 Task: Look for space in Lākheri, India from 9th June, 2023 to 16th June, 2023 for 2 adults in price range Rs.8000 to Rs.16000. Place can be entire place with 2 bedrooms having 2 beds and 1 bathroom. Property type can be house, flat, guest house. Booking option can be shelf check-in. Required host language is English.
Action: Mouse moved to (568, 101)
Screenshot: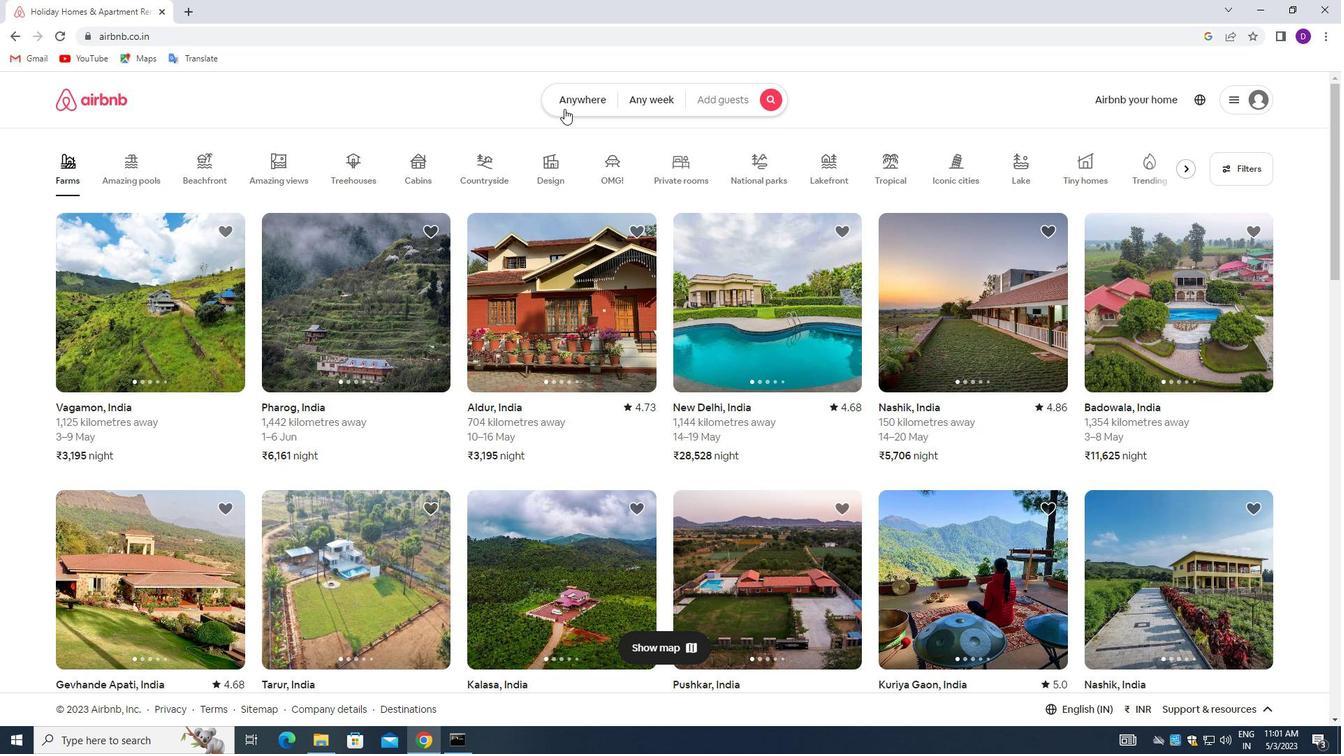 
Action: Mouse pressed left at (568, 101)
Screenshot: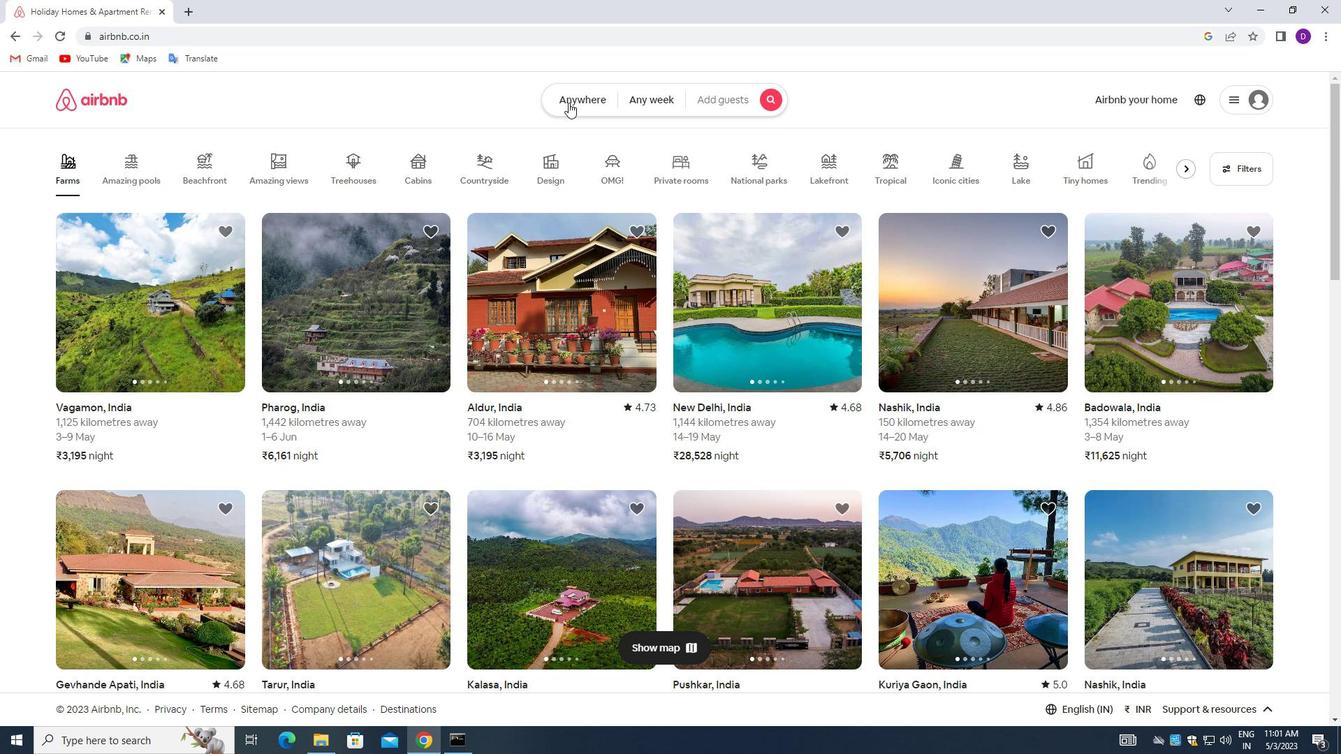 
Action: Mouse moved to (448, 158)
Screenshot: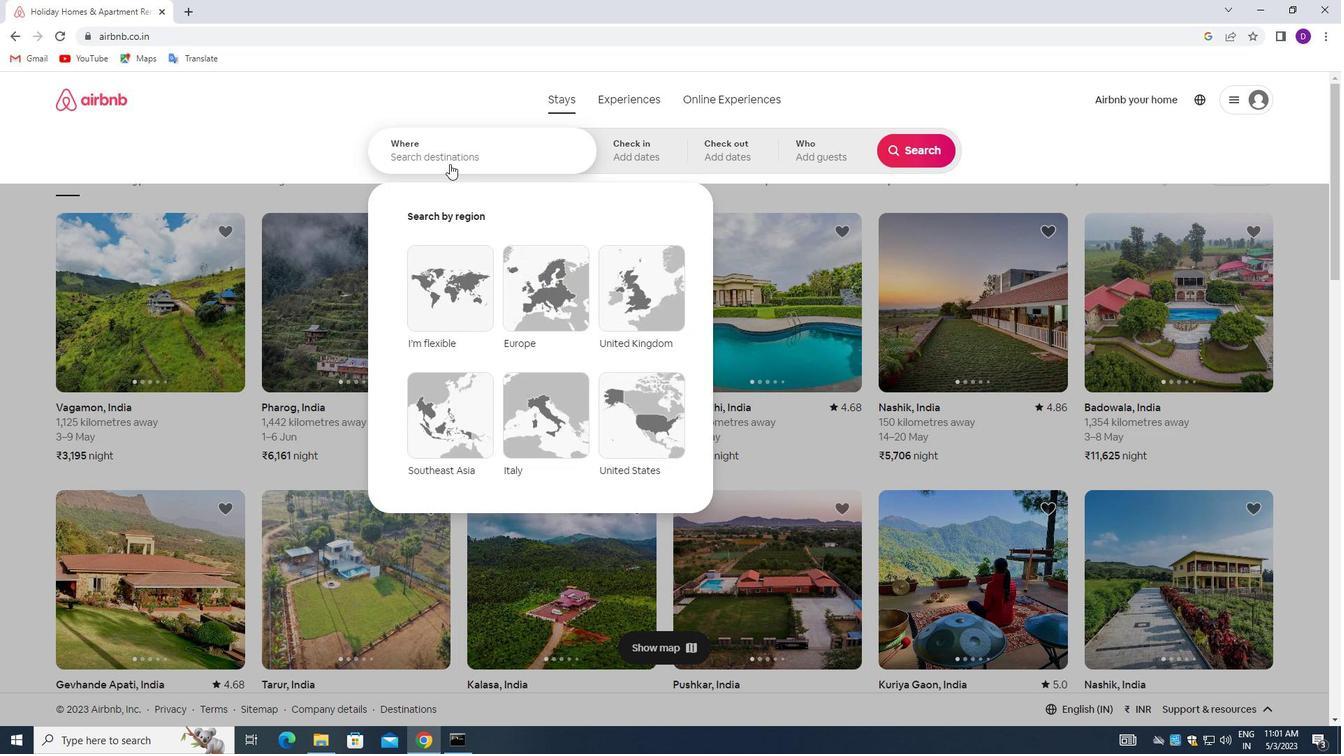 
Action: Mouse pressed left at (448, 158)
Screenshot: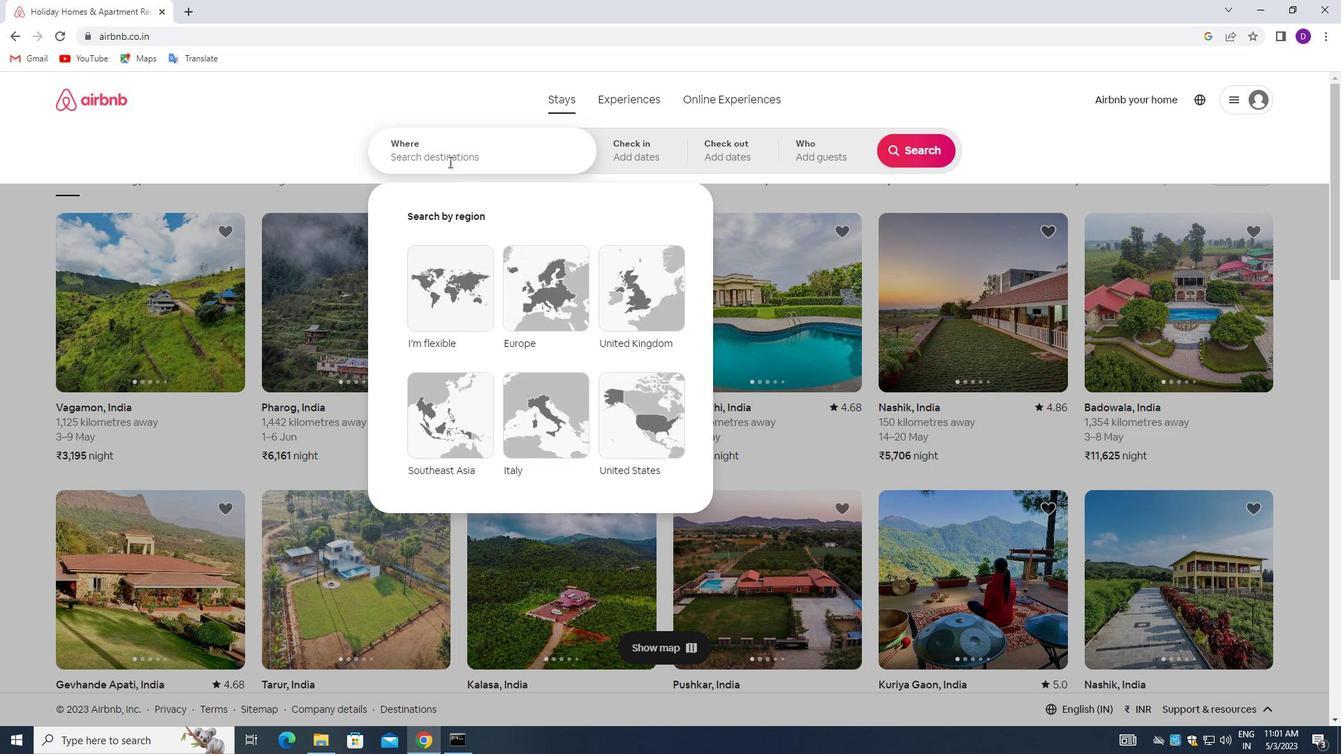 
Action: Mouse moved to (324, 139)
Screenshot: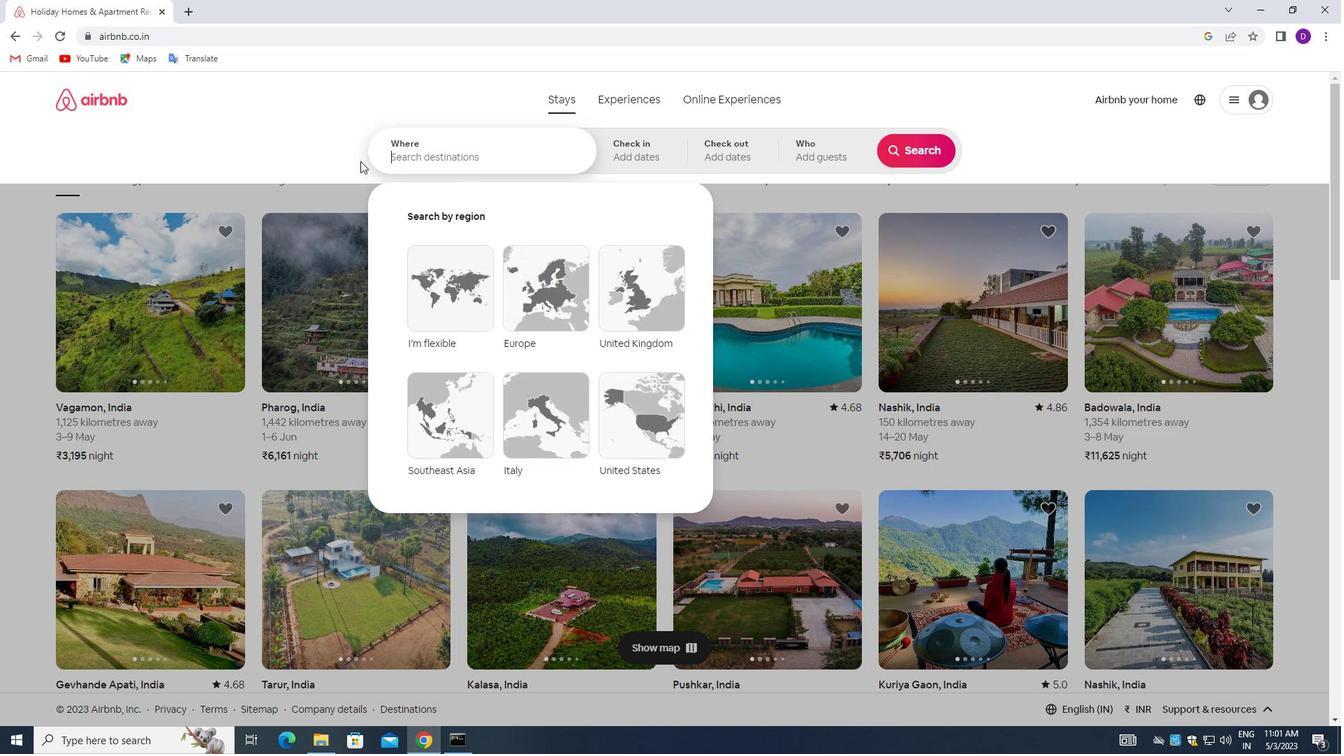
Action: Key pressed <Key.shift>LAKHERI,<Key.space><Key.shift>INDIA<Key.enter>
Screenshot: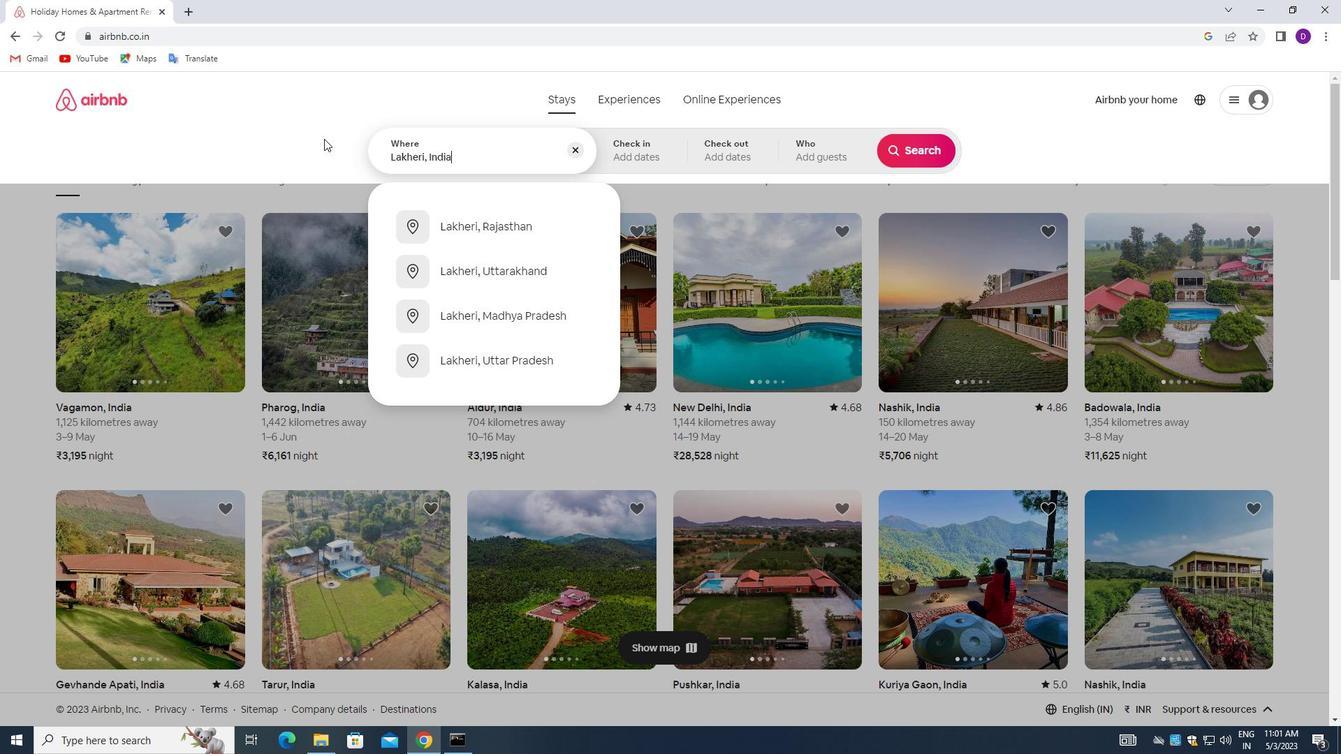 
Action: Mouse moved to (871, 350)
Screenshot: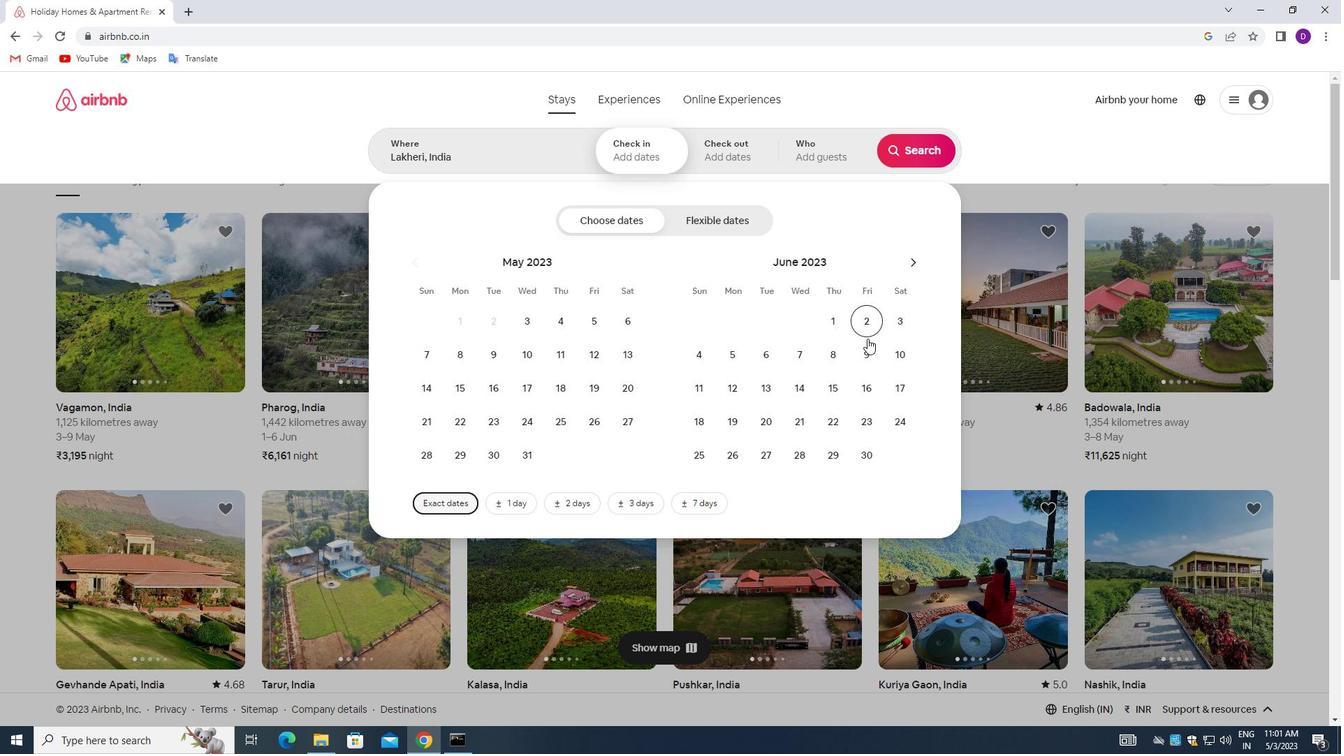 
Action: Mouse pressed left at (871, 350)
Screenshot: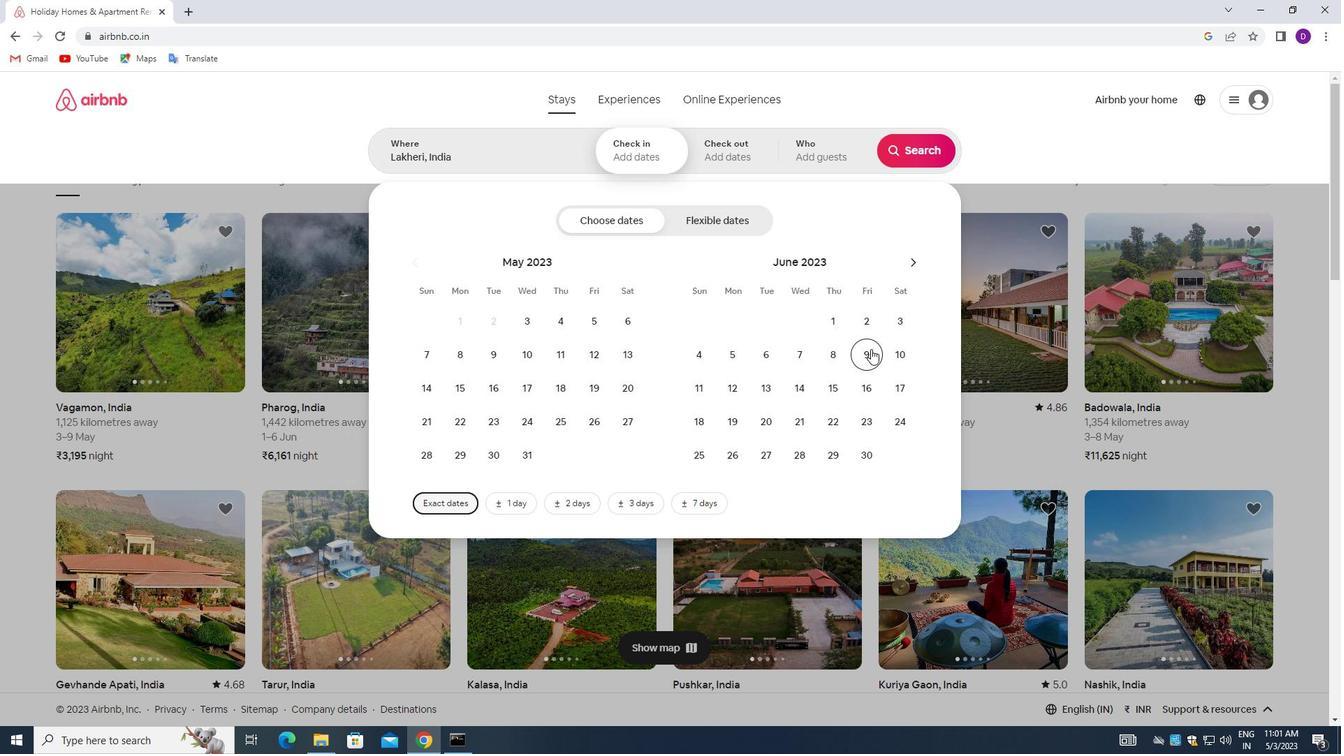 
Action: Mouse moved to (874, 381)
Screenshot: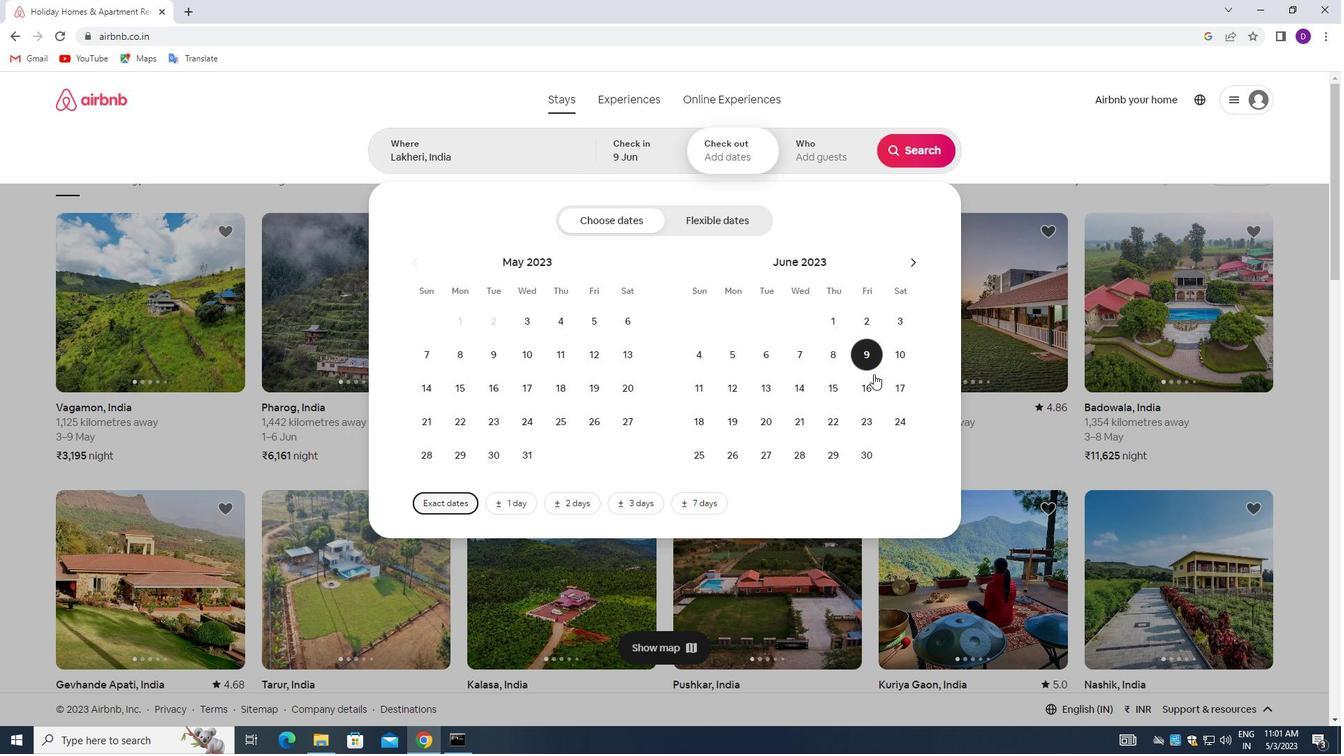 
Action: Mouse pressed left at (874, 381)
Screenshot: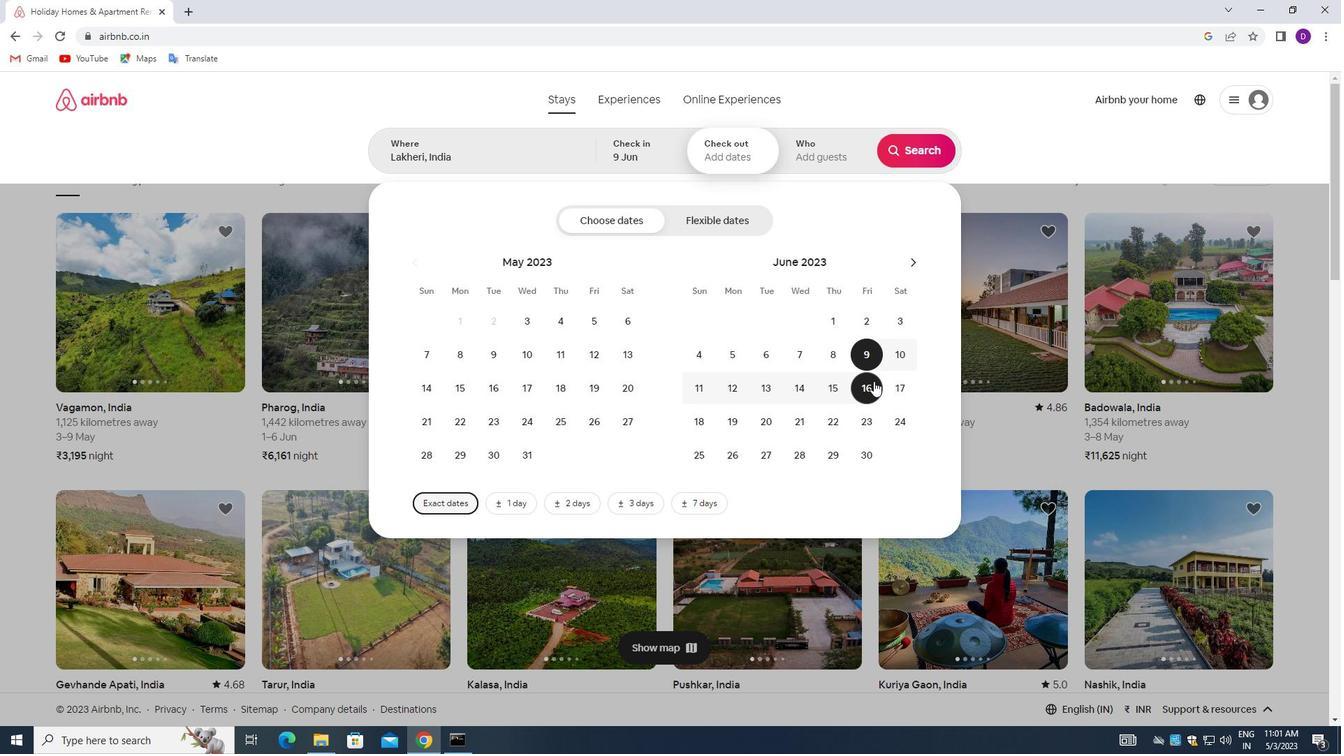 
Action: Mouse moved to (804, 155)
Screenshot: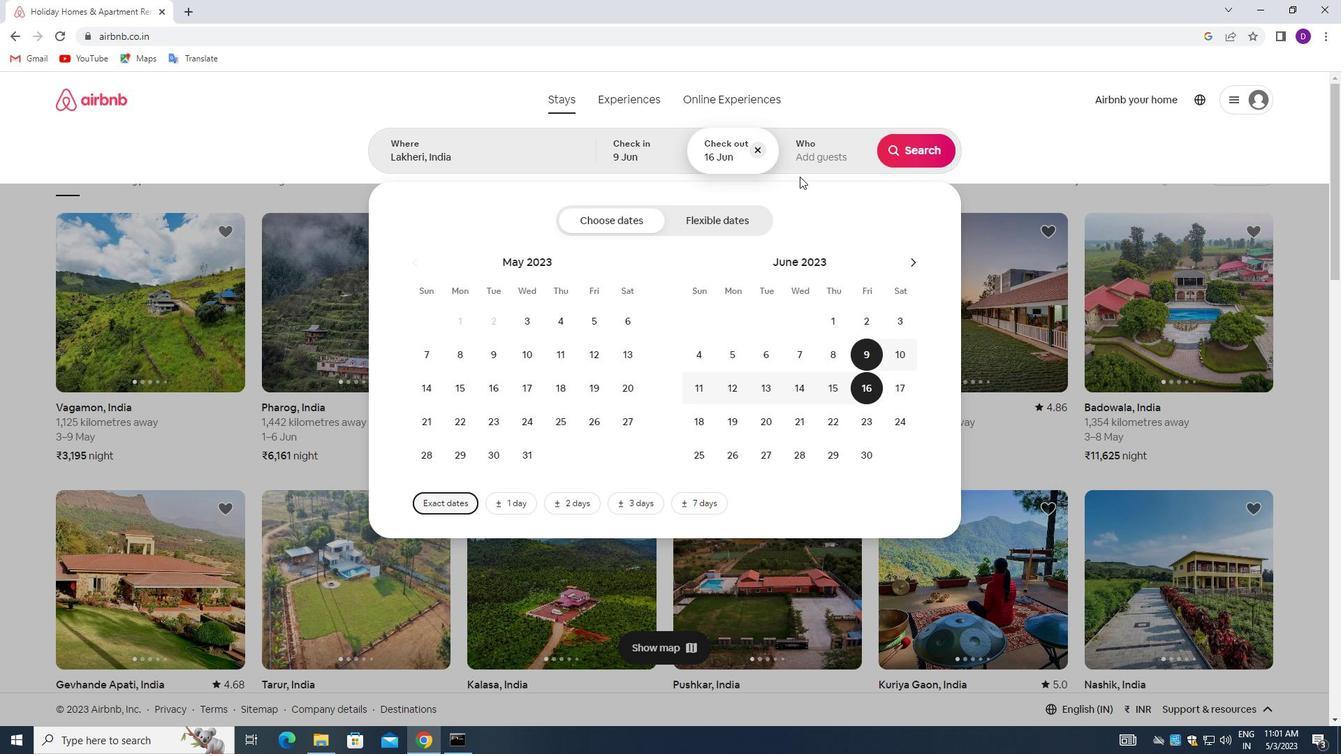 
Action: Mouse pressed left at (804, 155)
Screenshot: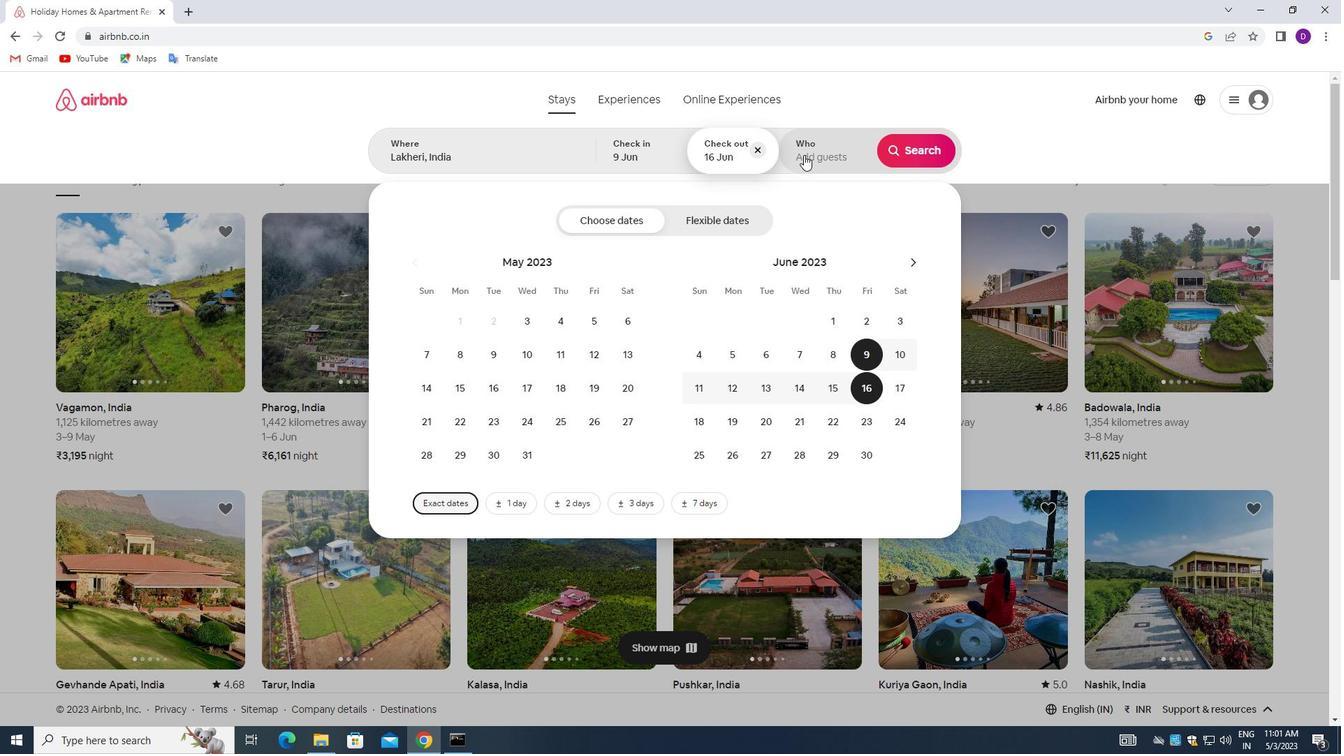 
Action: Mouse moved to (919, 226)
Screenshot: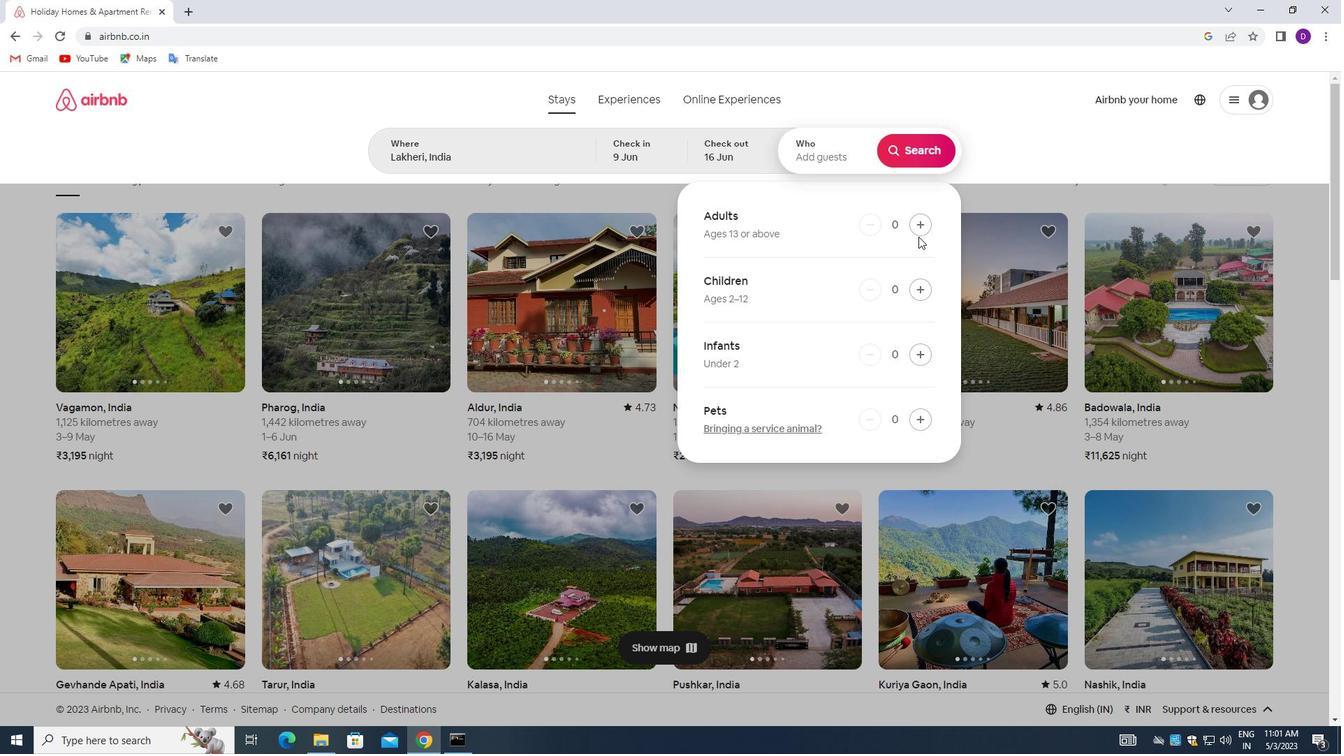 
Action: Mouse pressed left at (919, 226)
Screenshot: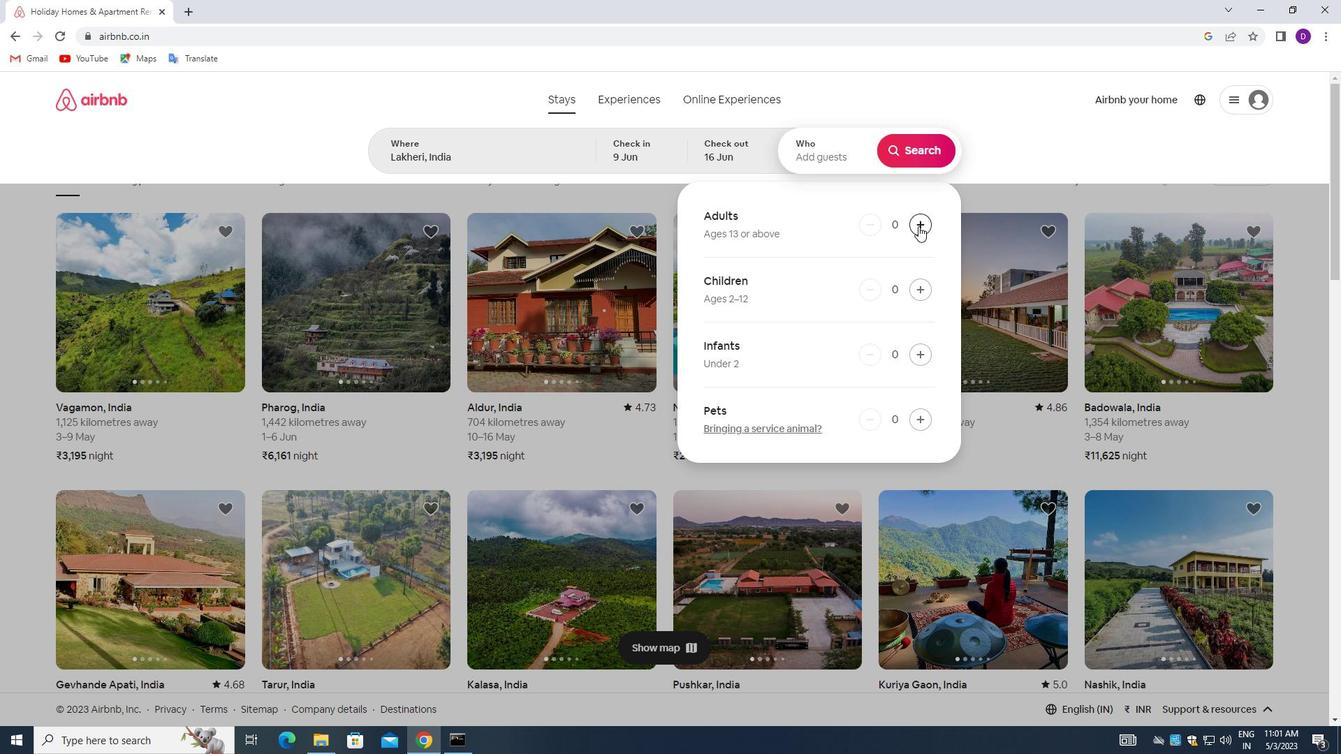 
Action: Mouse pressed left at (919, 226)
Screenshot: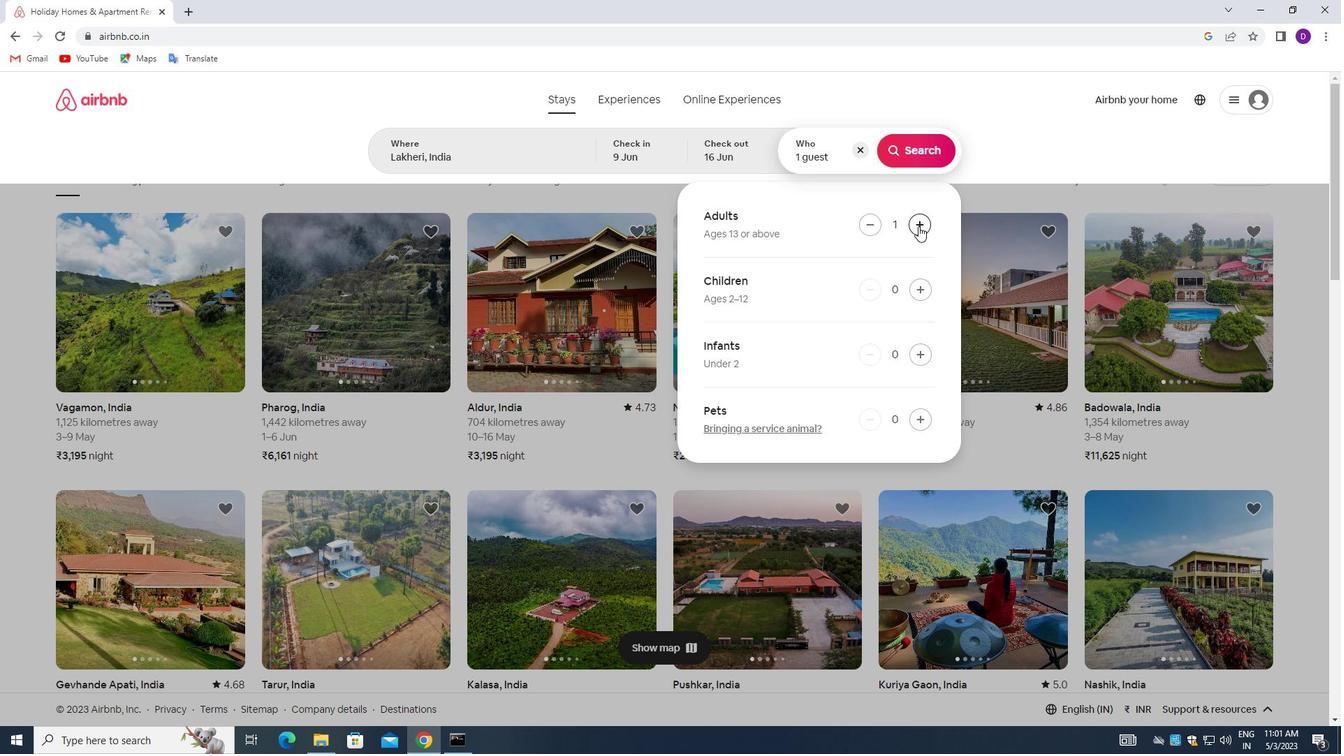 
Action: Mouse moved to (907, 150)
Screenshot: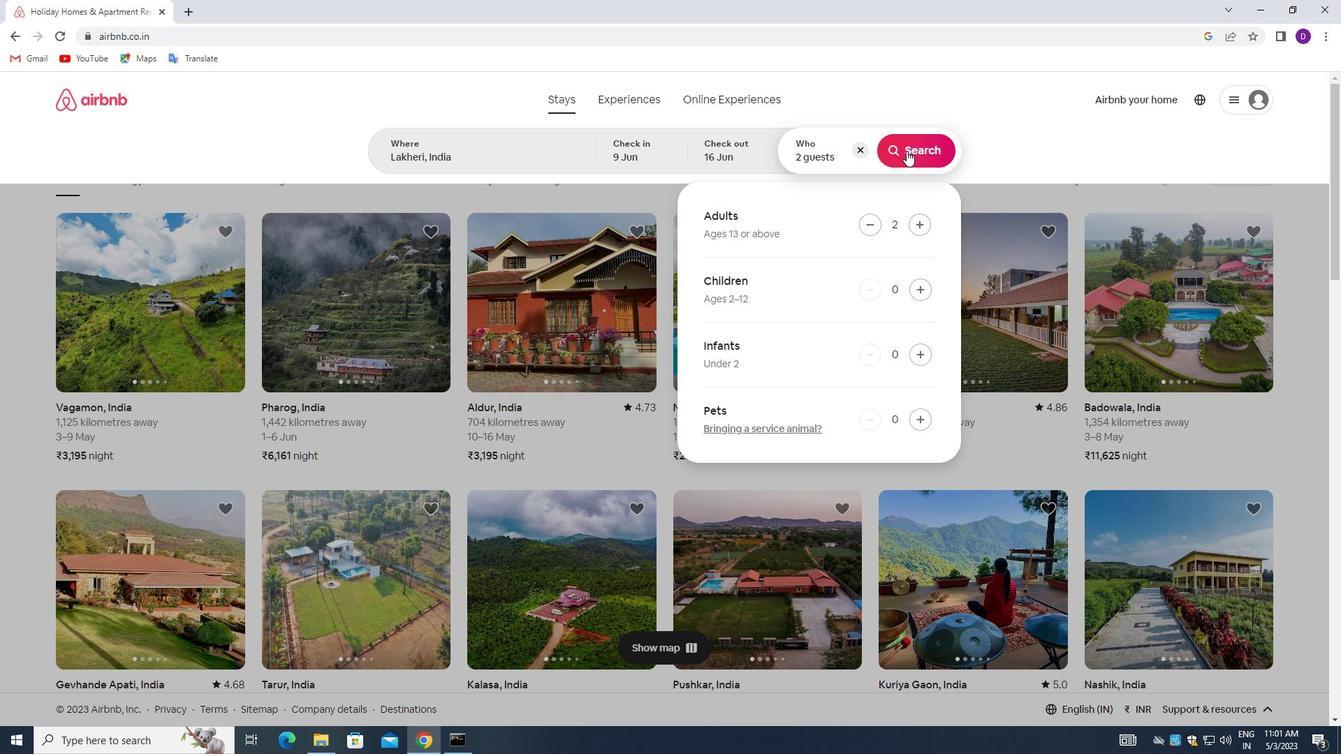 
Action: Mouse pressed left at (907, 150)
Screenshot: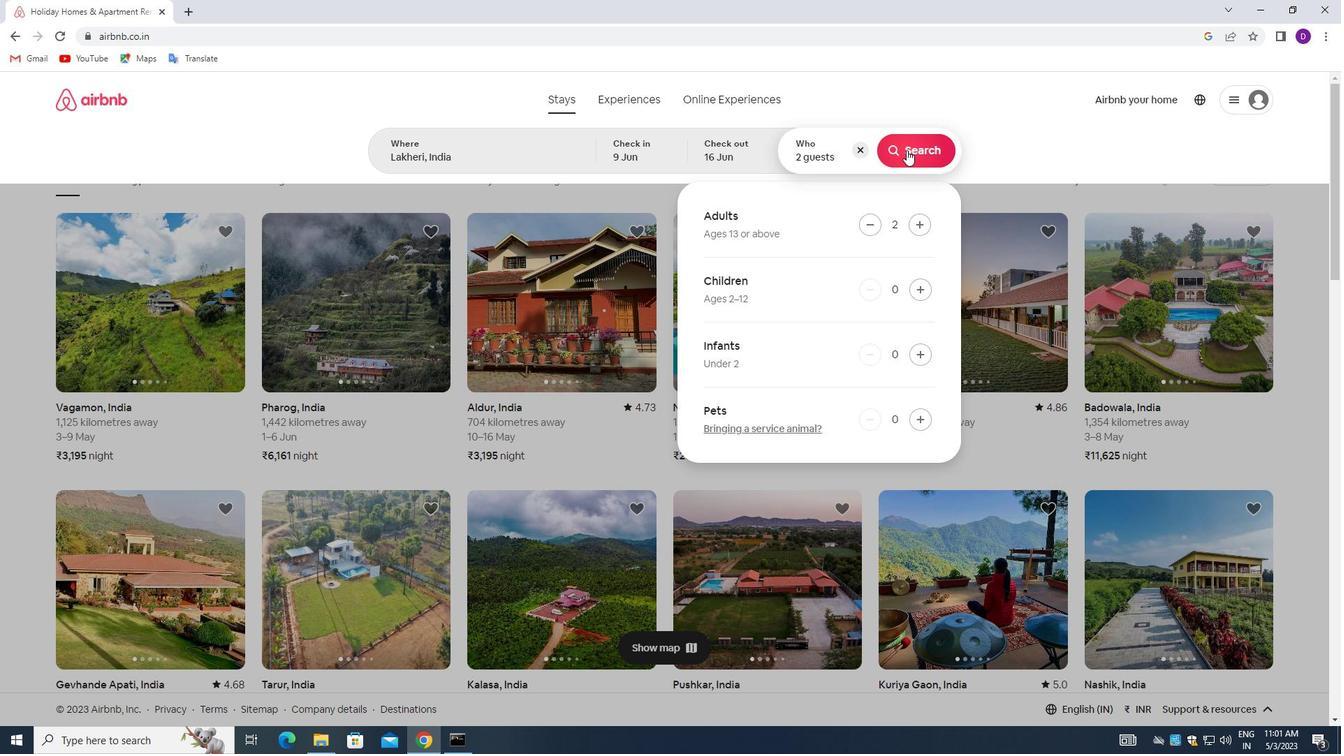 
Action: Mouse moved to (1269, 156)
Screenshot: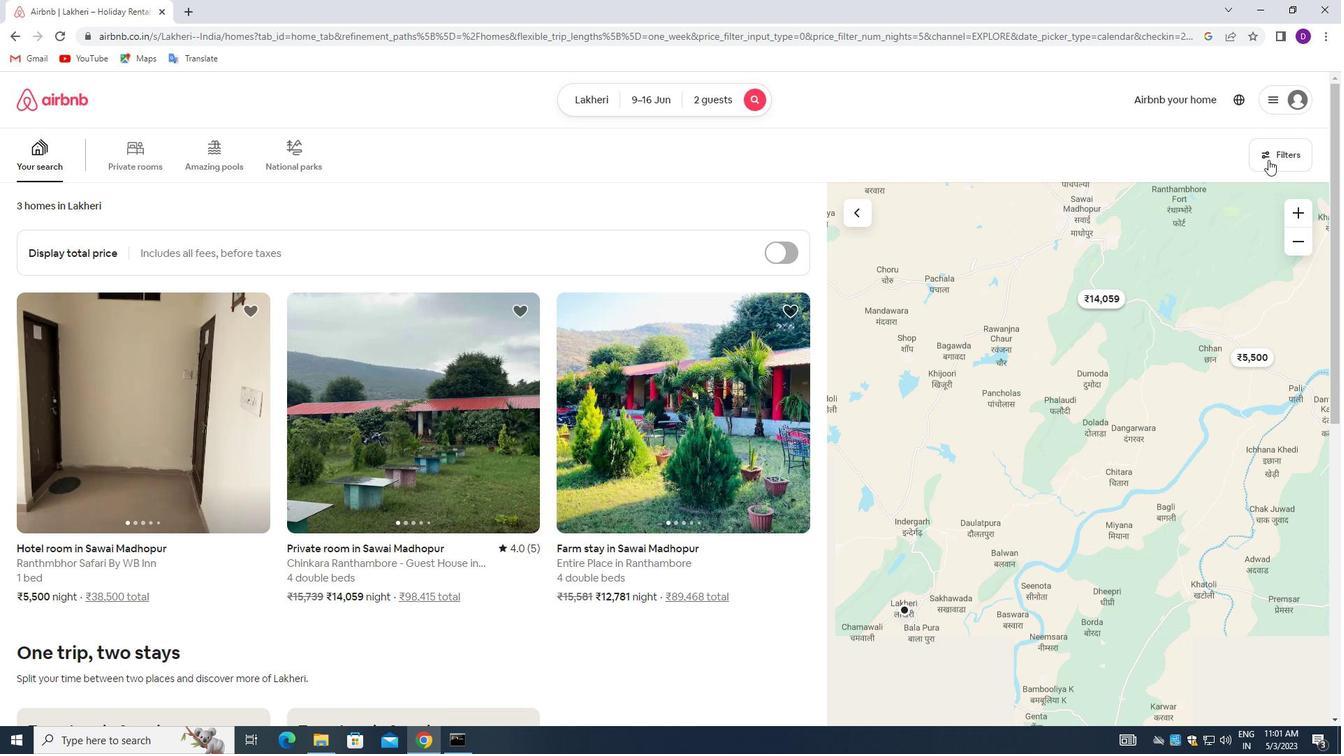 
Action: Mouse pressed left at (1269, 156)
Screenshot: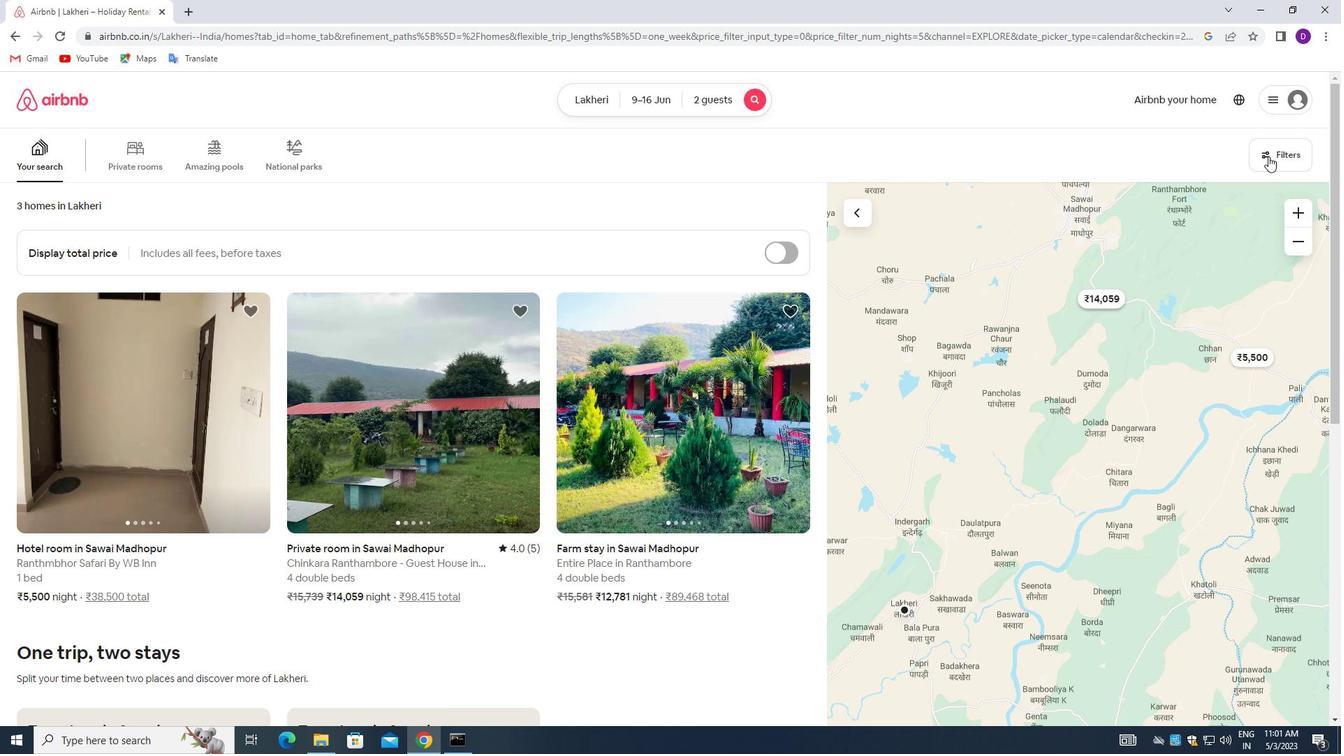 
Action: Mouse moved to (488, 334)
Screenshot: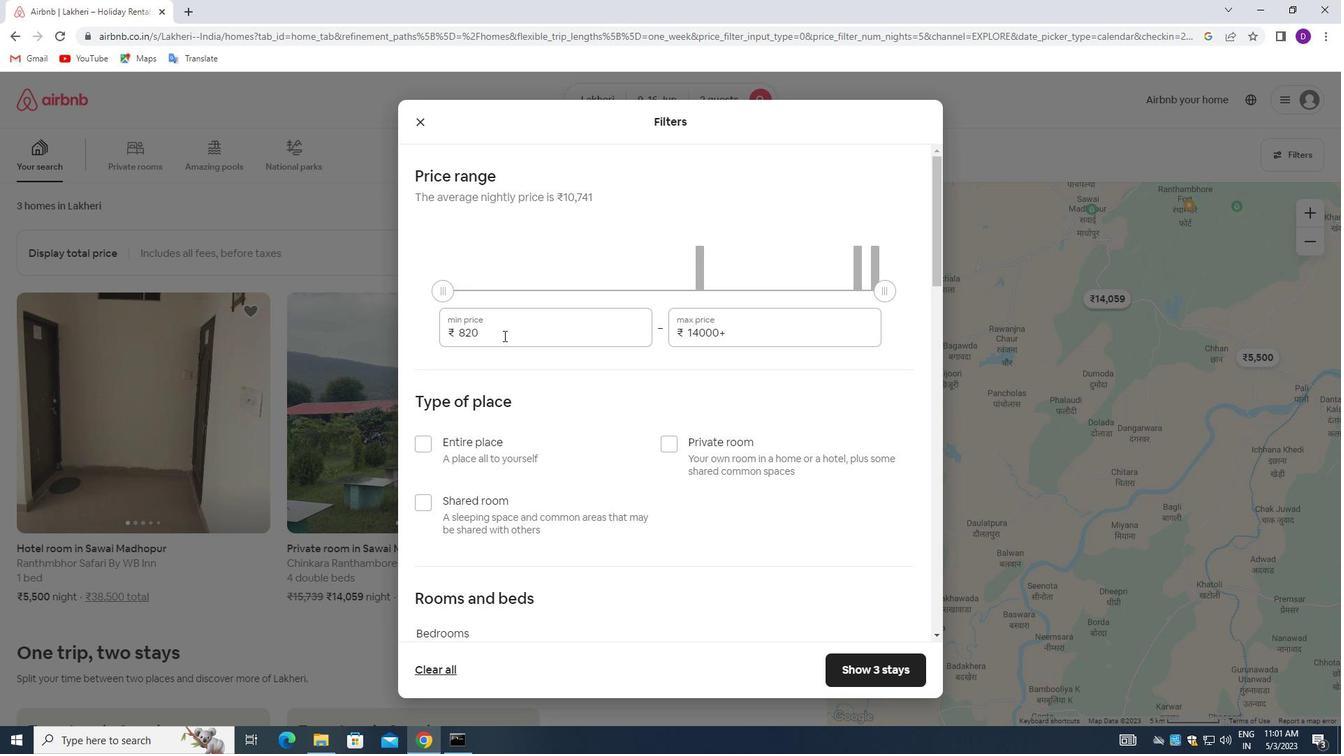 
Action: Mouse pressed left at (488, 334)
Screenshot: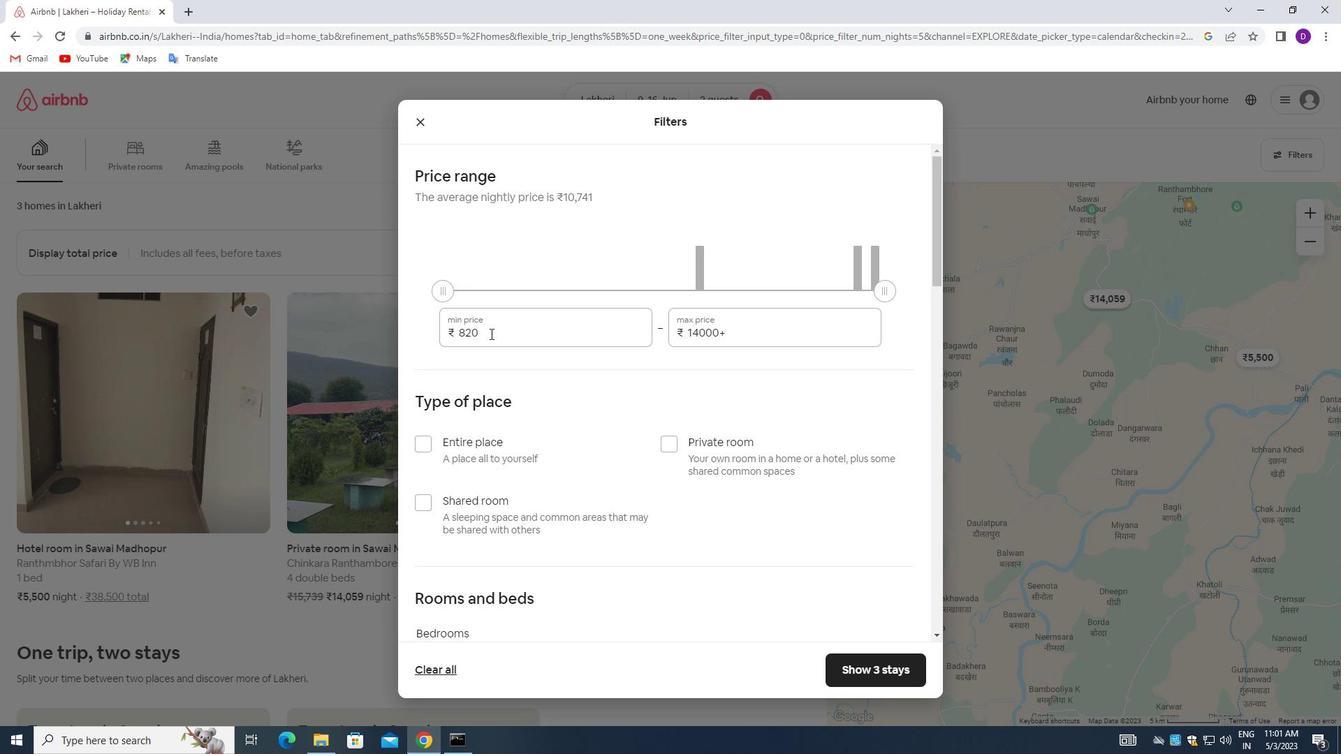 
Action: Mouse pressed left at (488, 334)
Screenshot: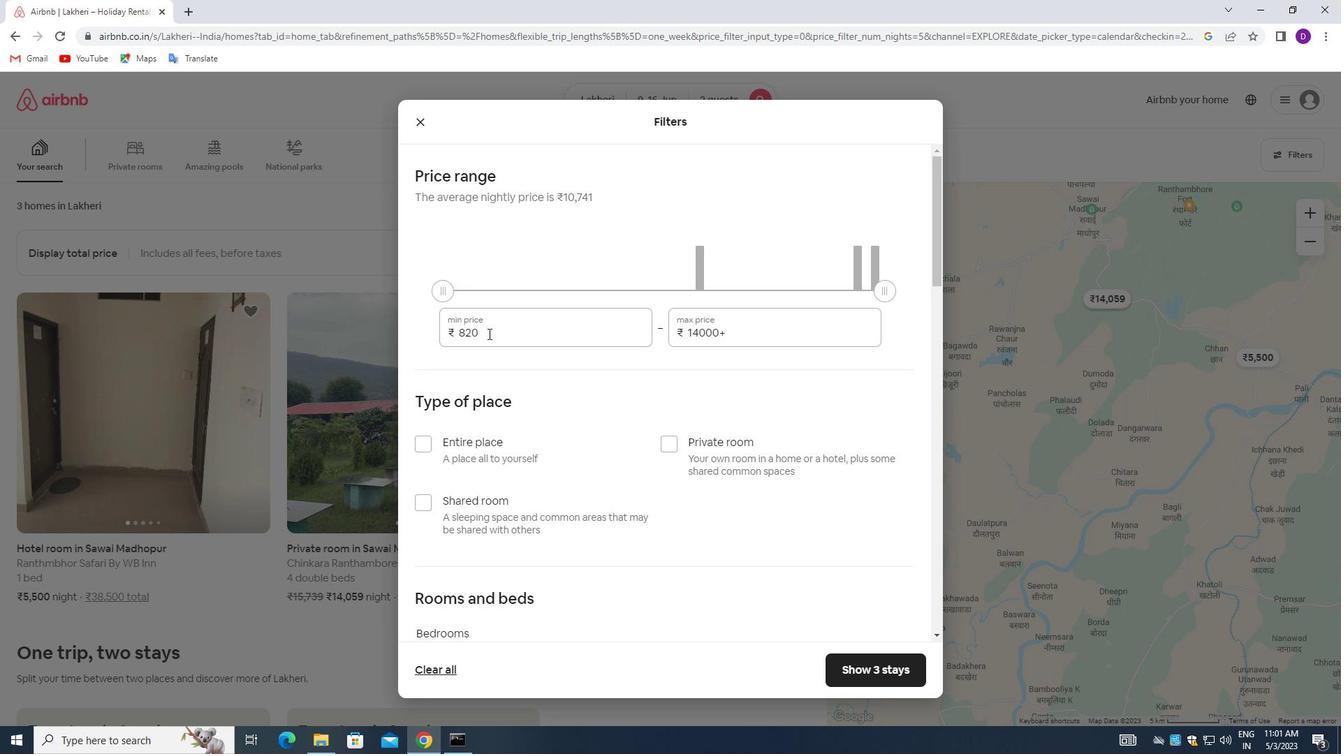 
Action: Key pressed 8000<Key.tab>16000
Screenshot: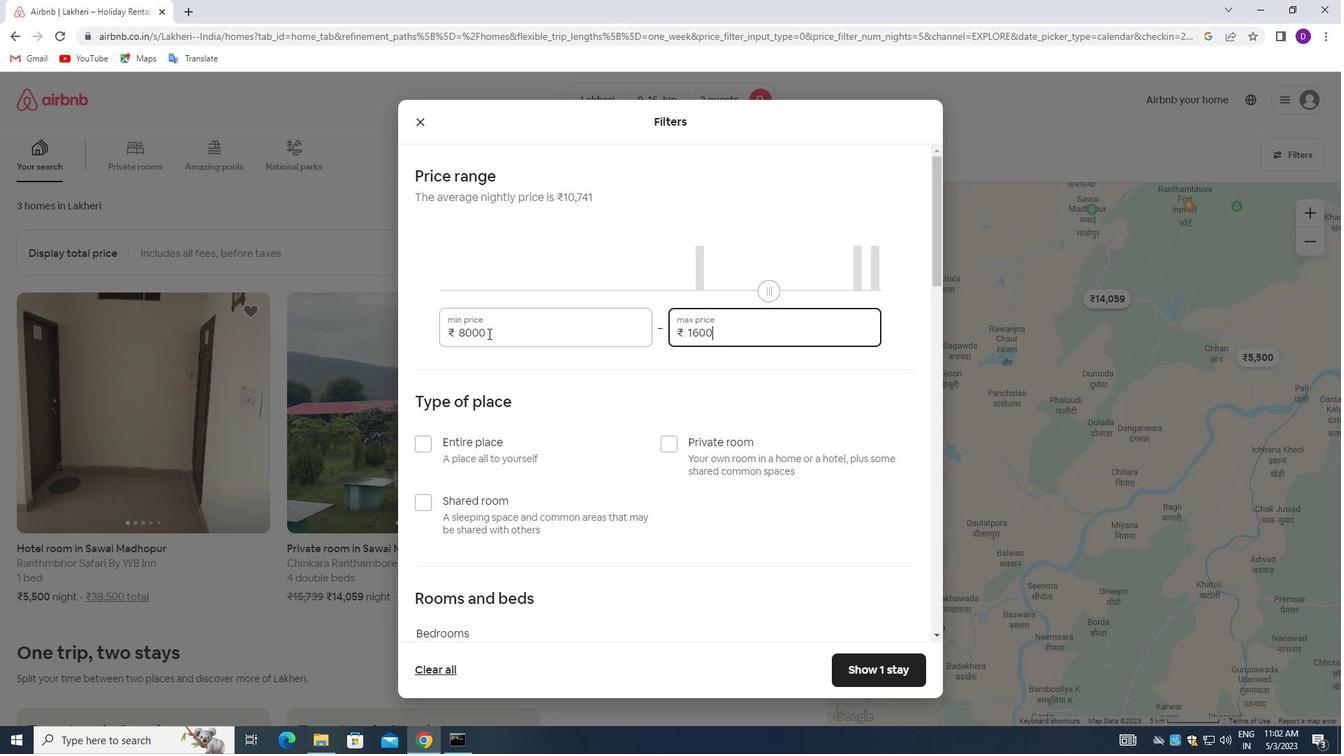 
Action: Mouse moved to (687, 428)
Screenshot: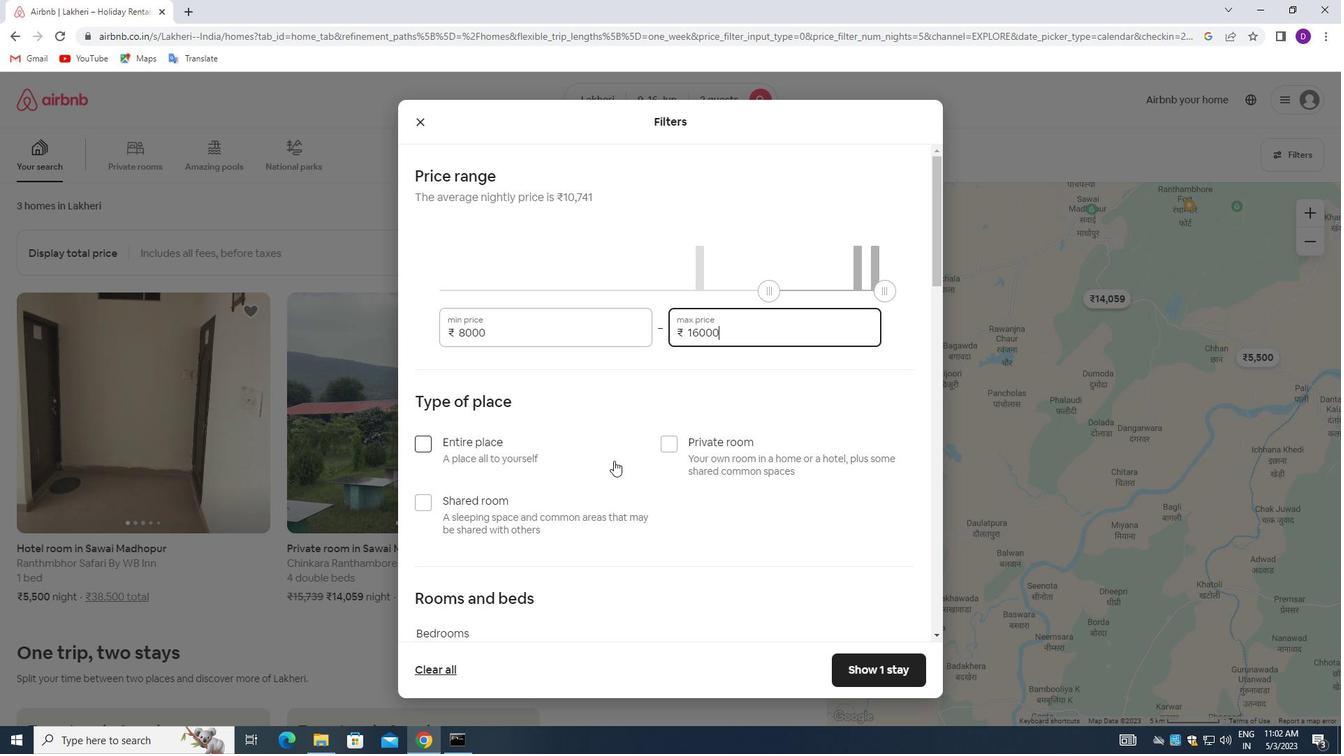 
Action: Mouse scrolled (687, 427) with delta (0, 0)
Screenshot: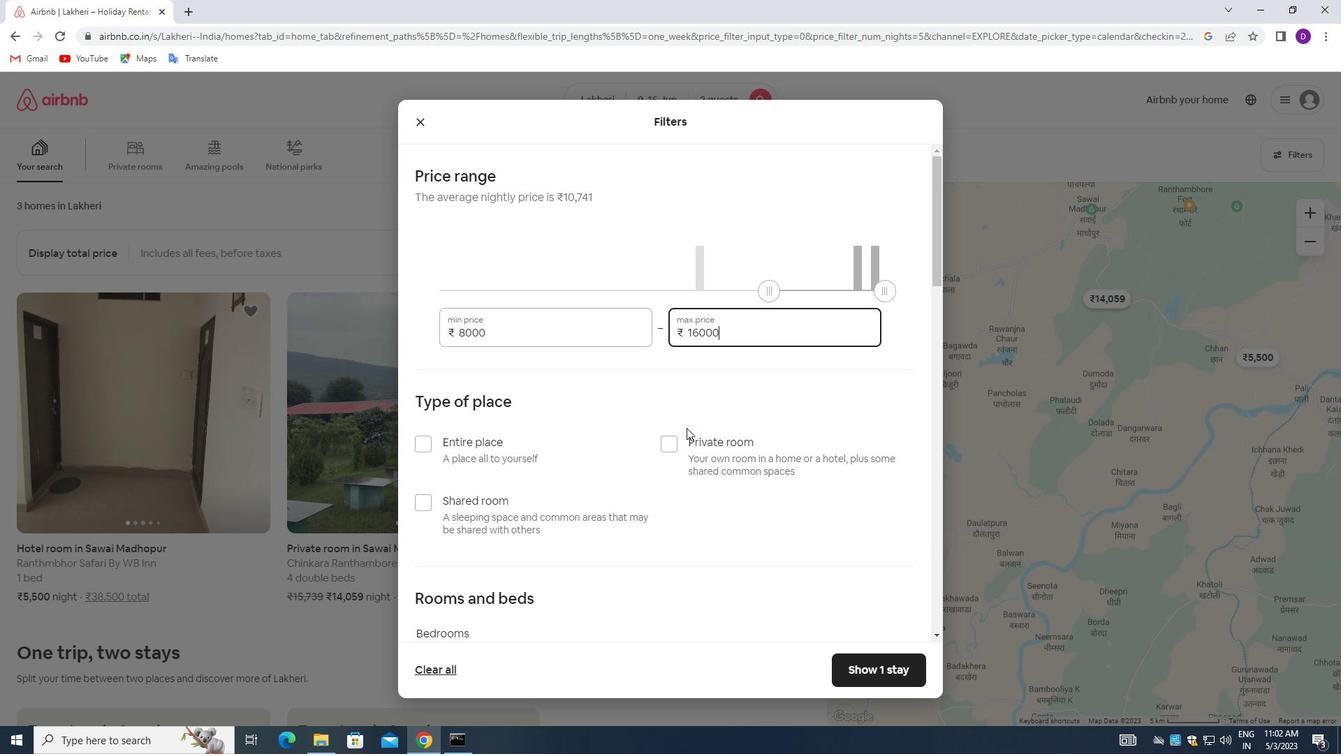
Action: Mouse moved to (687, 427)
Screenshot: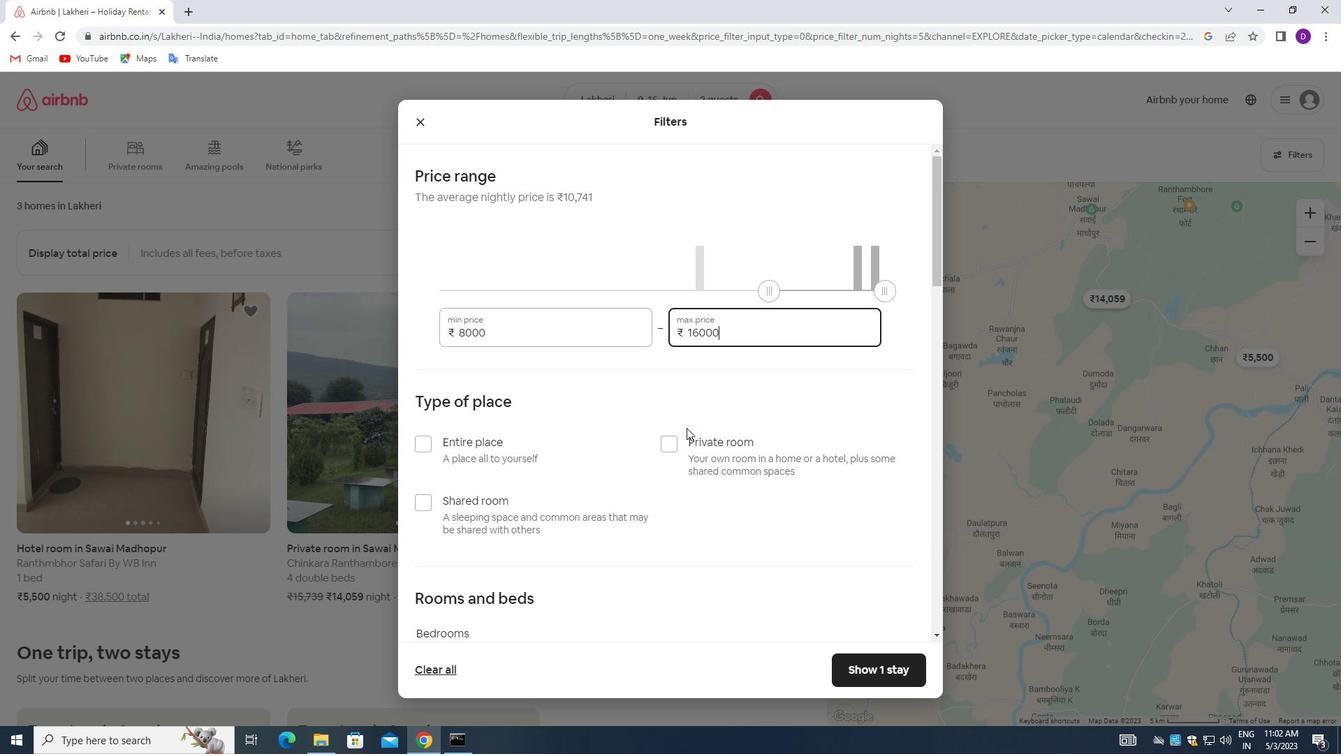 
Action: Mouse scrolled (687, 427) with delta (0, 0)
Screenshot: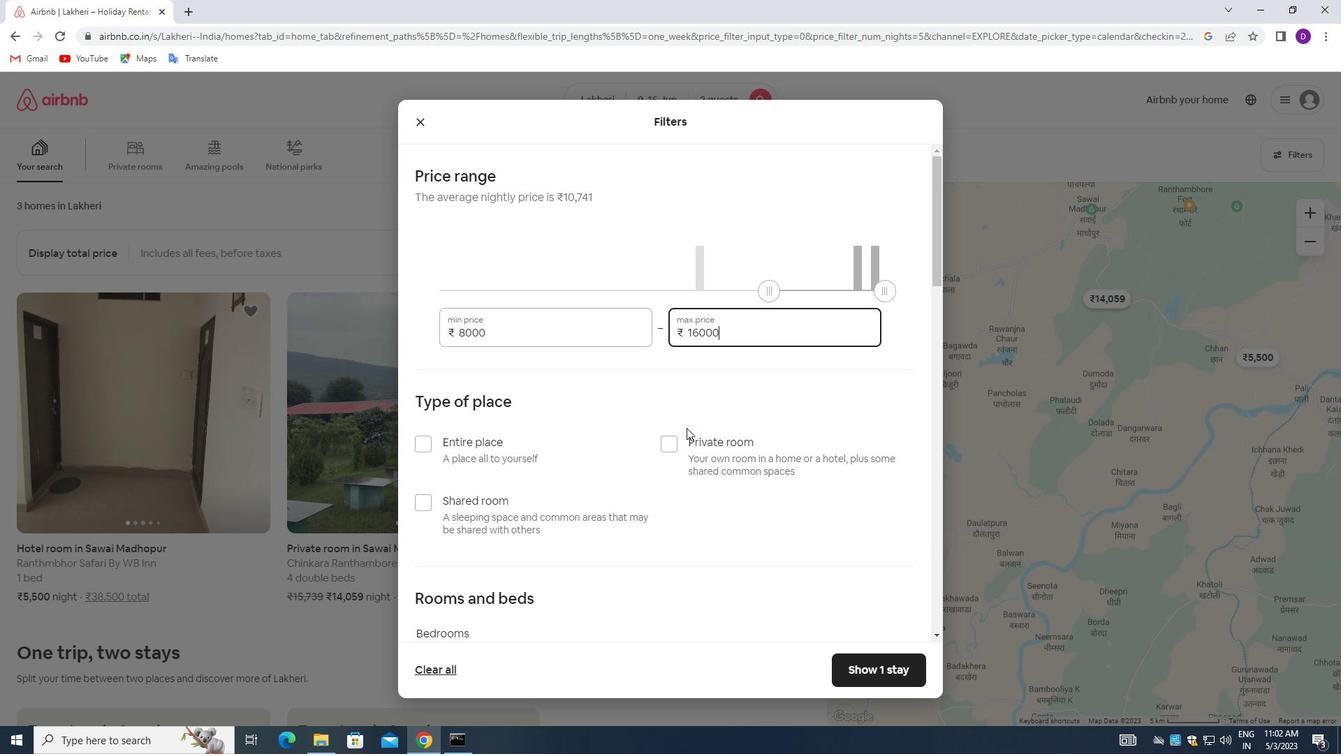 
Action: Mouse moved to (423, 308)
Screenshot: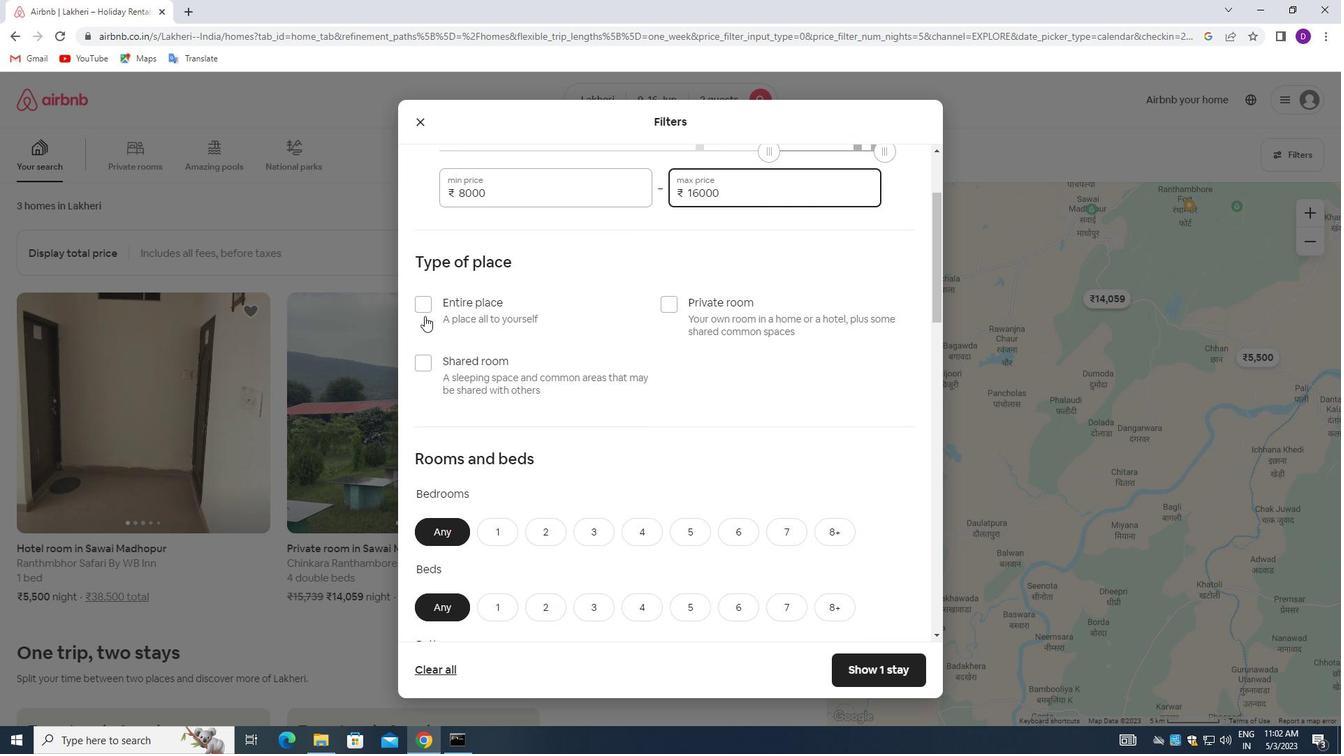 
Action: Mouse pressed left at (423, 308)
Screenshot: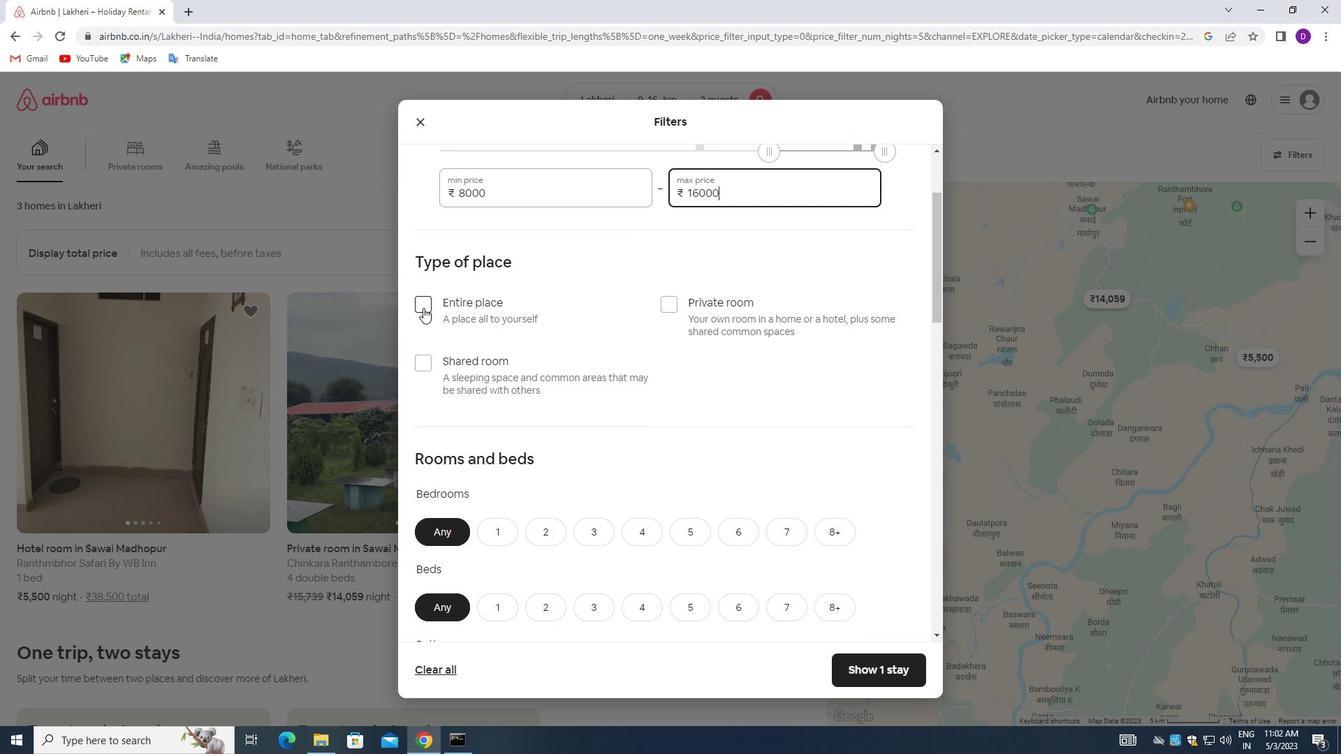 
Action: Mouse moved to (619, 372)
Screenshot: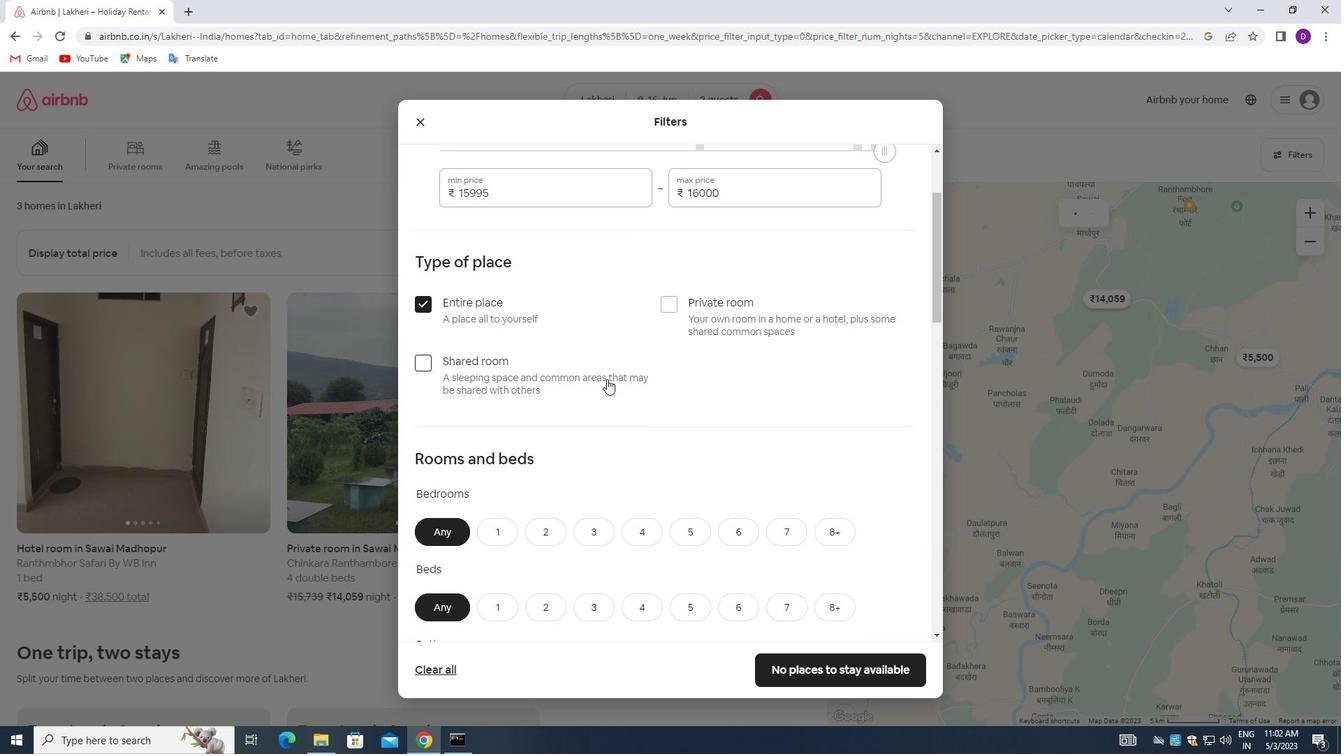
Action: Mouse scrolled (619, 371) with delta (0, 0)
Screenshot: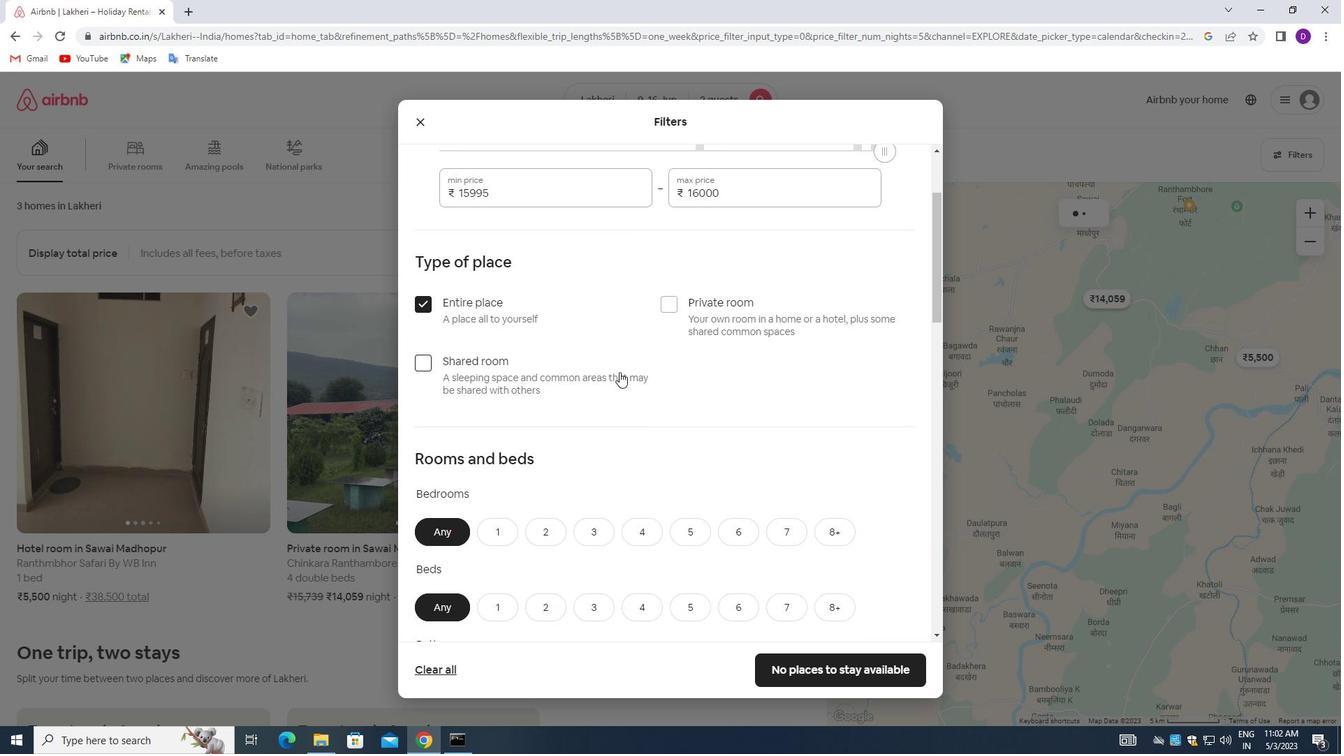 
Action: Mouse moved to (619, 374)
Screenshot: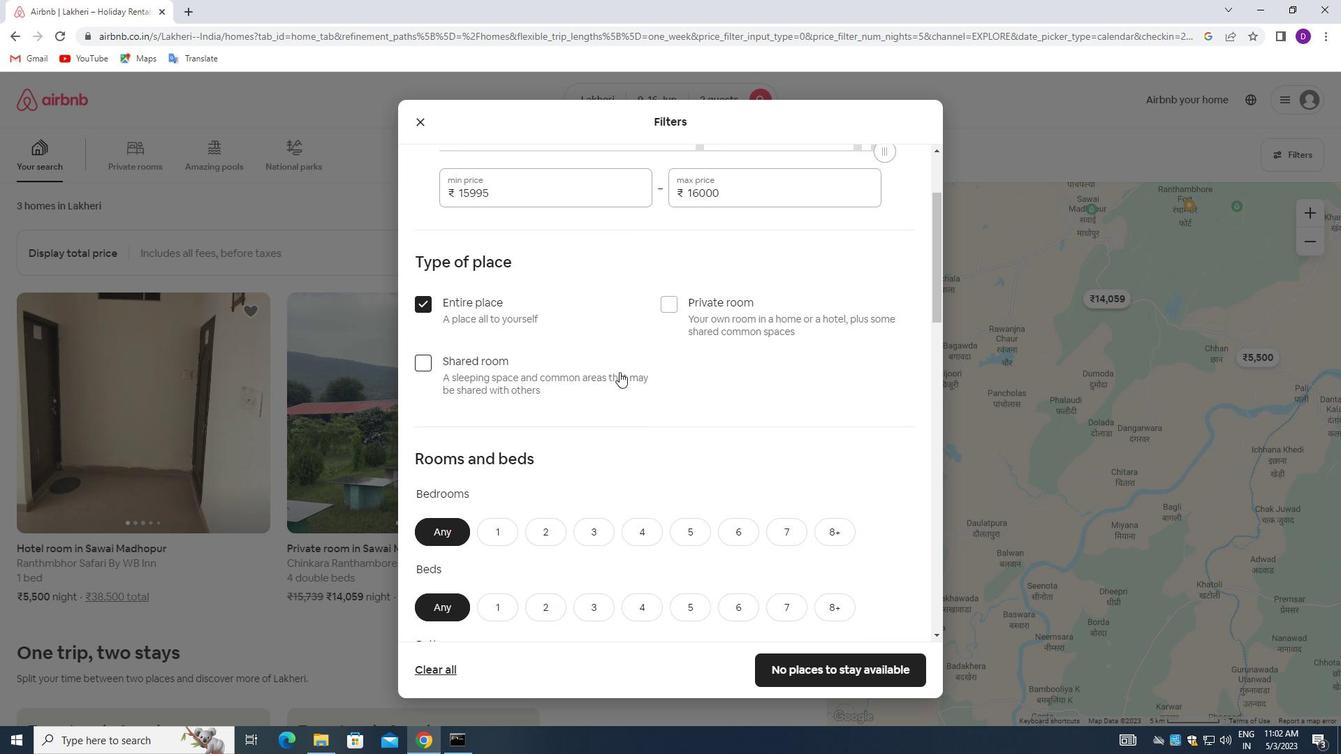 
Action: Mouse scrolled (619, 373) with delta (0, 0)
Screenshot: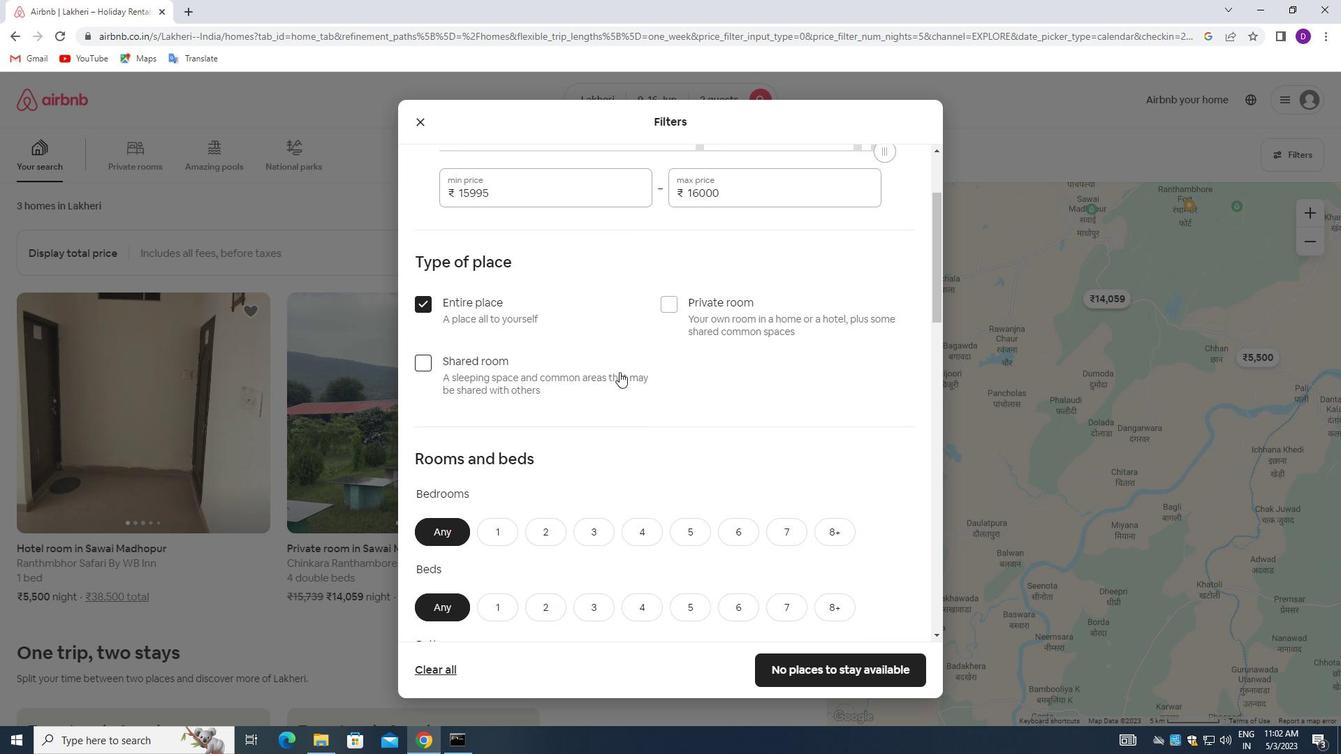 
Action: Mouse moved to (619, 375)
Screenshot: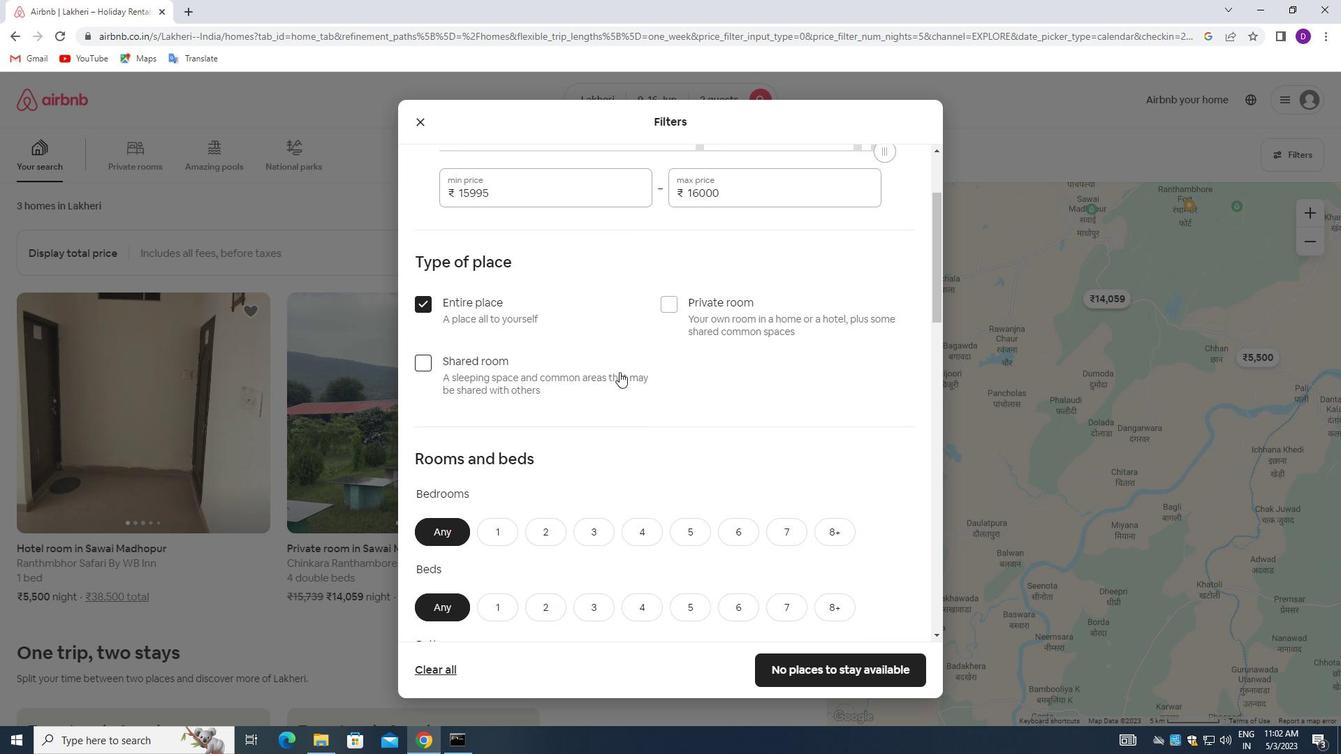 
Action: Mouse scrolled (619, 374) with delta (0, 0)
Screenshot: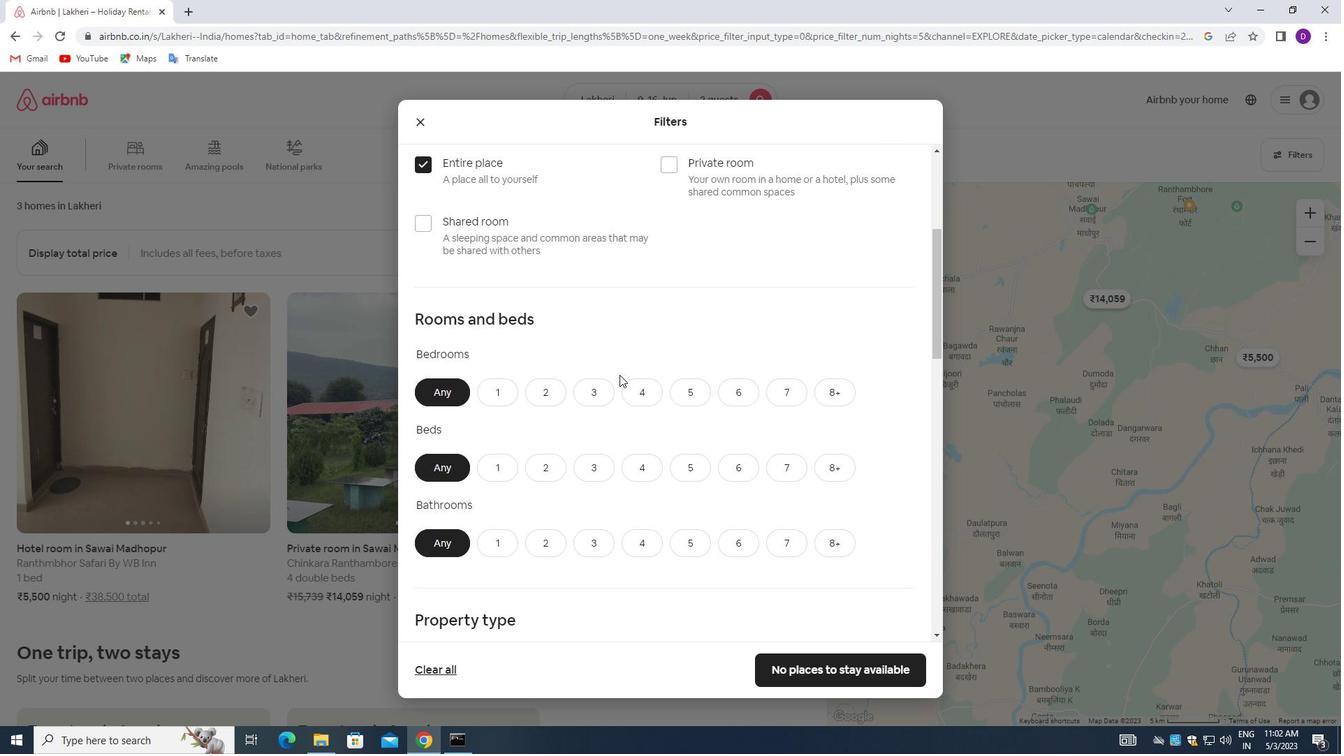 
Action: Mouse moved to (544, 325)
Screenshot: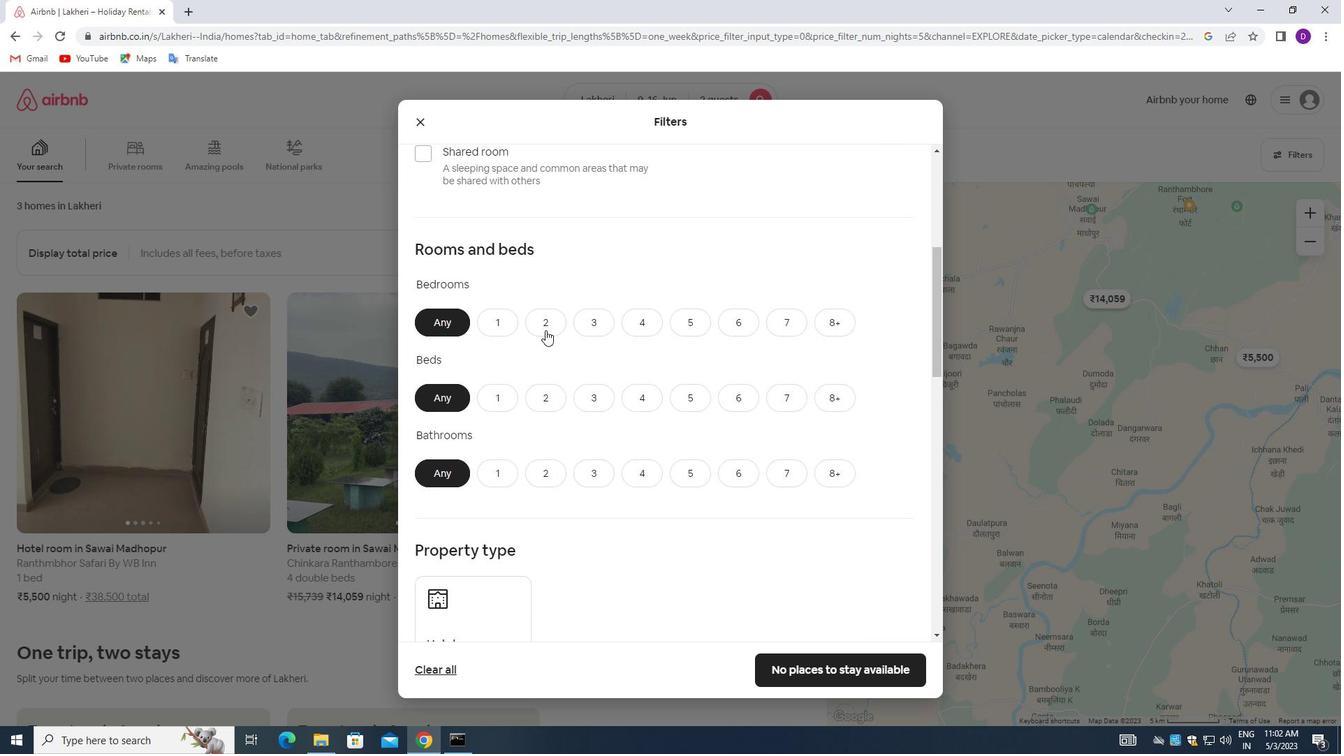 
Action: Mouse pressed left at (544, 325)
Screenshot: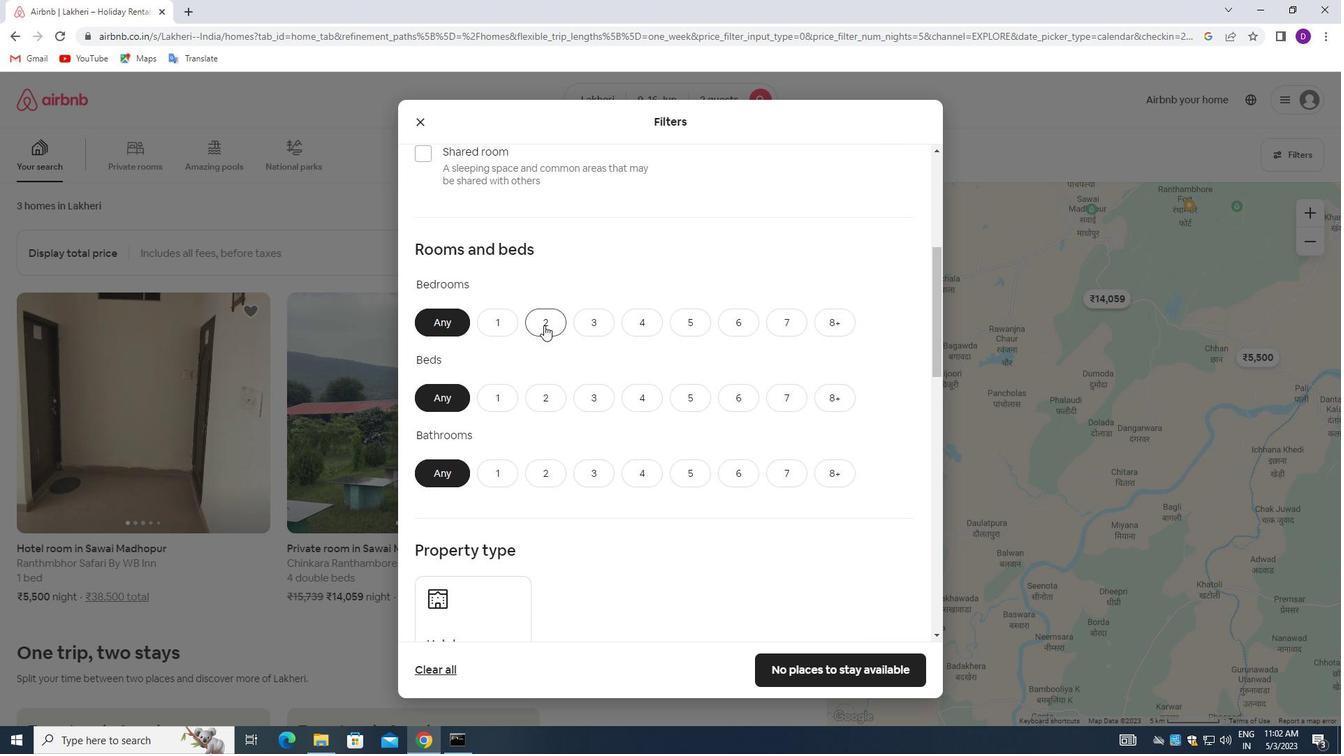 
Action: Mouse moved to (538, 397)
Screenshot: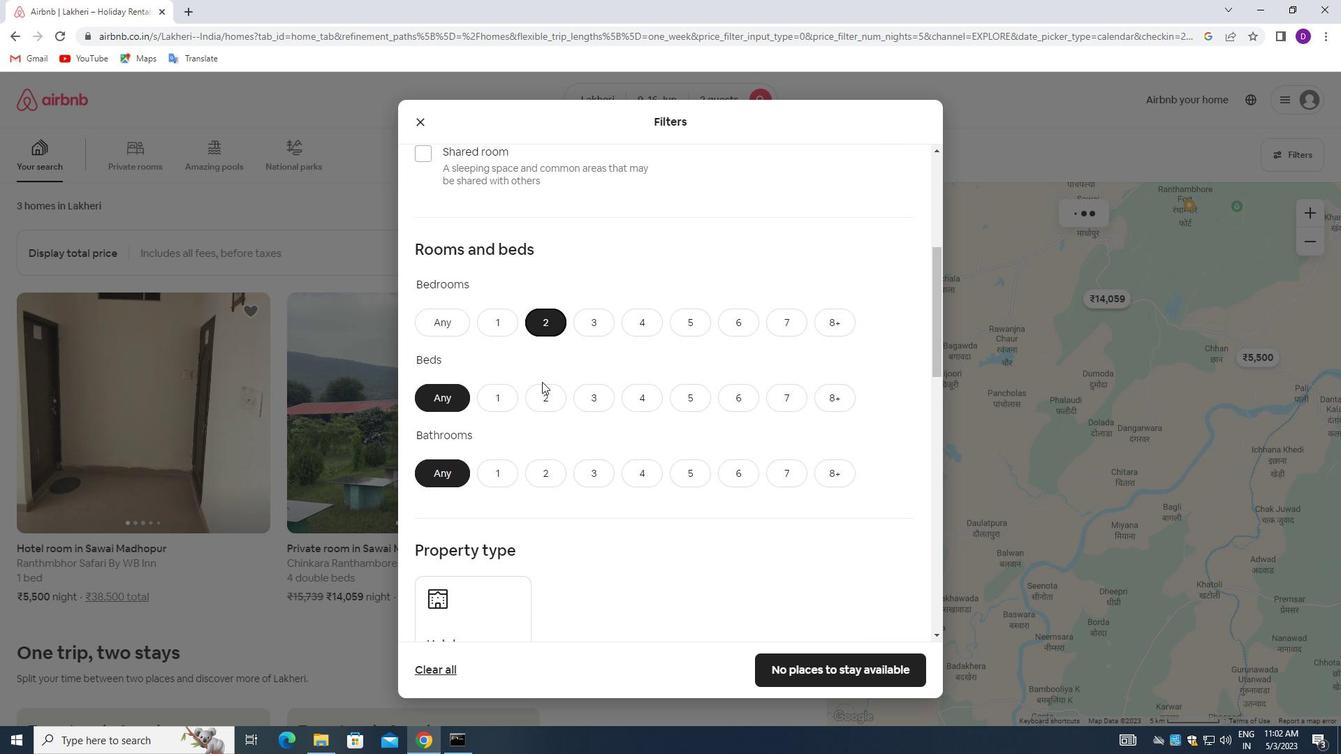 
Action: Mouse pressed left at (538, 397)
Screenshot: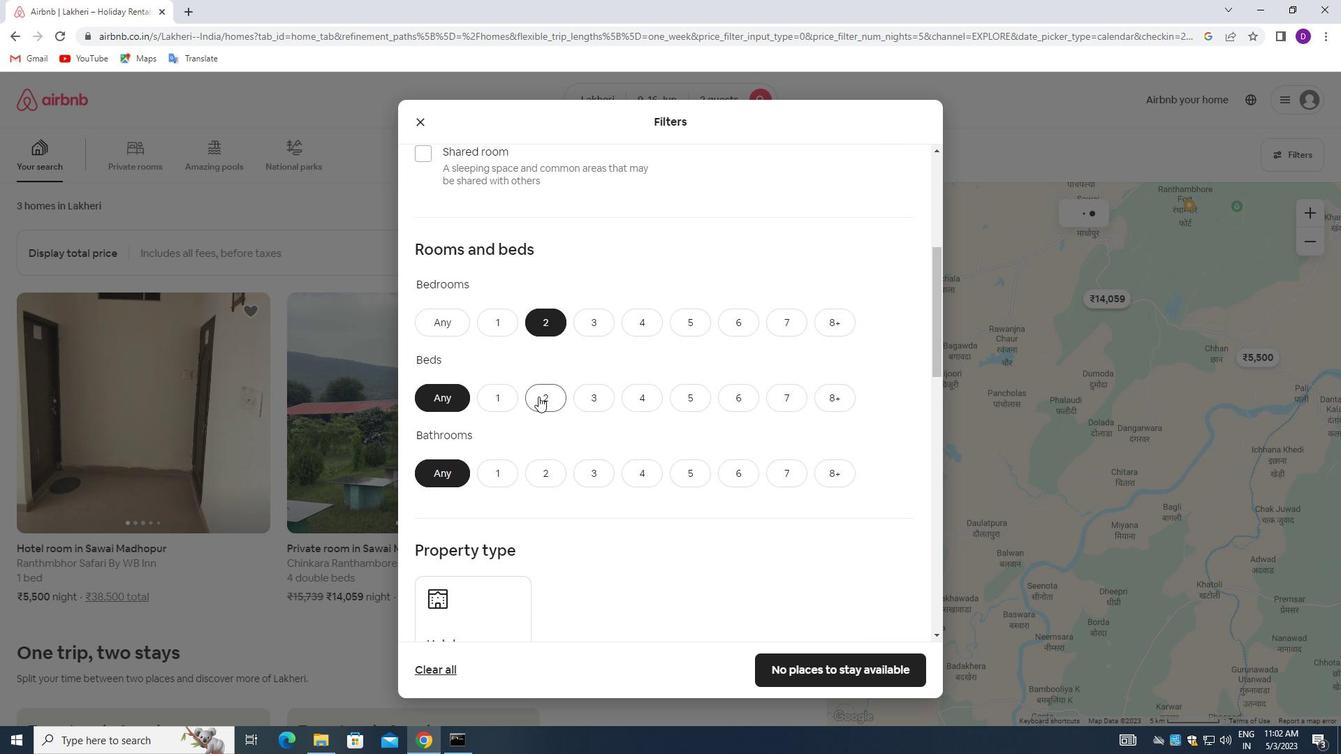 
Action: Mouse moved to (494, 476)
Screenshot: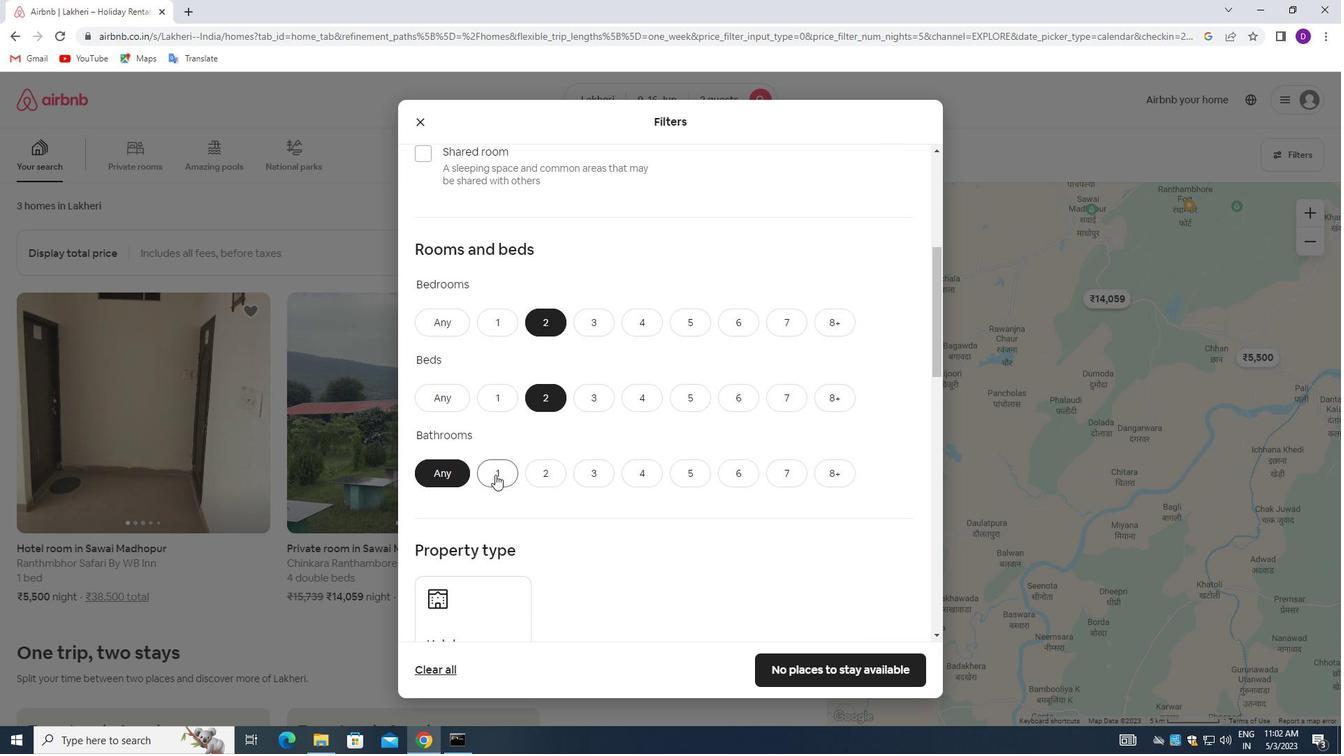 
Action: Mouse pressed left at (494, 476)
Screenshot: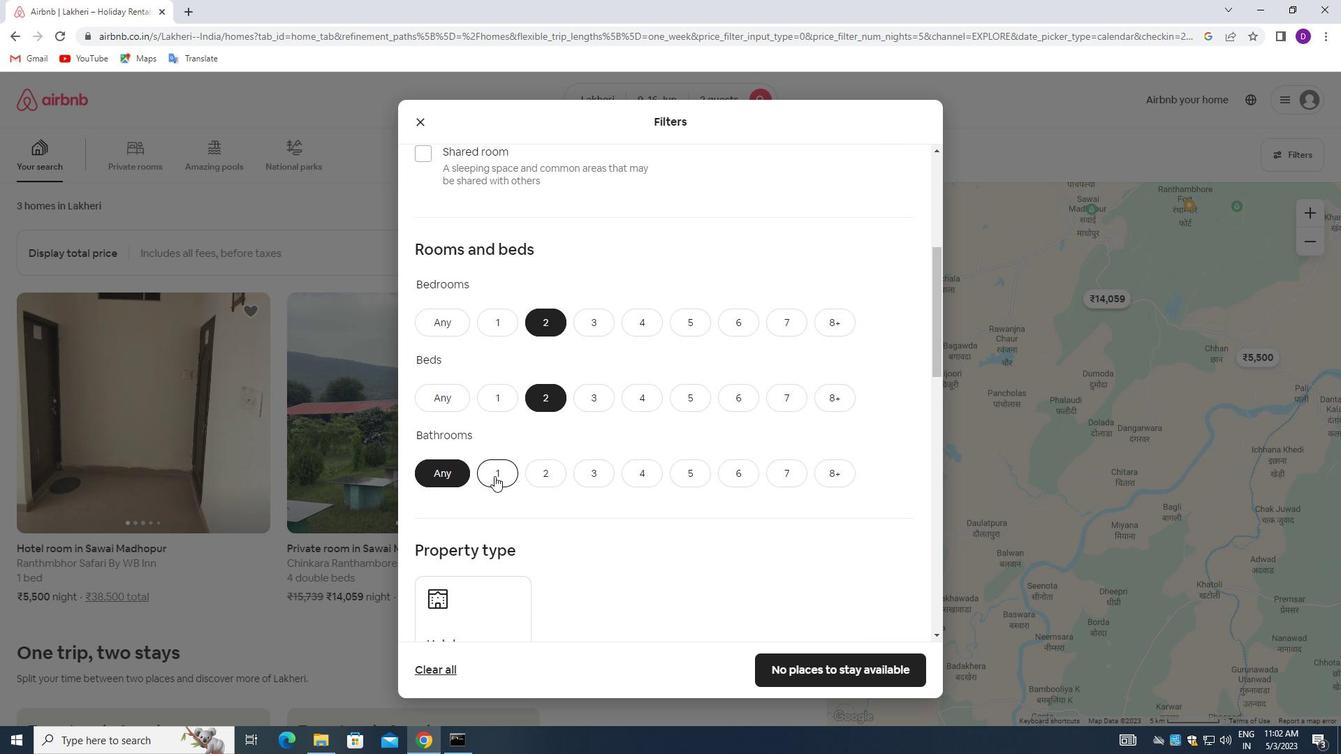 
Action: Mouse moved to (586, 408)
Screenshot: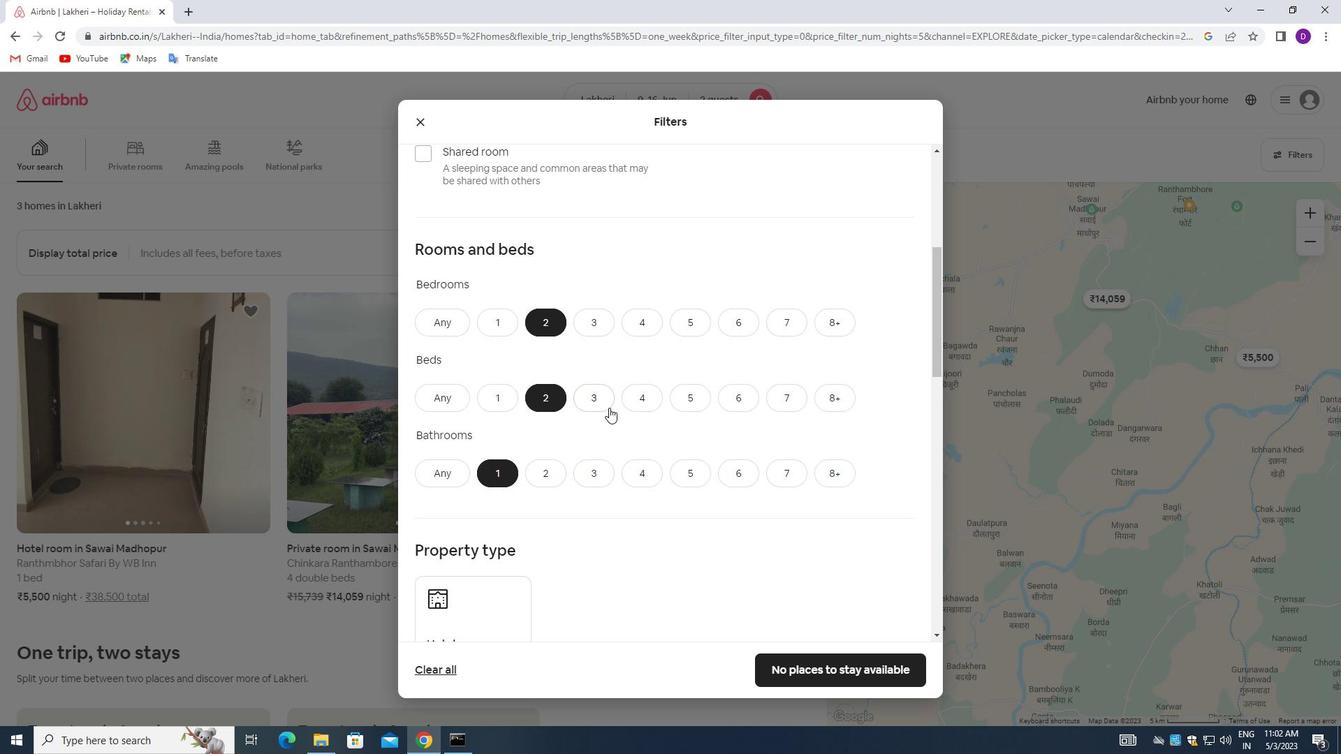 
Action: Mouse scrolled (586, 407) with delta (0, 0)
Screenshot: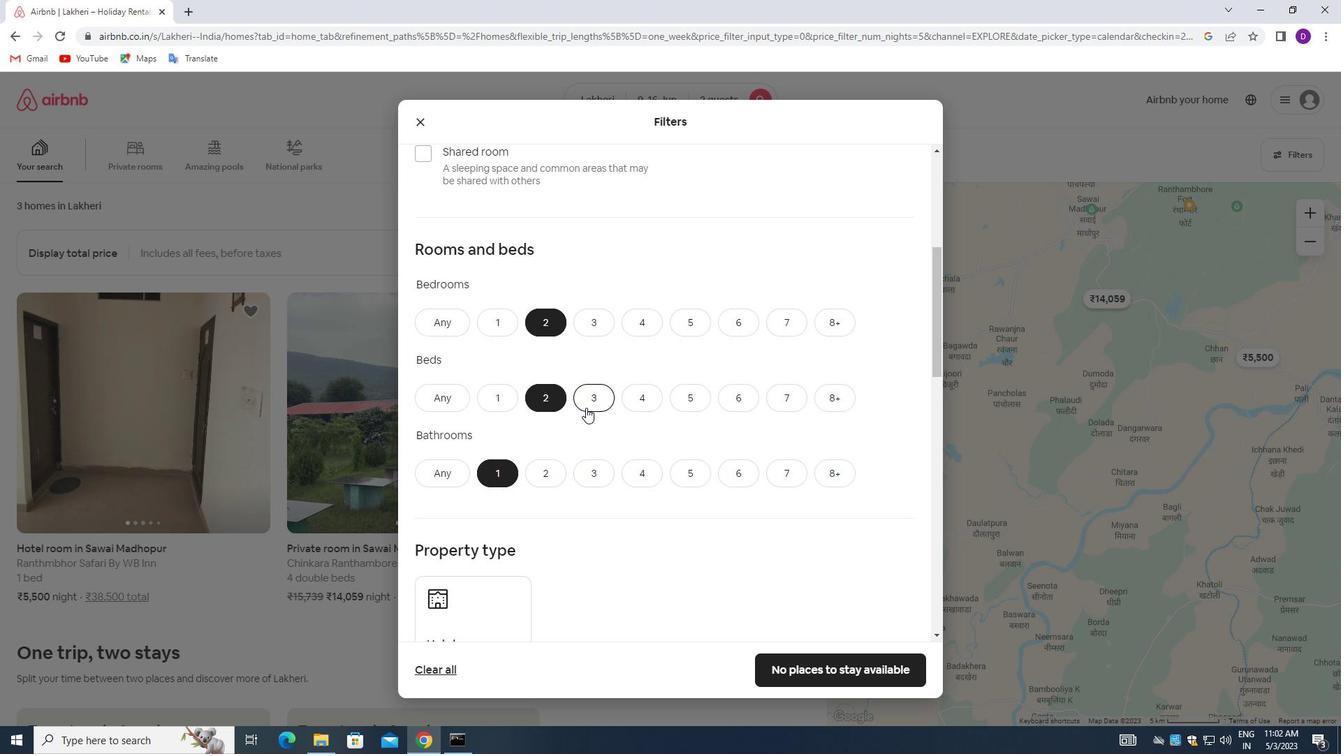 
Action: Mouse moved to (584, 406)
Screenshot: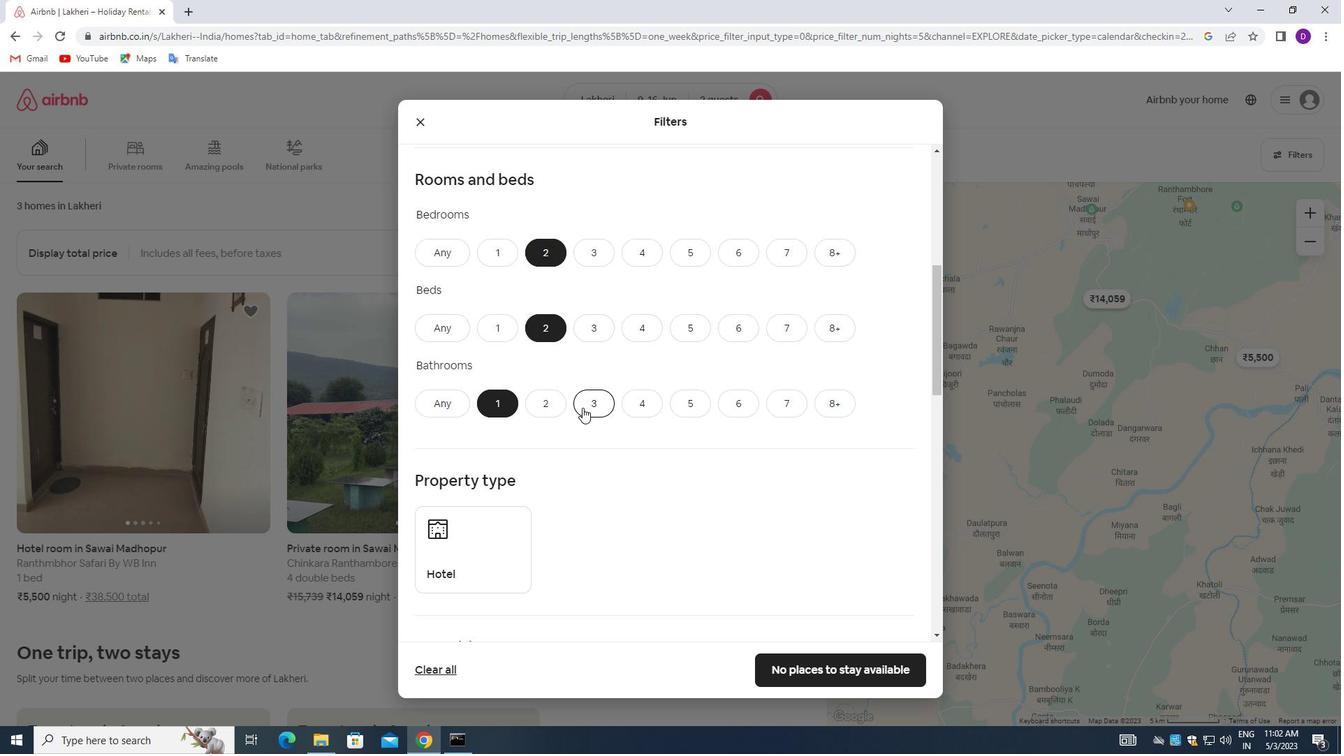 
Action: Mouse scrolled (584, 406) with delta (0, 0)
Screenshot: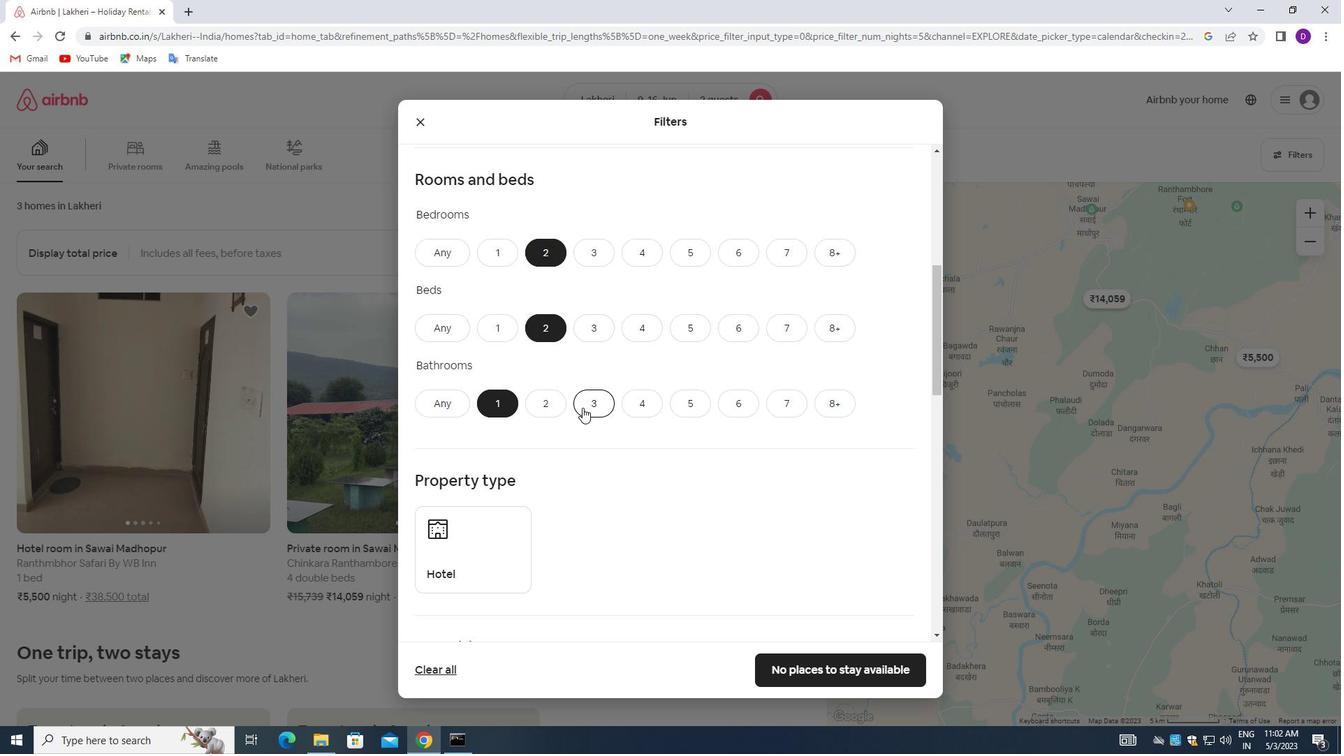 
Action: Mouse moved to (585, 406)
Screenshot: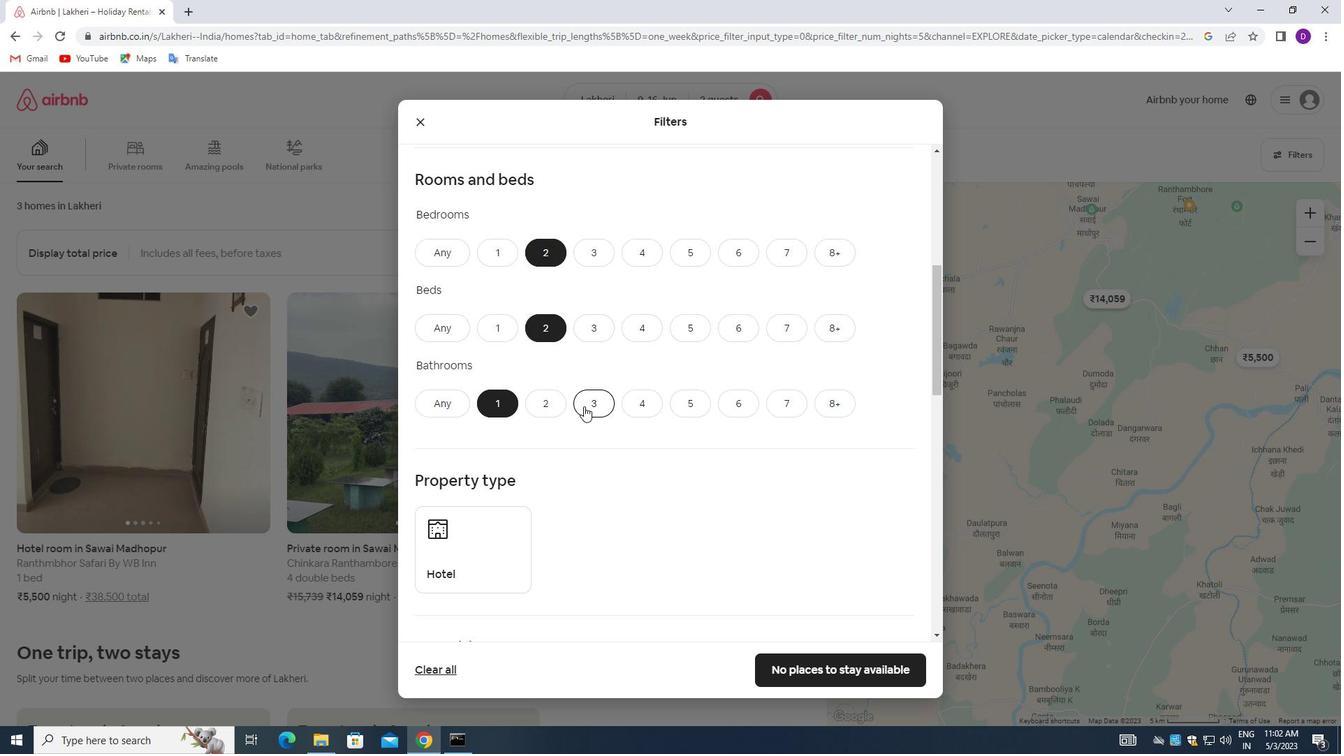 
Action: Mouse scrolled (585, 406) with delta (0, 0)
Screenshot: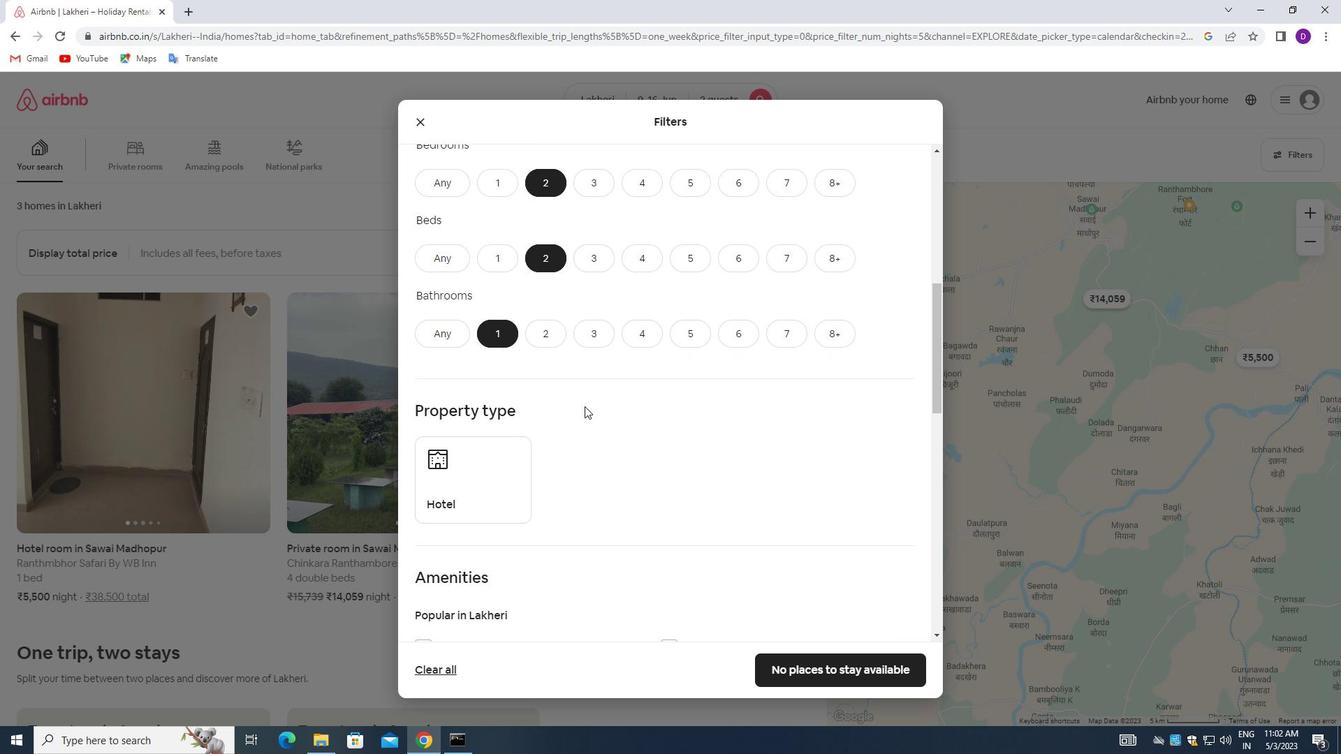 
Action: Mouse scrolled (585, 406) with delta (0, 0)
Screenshot: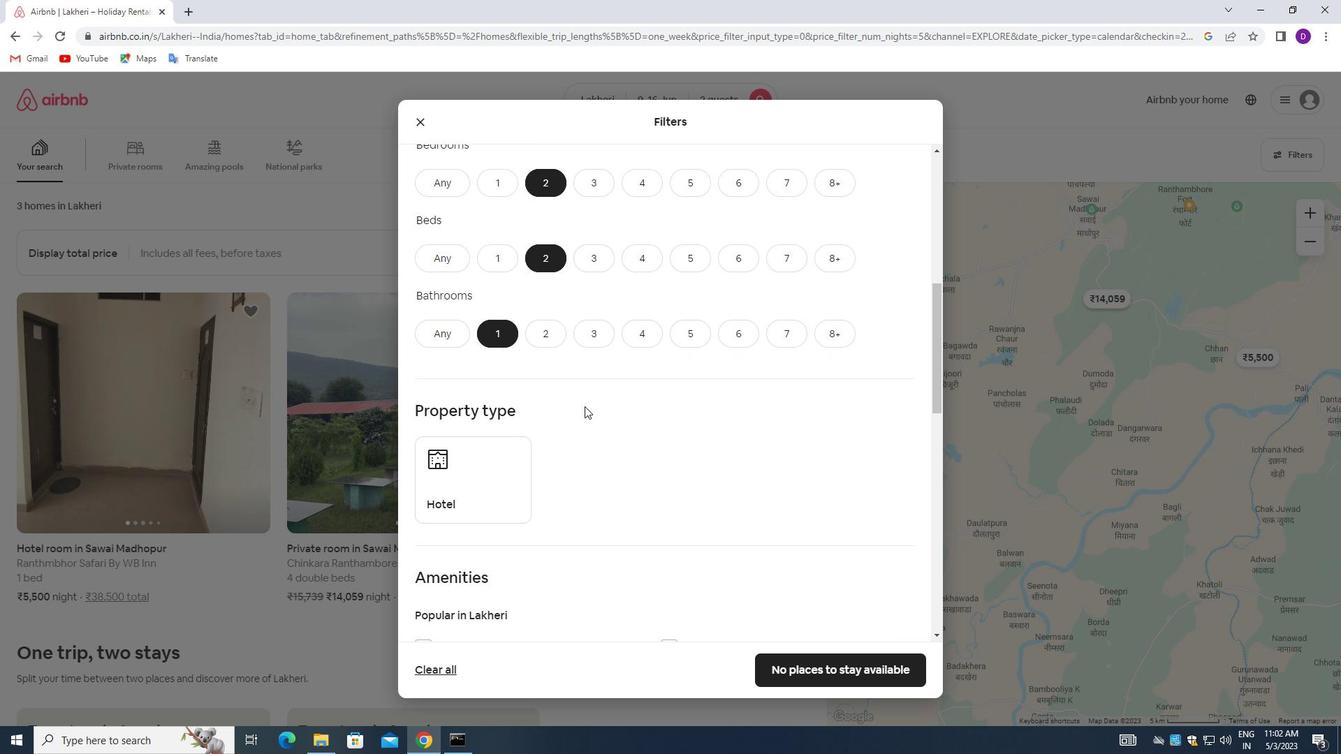 
Action: Mouse moved to (621, 385)
Screenshot: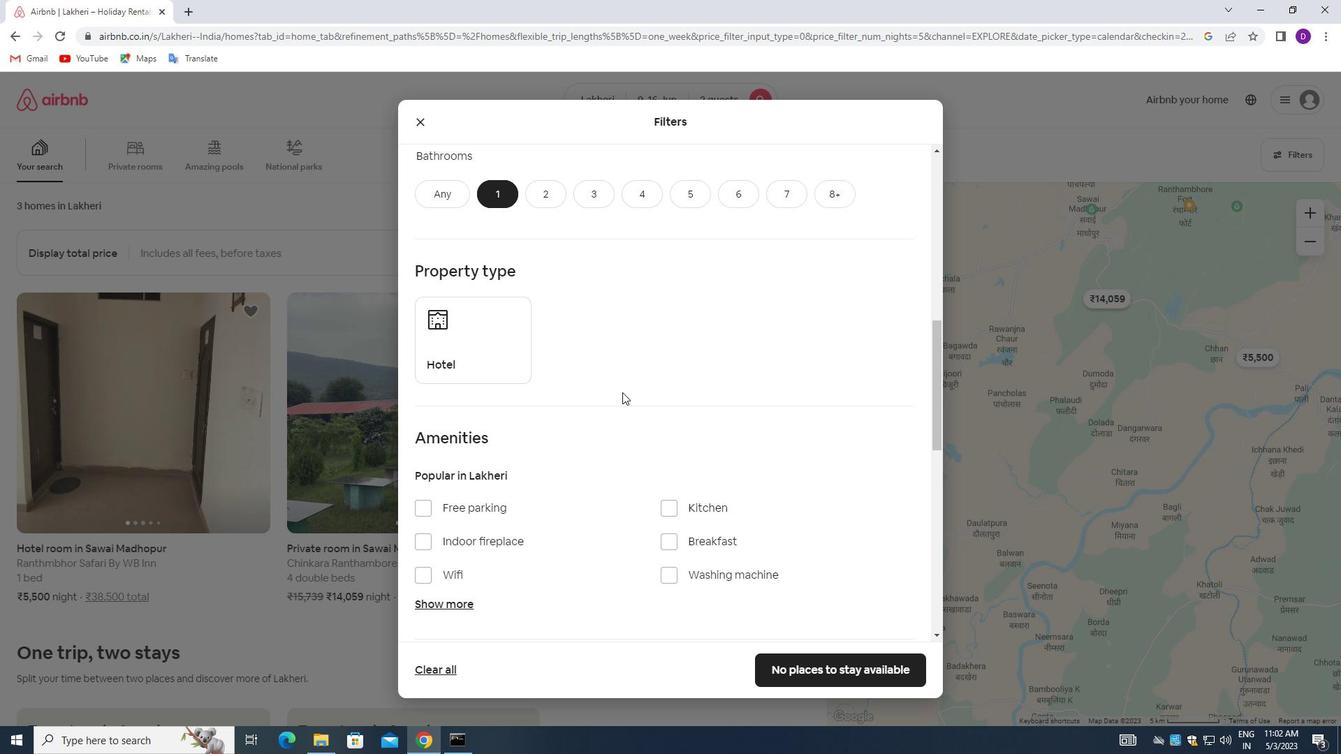 
Action: Mouse scrolled (621, 384) with delta (0, 0)
Screenshot: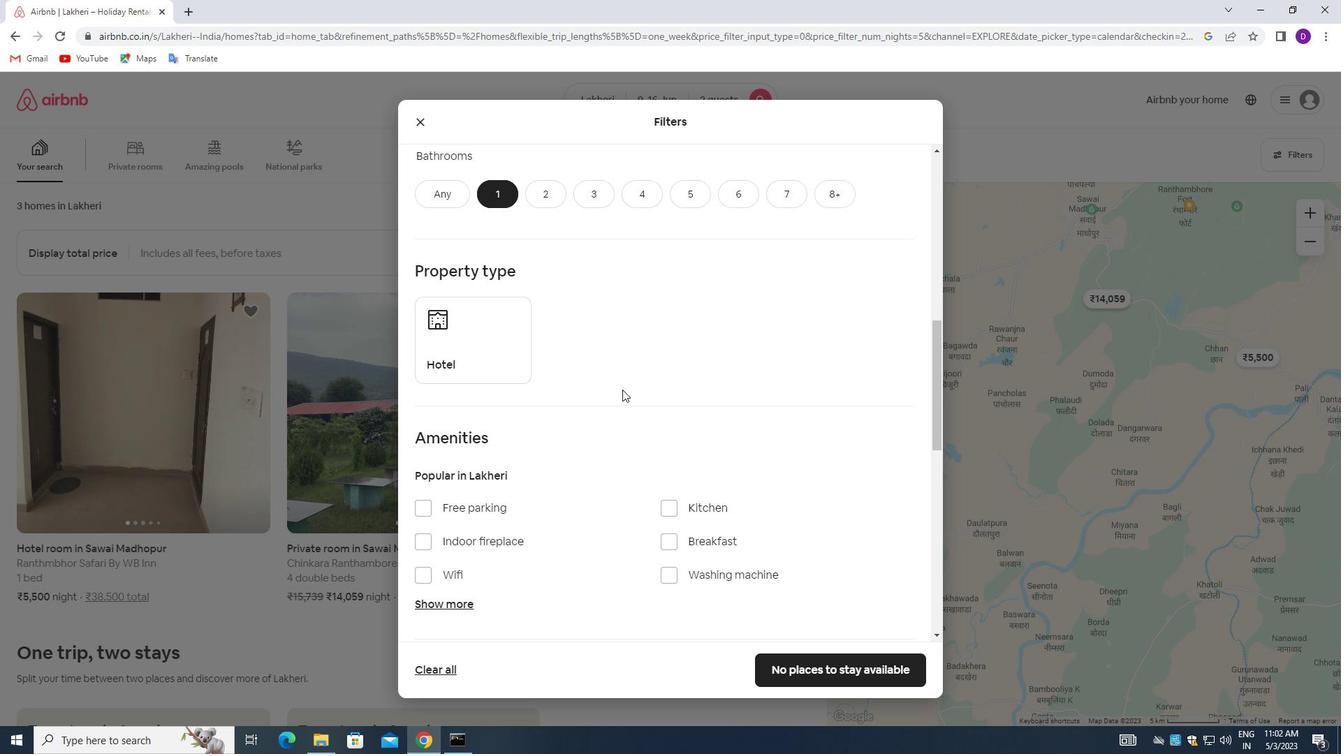 
Action: Mouse moved to (620, 385)
Screenshot: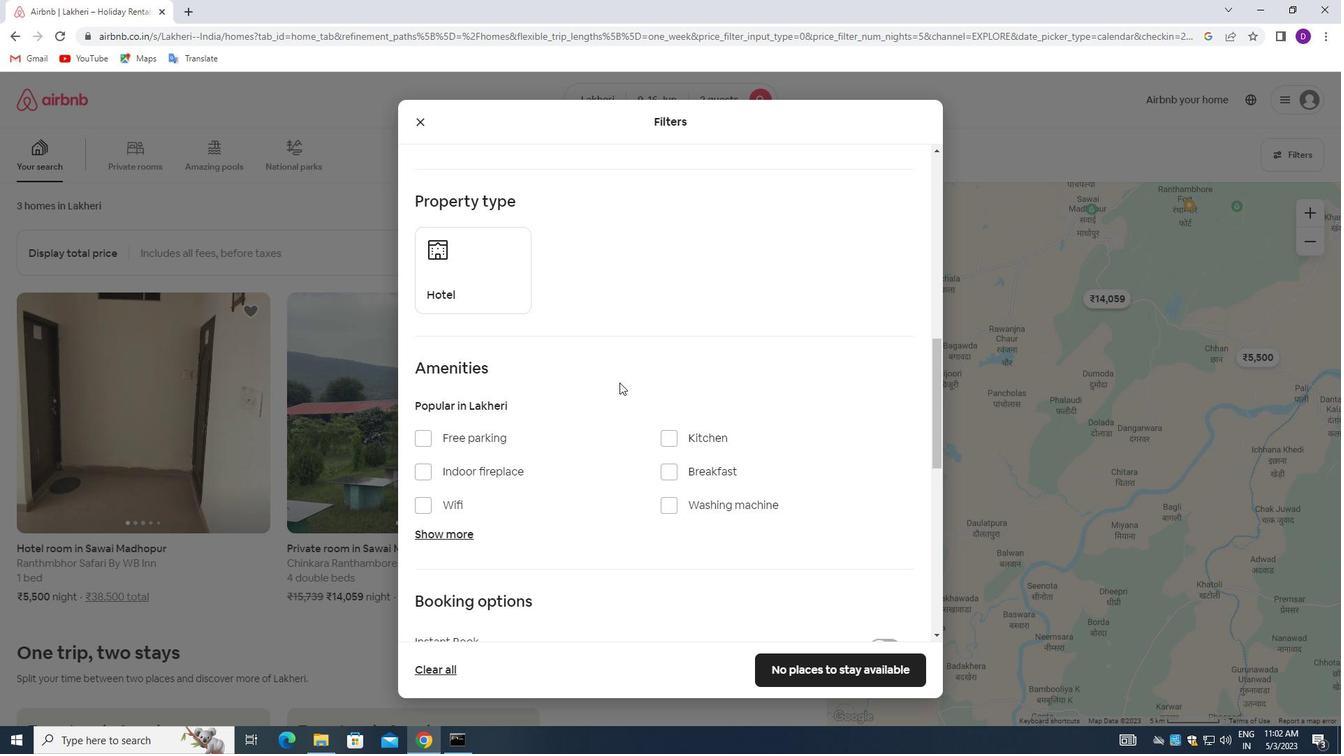 
Action: Mouse scrolled (620, 385) with delta (0, 0)
Screenshot: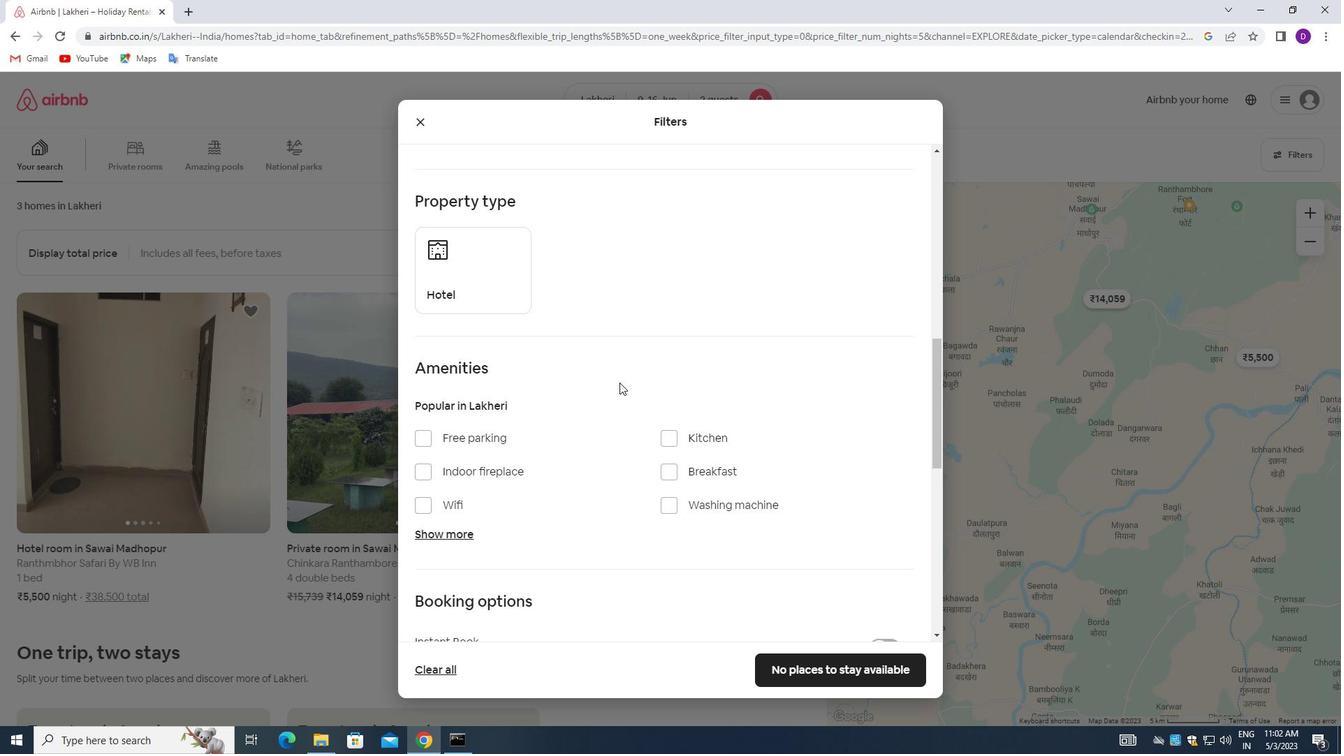 
Action: Mouse moved to (621, 387)
Screenshot: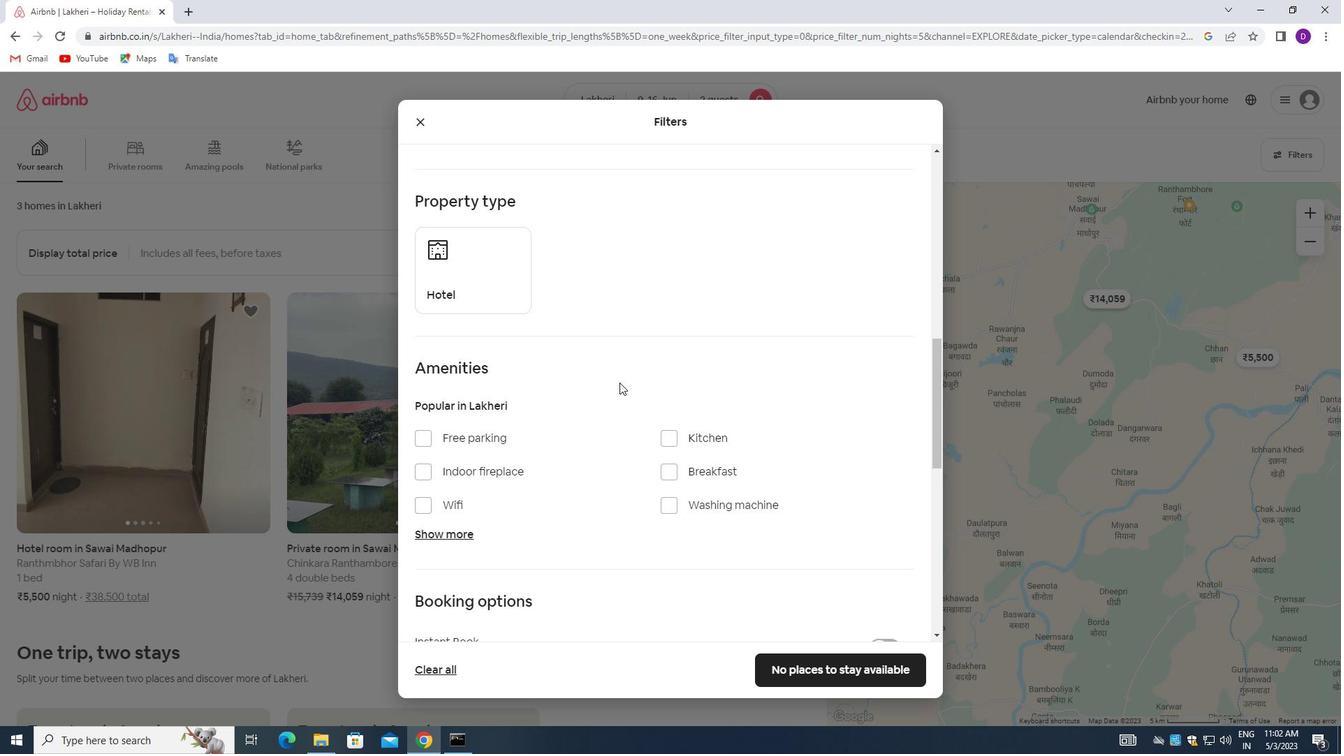 
Action: Mouse scrolled (621, 387) with delta (0, 0)
Screenshot: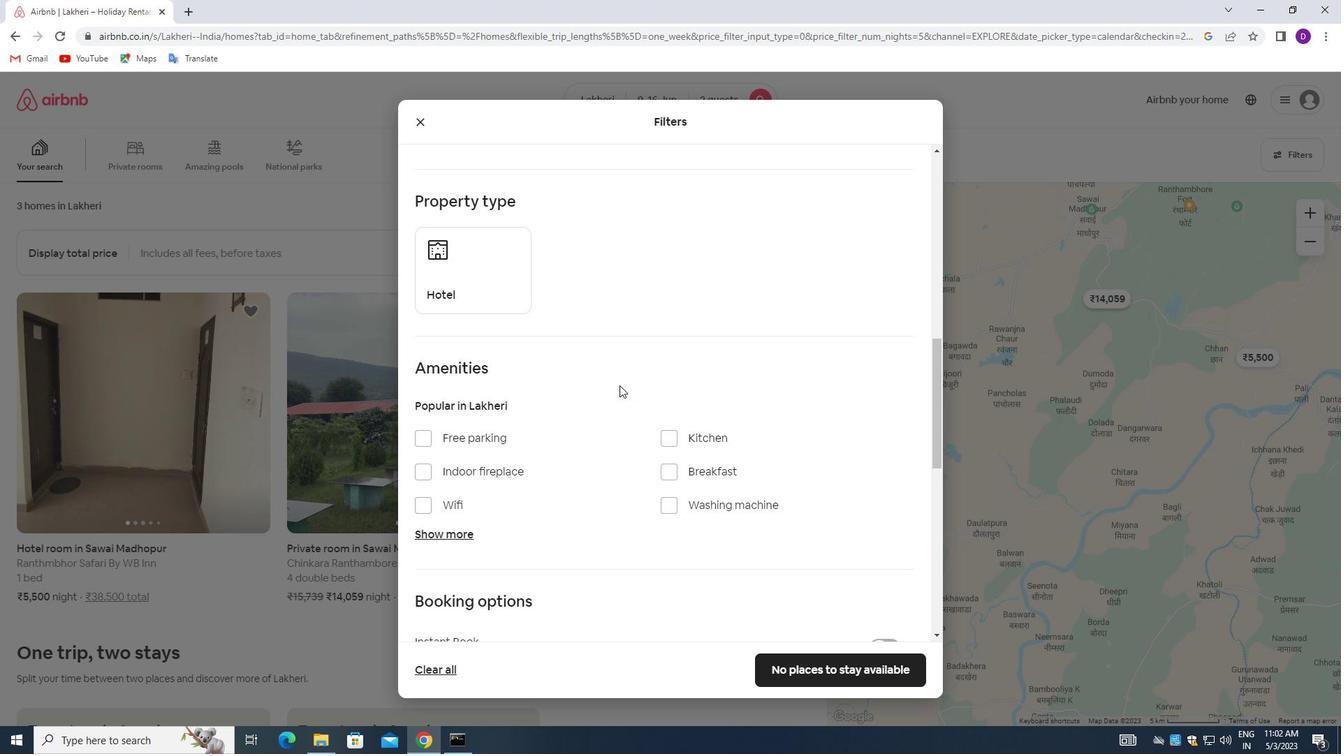 
Action: Mouse moved to (621, 389)
Screenshot: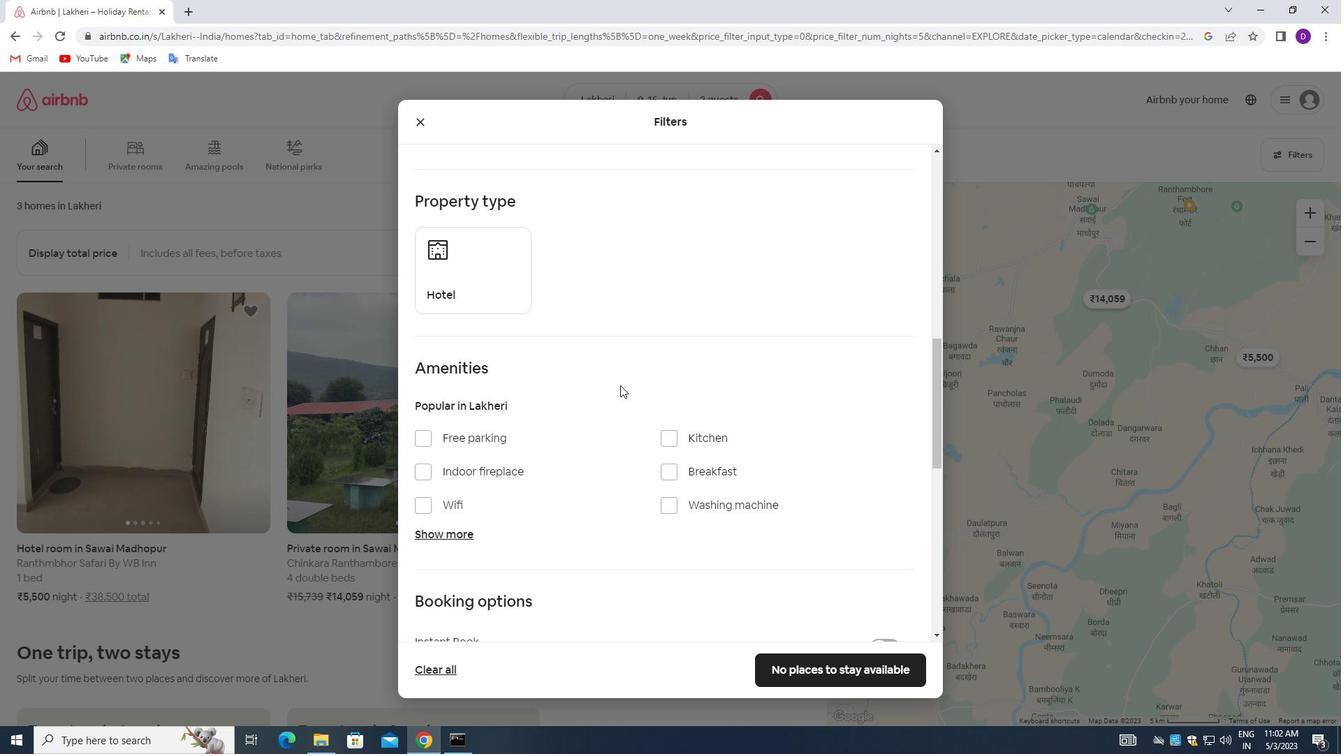 
Action: Mouse scrolled (621, 388) with delta (0, 0)
Screenshot: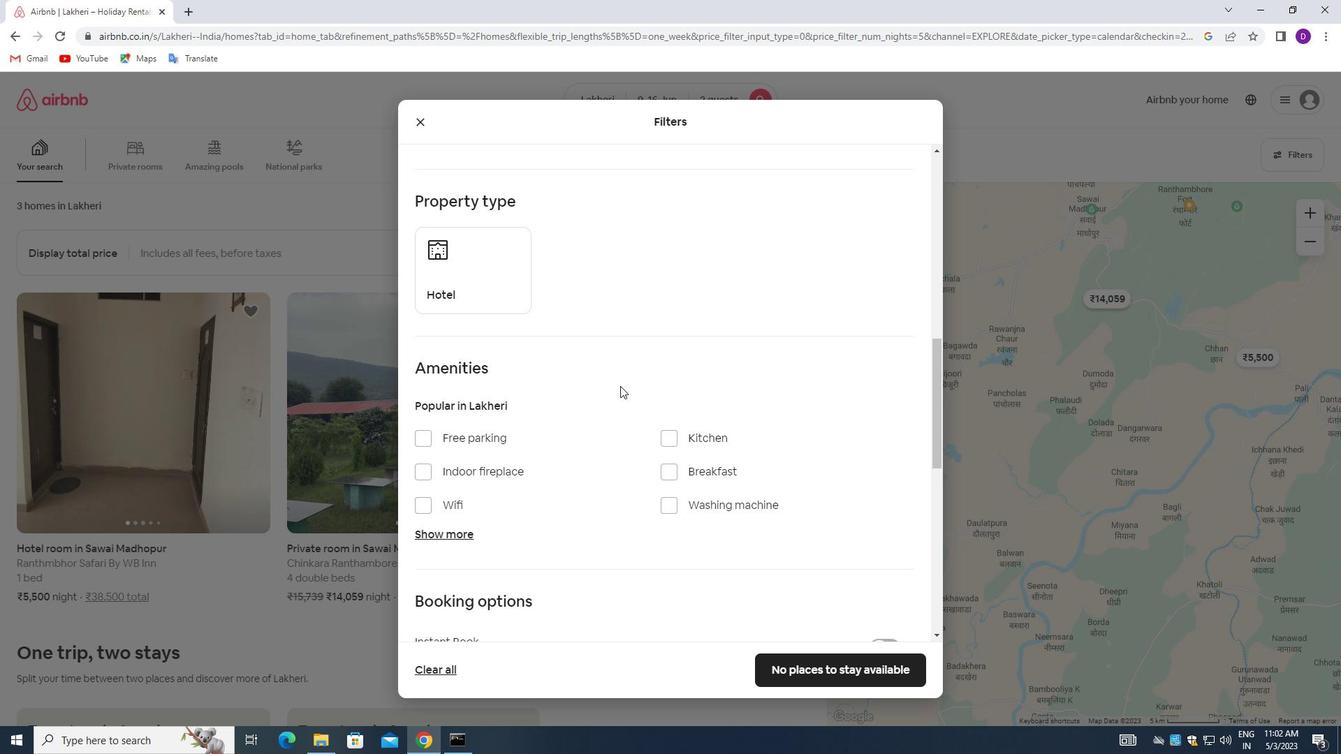 
Action: Mouse moved to (650, 410)
Screenshot: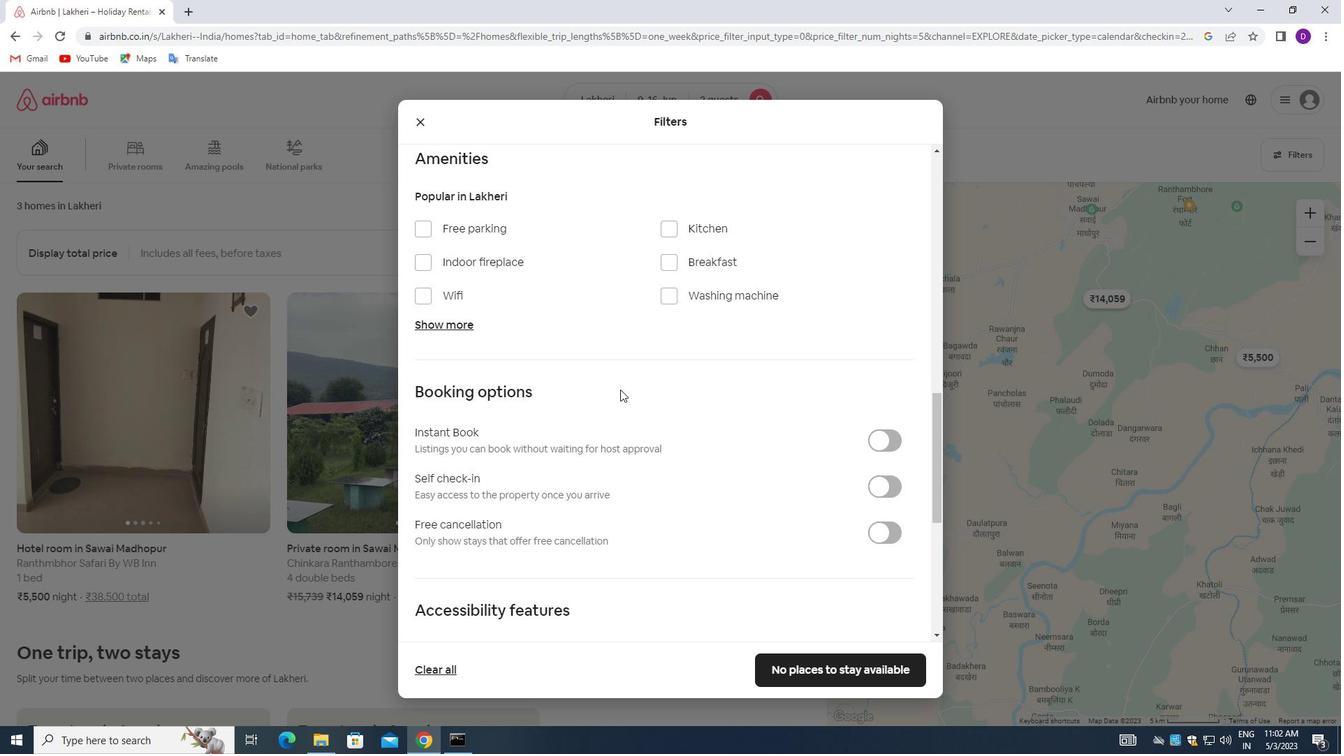 
Action: Mouse scrolled (650, 409) with delta (0, 0)
Screenshot: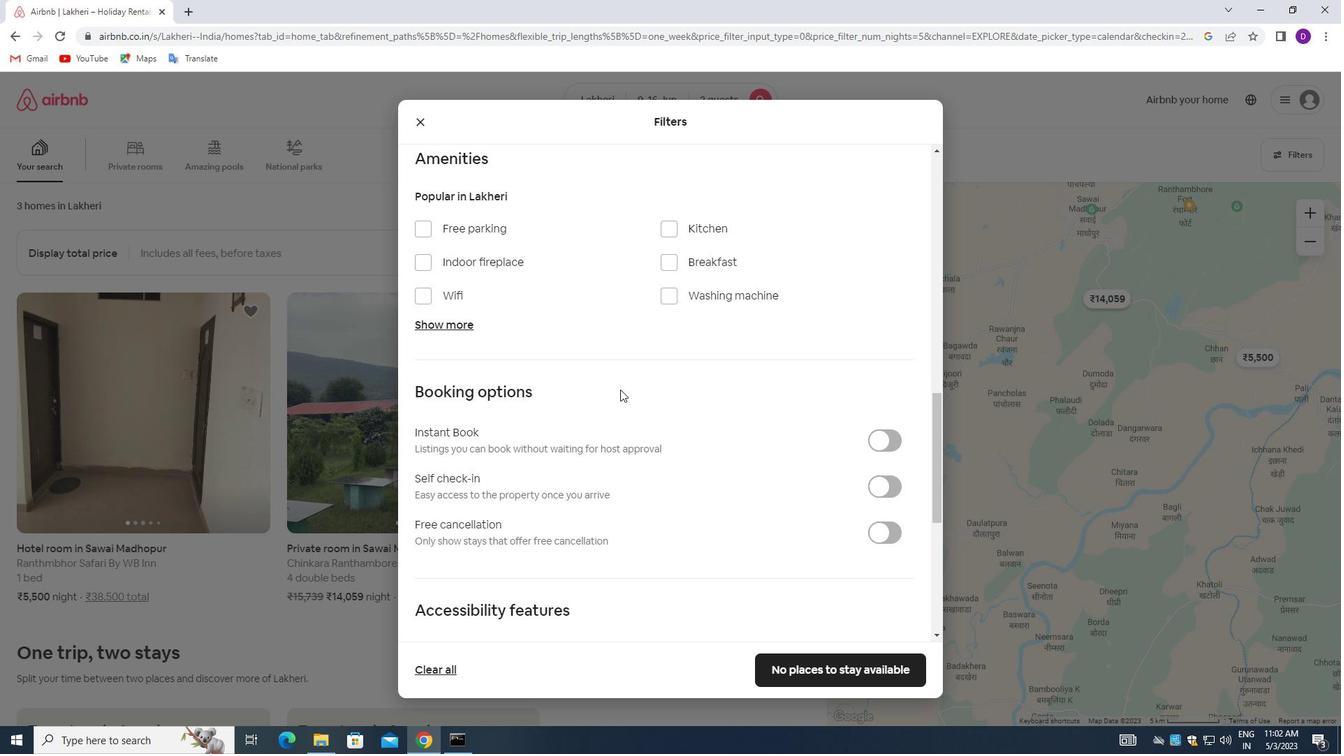 
Action: Mouse moved to (879, 414)
Screenshot: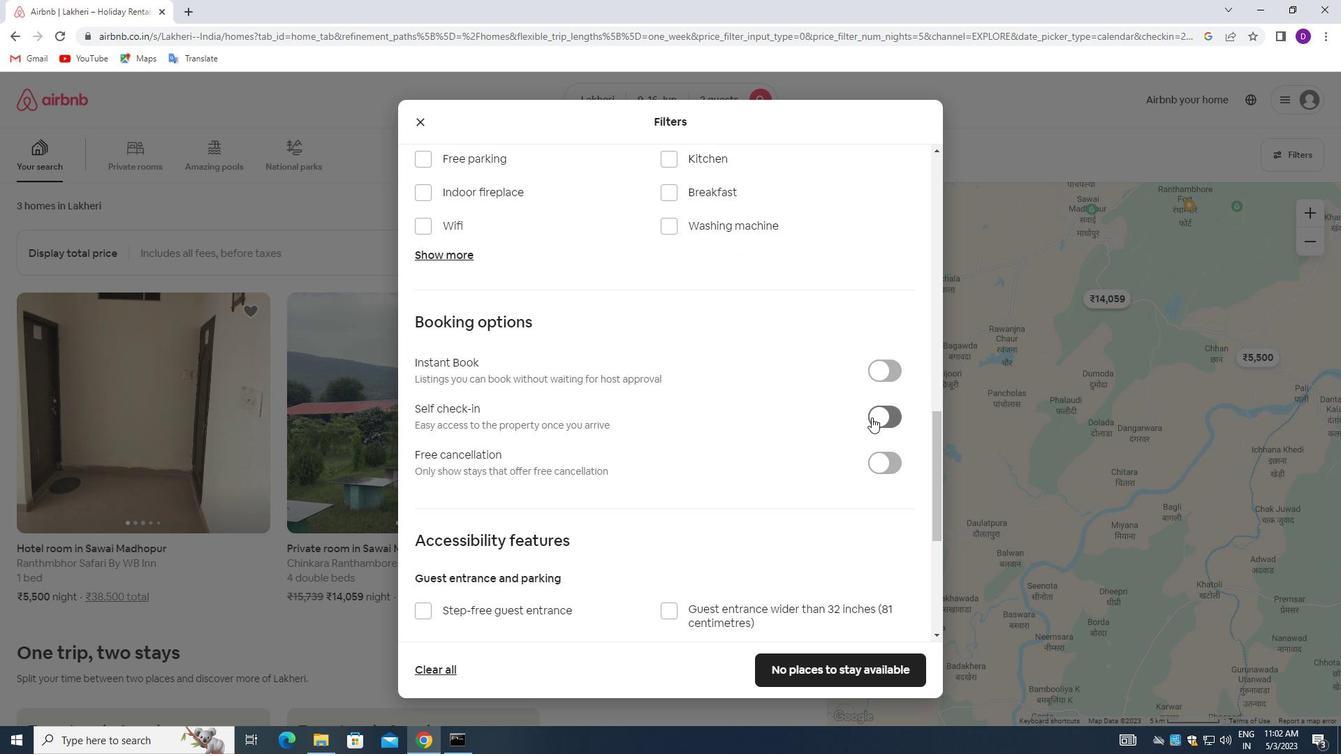 
Action: Mouse pressed left at (879, 414)
Screenshot: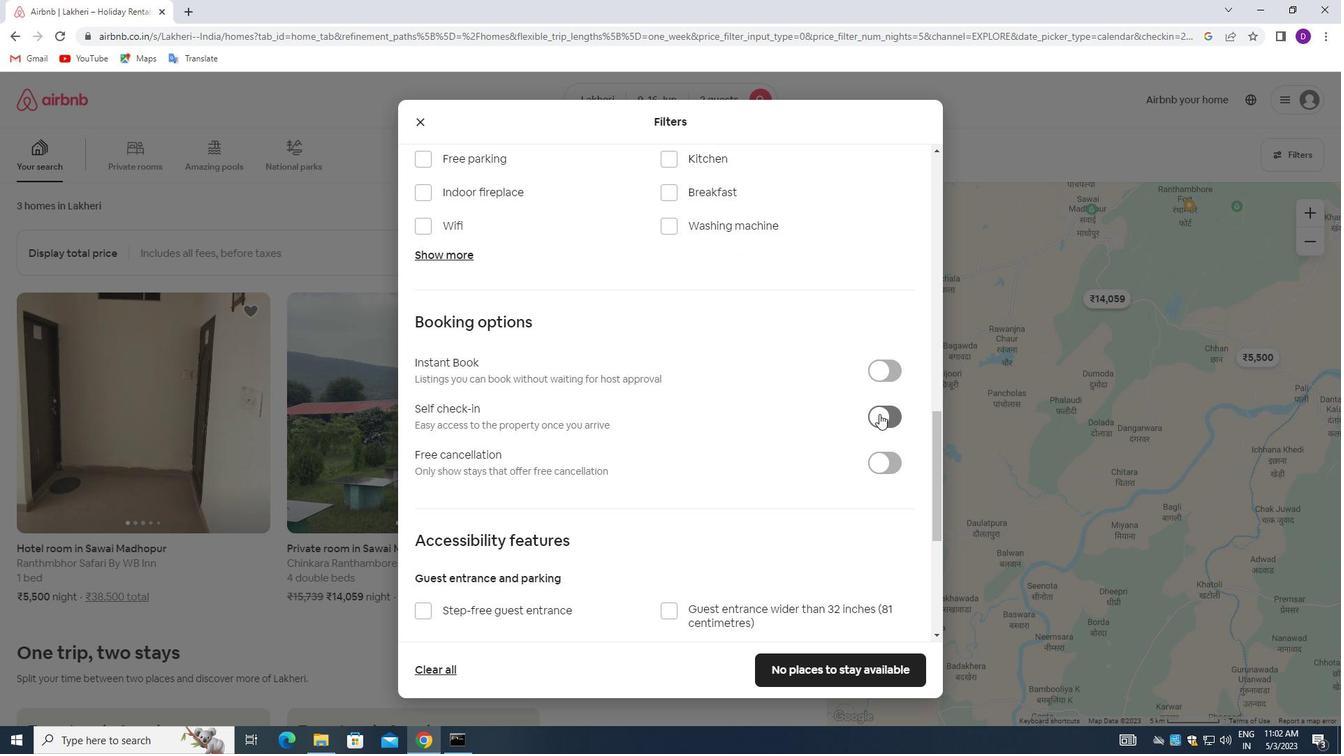 
Action: Mouse moved to (605, 394)
Screenshot: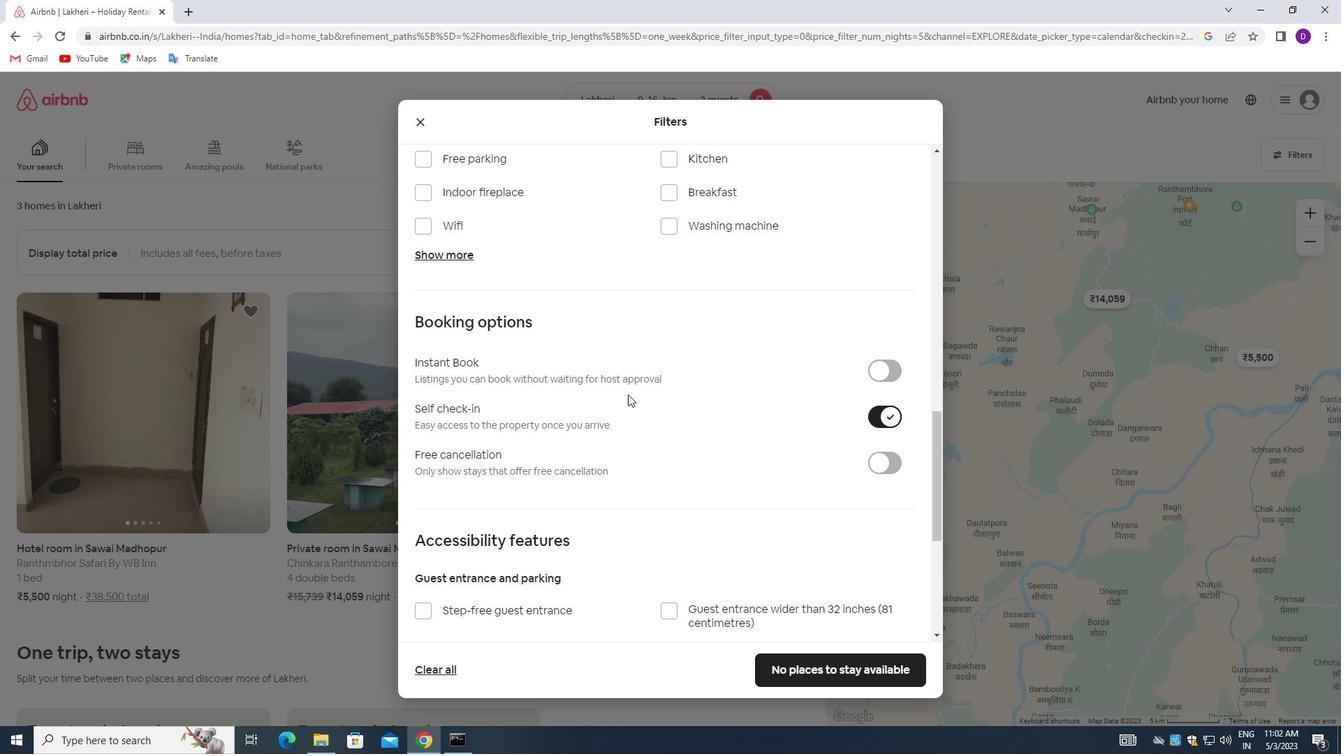 
Action: Mouse scrolled (605, 394) with delta (0, 0)
Screenshot: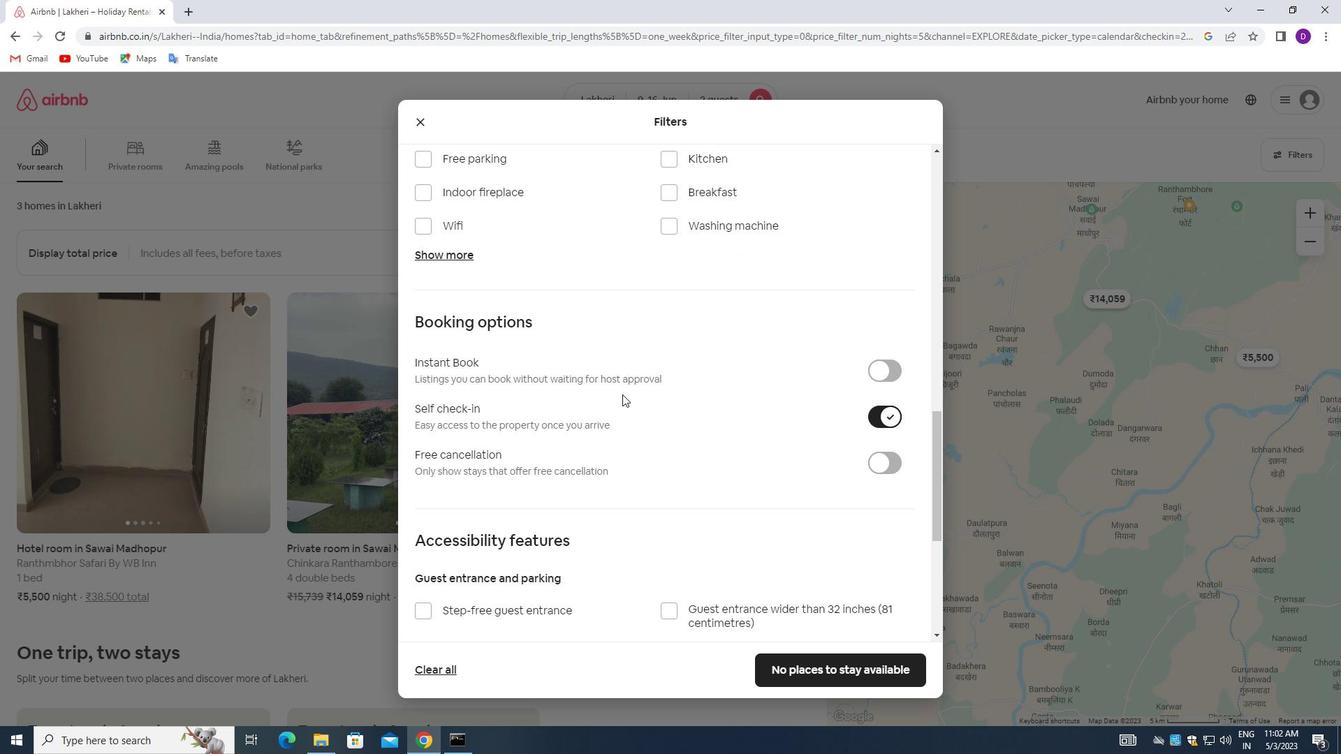 
Action: Mouse moved to (604, 394)
Screenshot: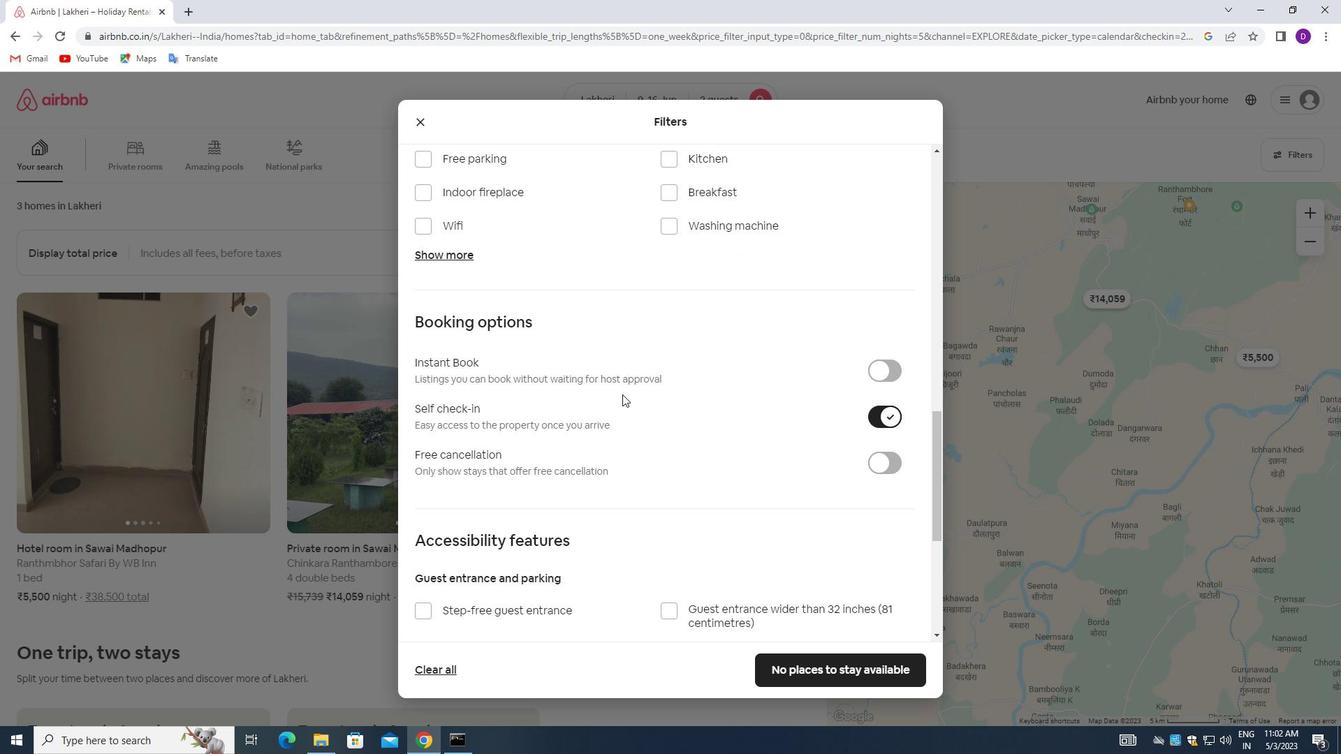 
Action: Mouse scrolled (604, 394) with delta (0, 0)
Screenshot: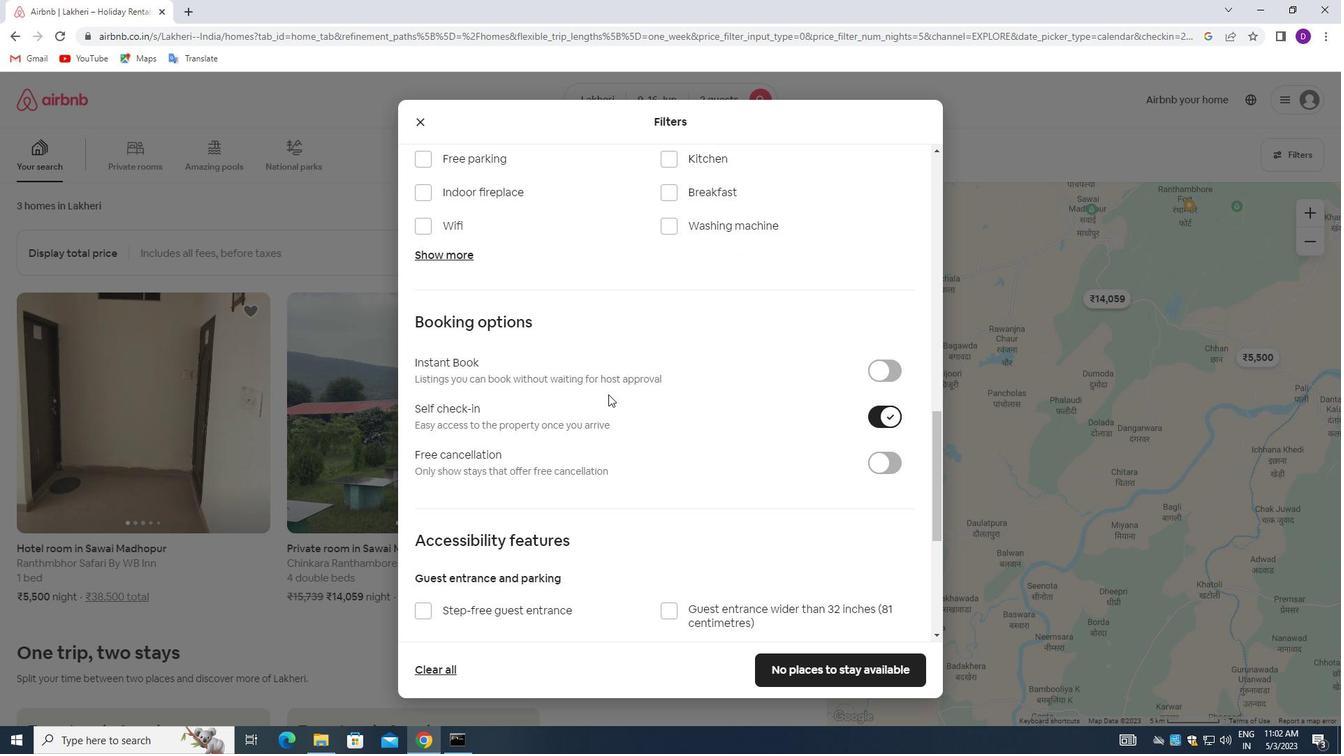 
Action: Mouse scrolled (604, 394) with delta (0, 0)
Screenshot: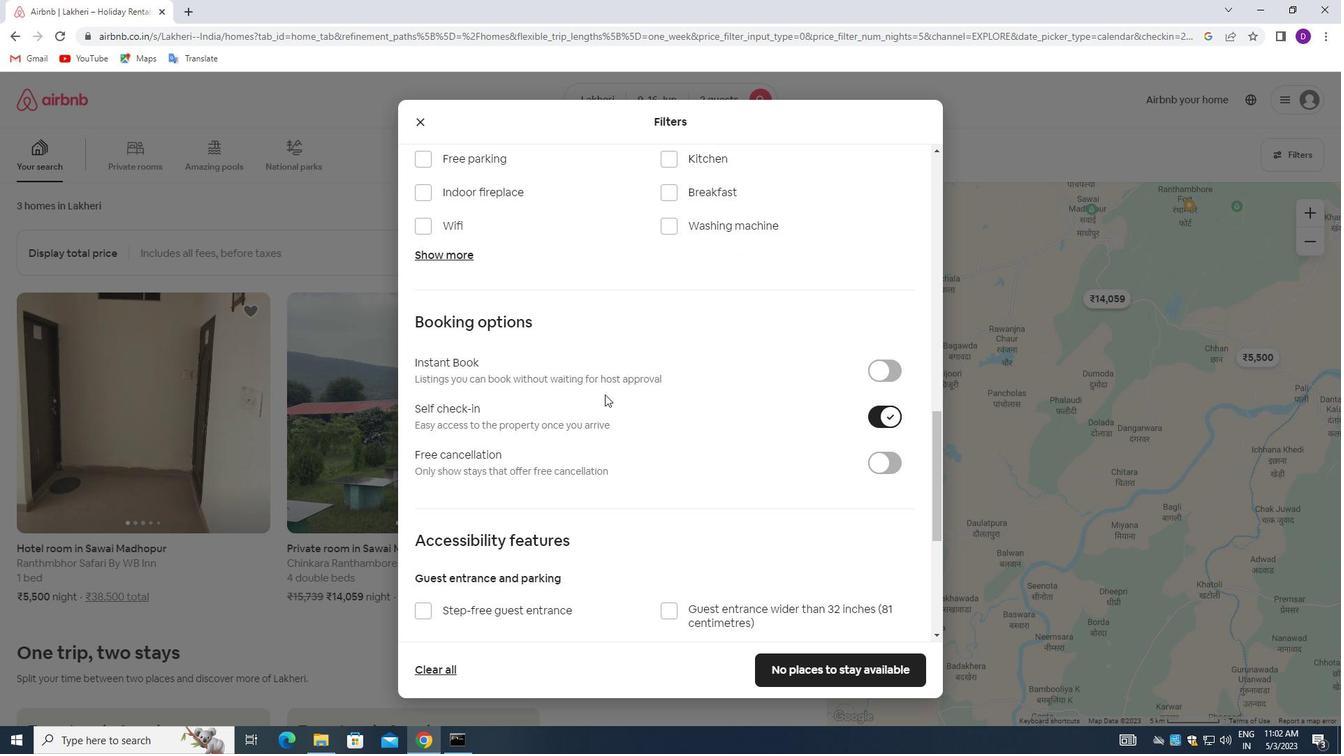 
Action: Mouse moved to (598, 408)
Screenshot: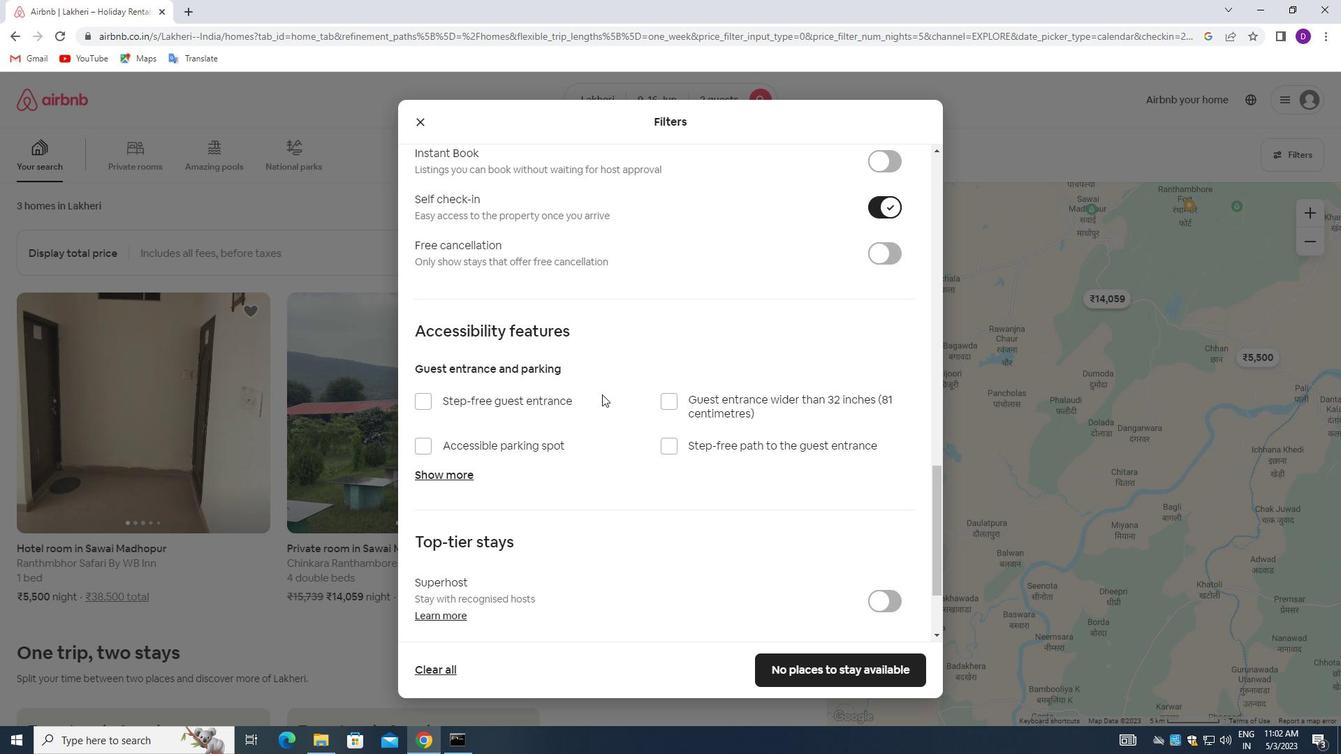 
Action: Mouse scrolled (598, 408) with delta (0, 0)
Screenshot: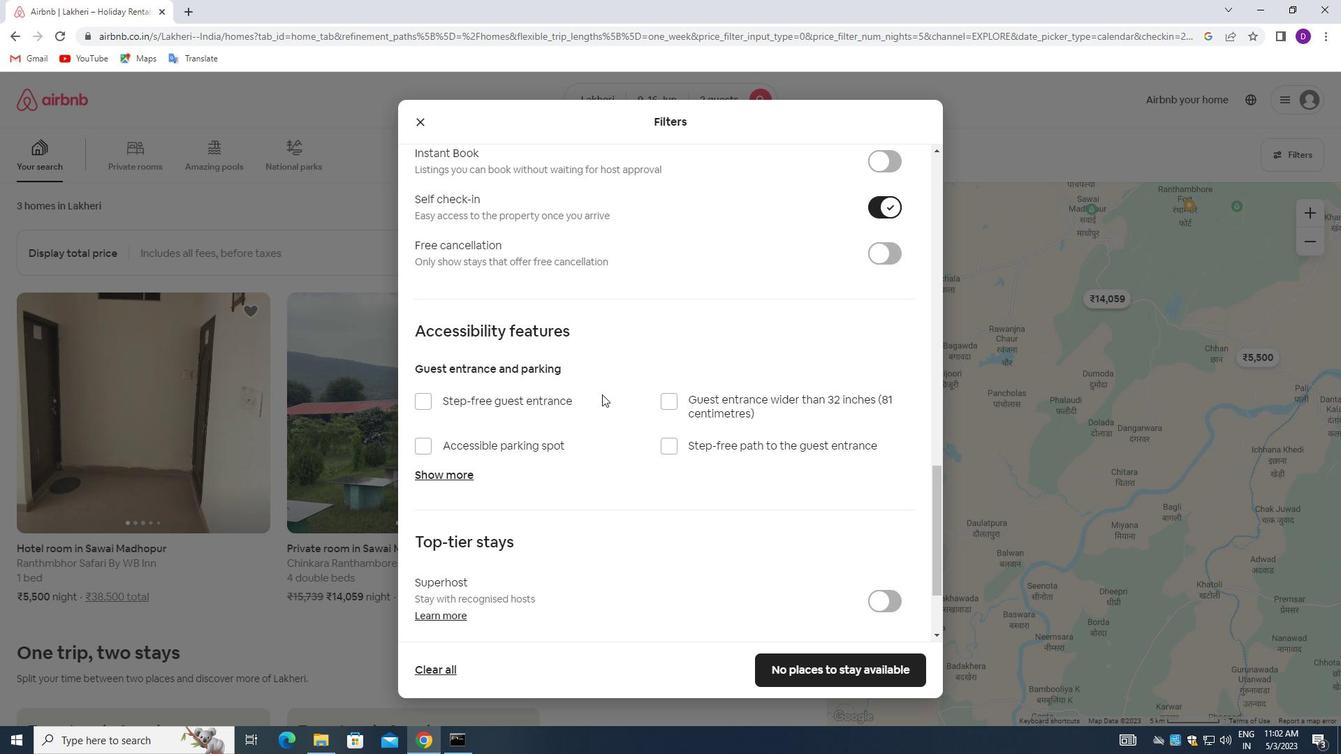 
Action: Mouse moved to (587, 430)
Screenshot: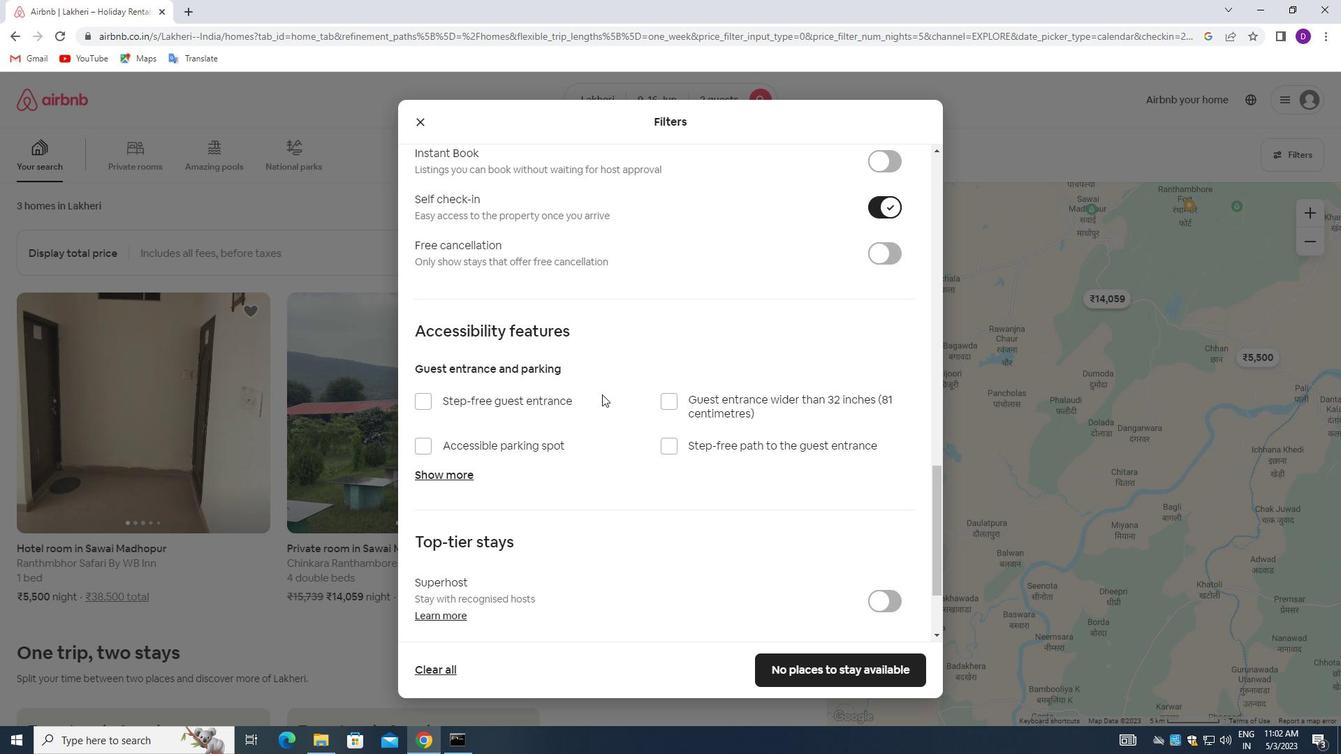 
Action: Mouse scrolled (587, 429) with delta (0, 0)
Screenshot: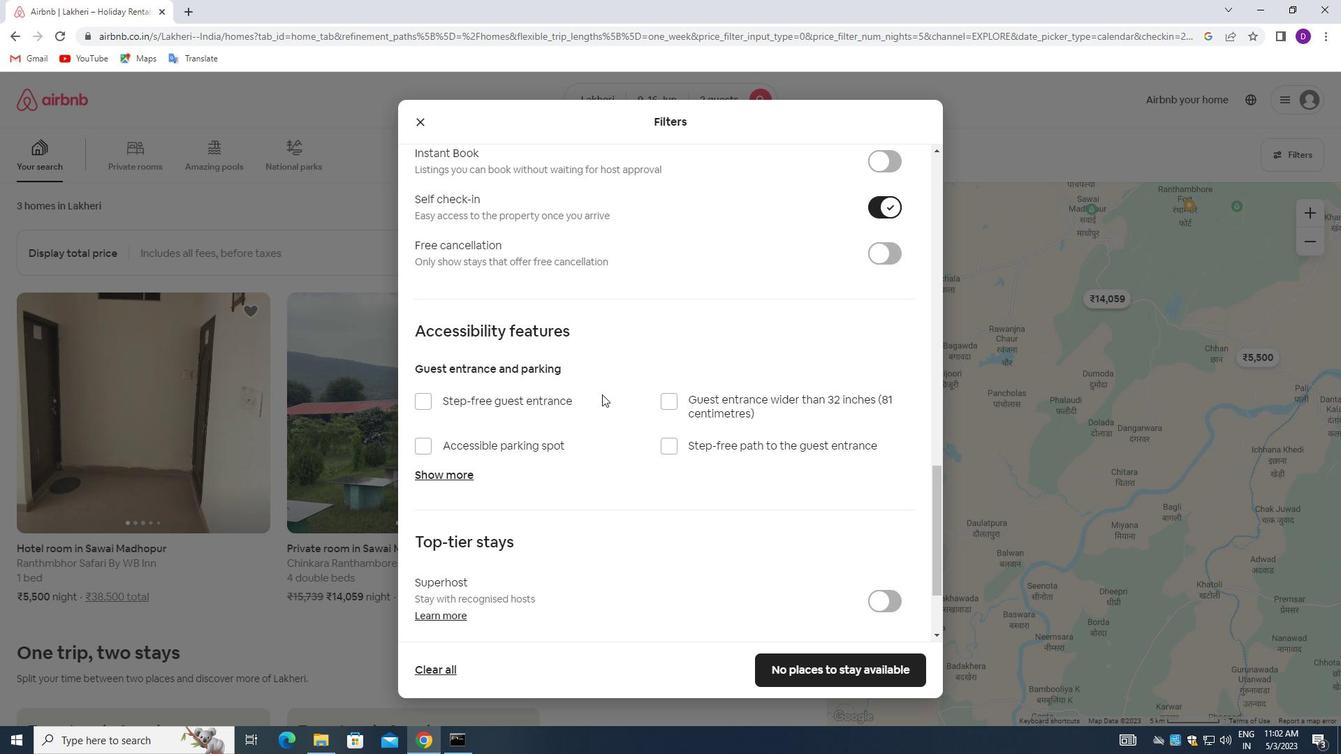 
Action: Mouse moved to (578, 442)
Screenshot: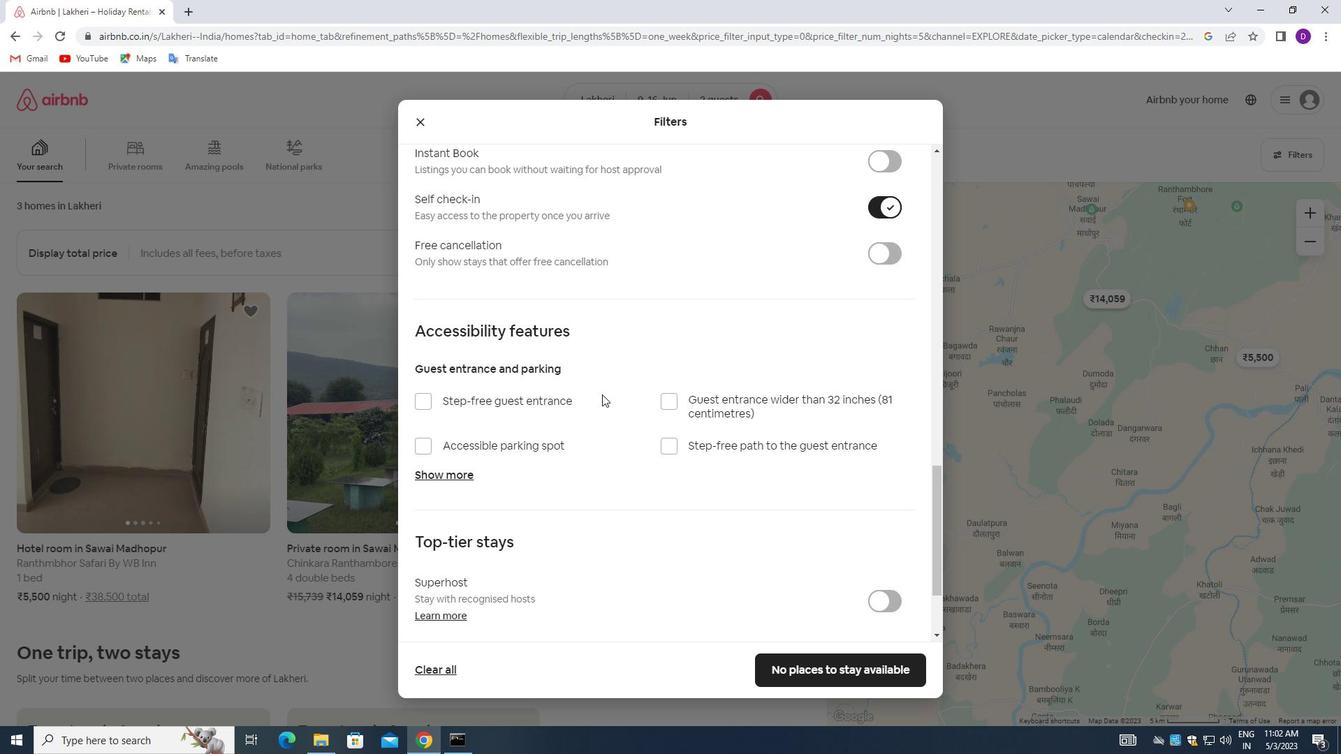 
Action: Mouse scrolled (578, 441) with delta (0, 0)
Screenshot: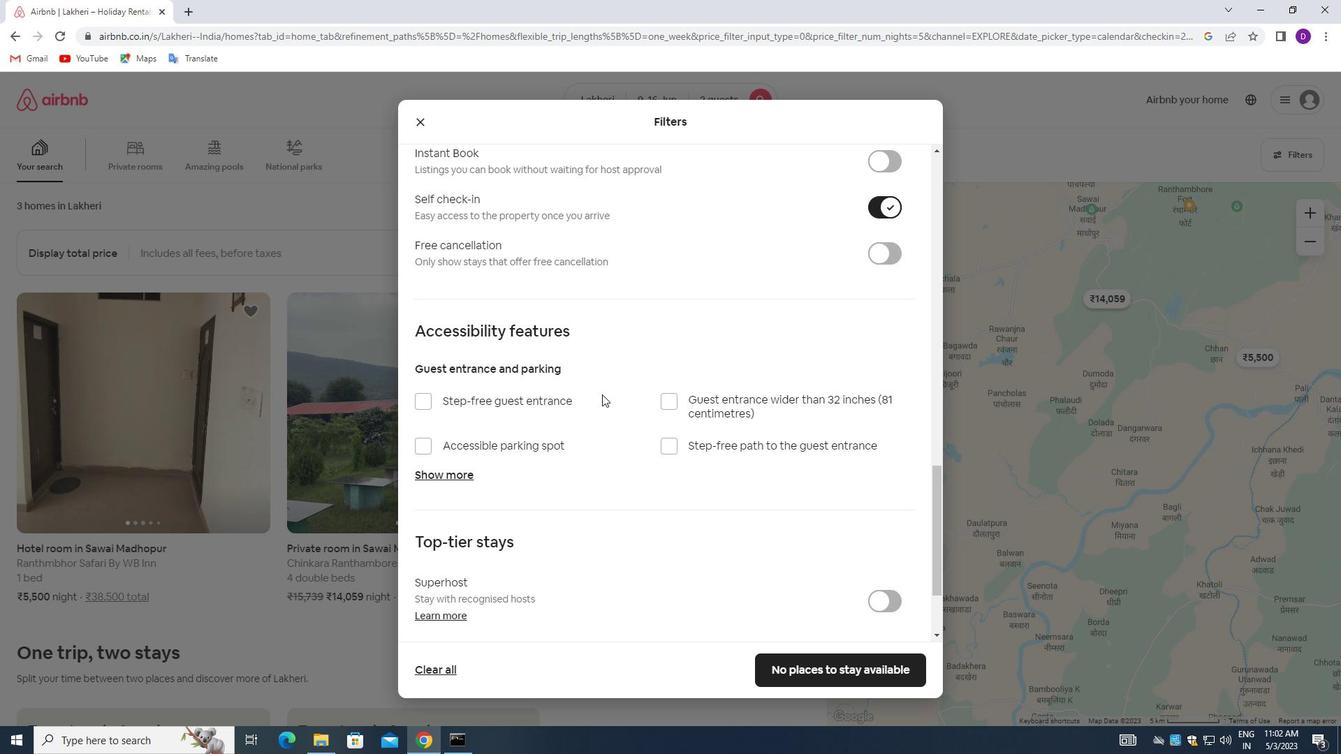 
Action: Mouse moved to (573, 447)
Screenshot: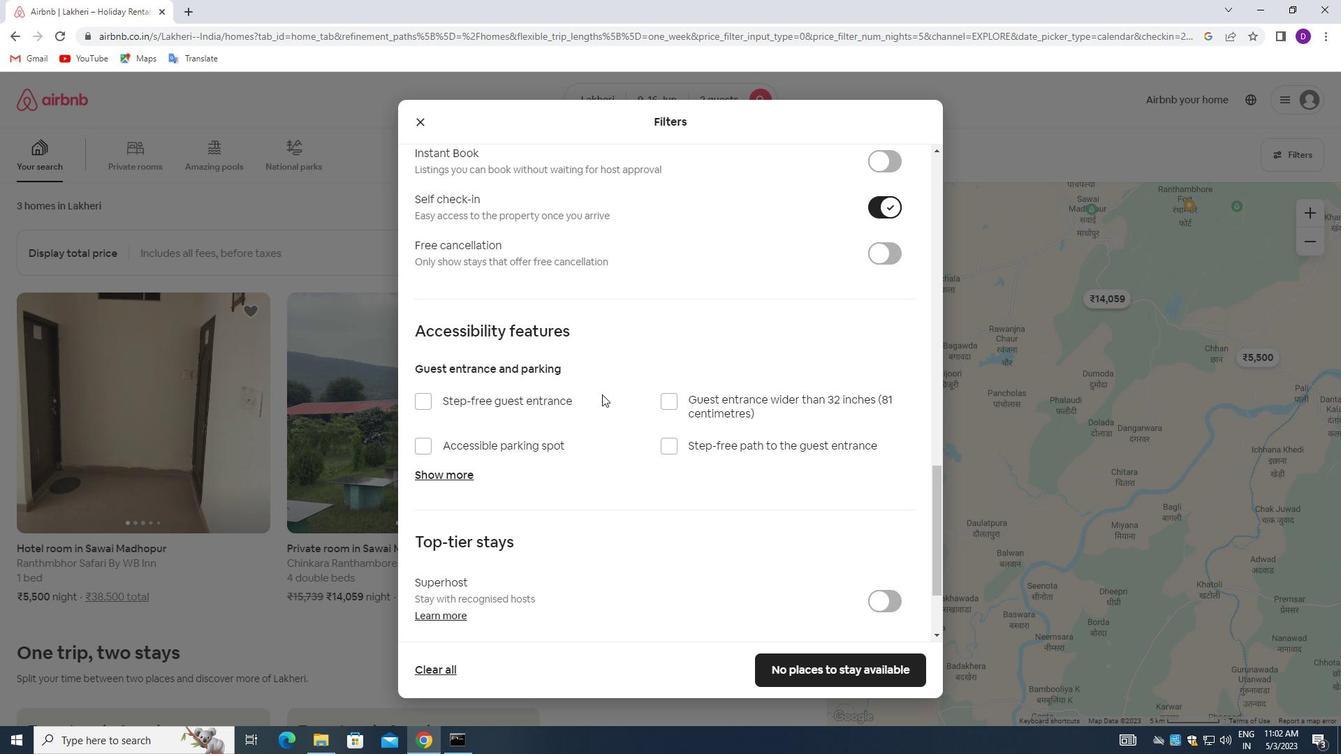 
Action: Mouse scrolled (573, 446) with delta (0, 0)
Screenshot: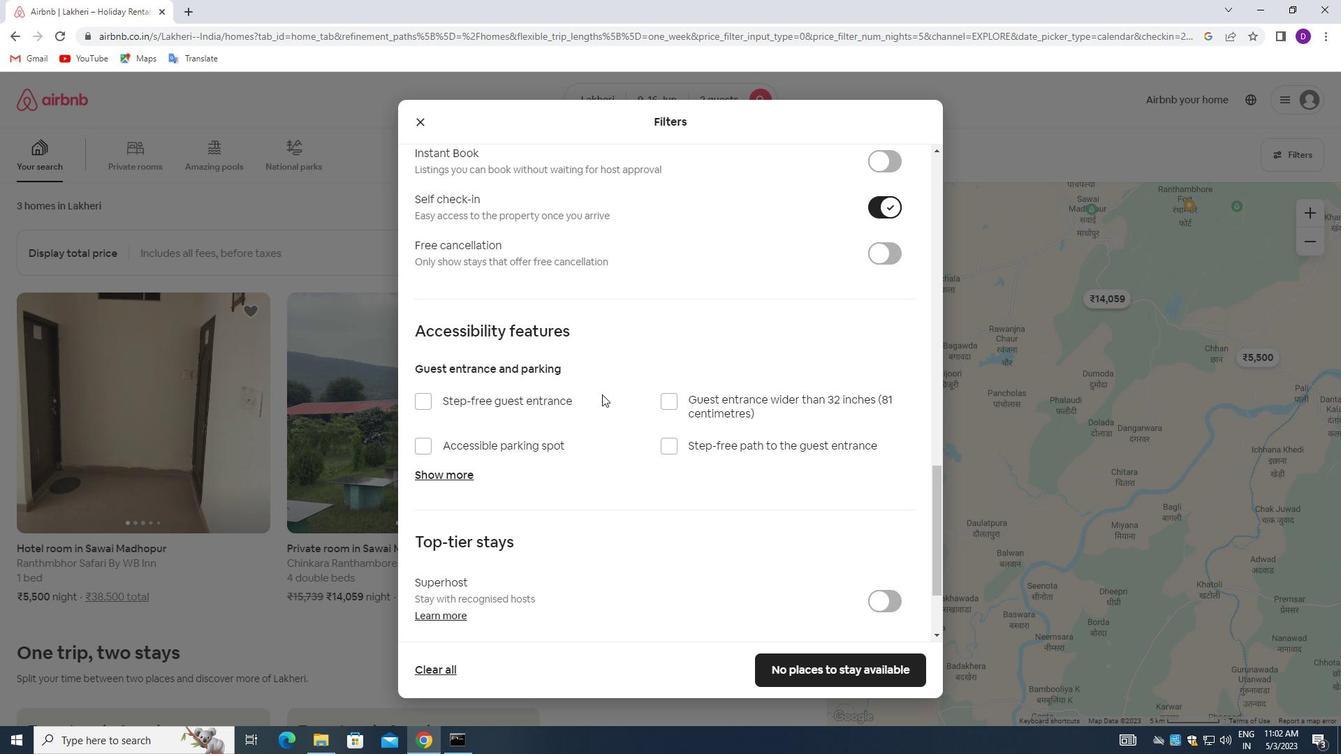 
Action: Mouse moved to (573, 448)
Screenshot: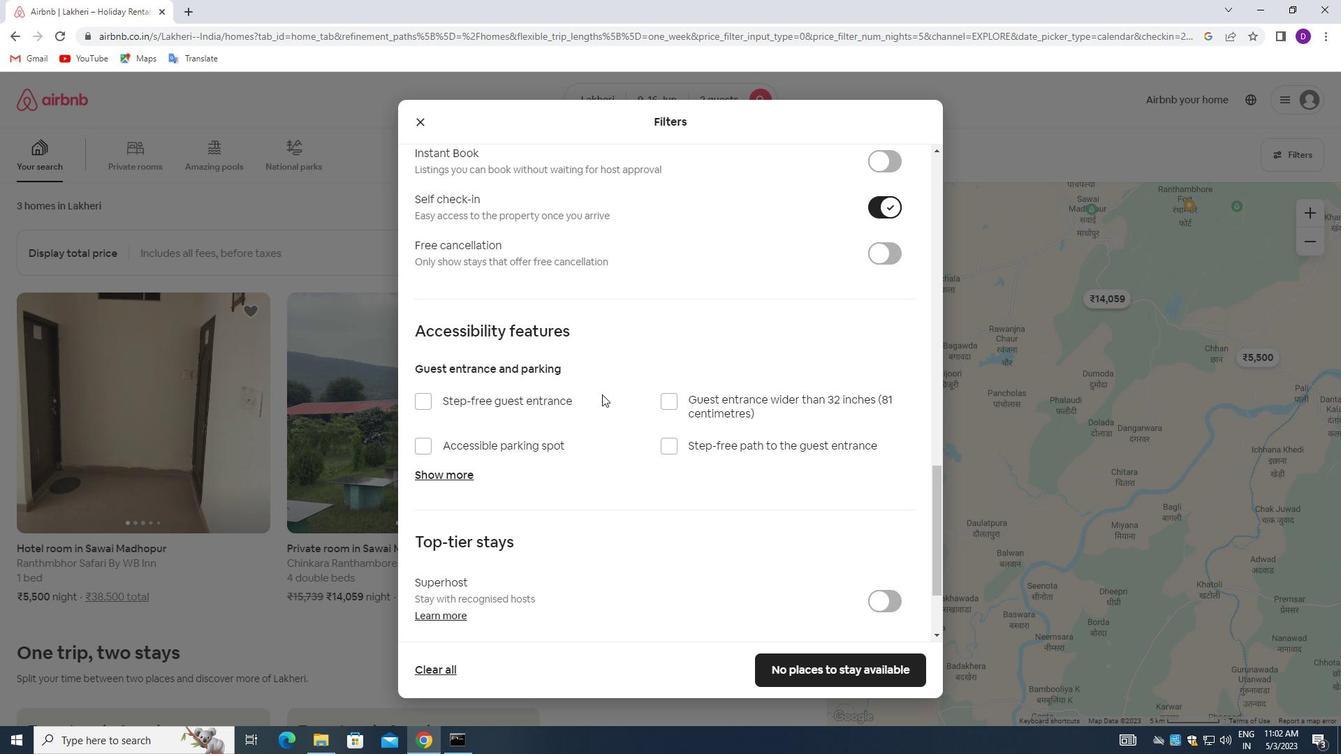 
Action: Mouse scrolled (573, 448) with delta (0, 0)
Screenshot: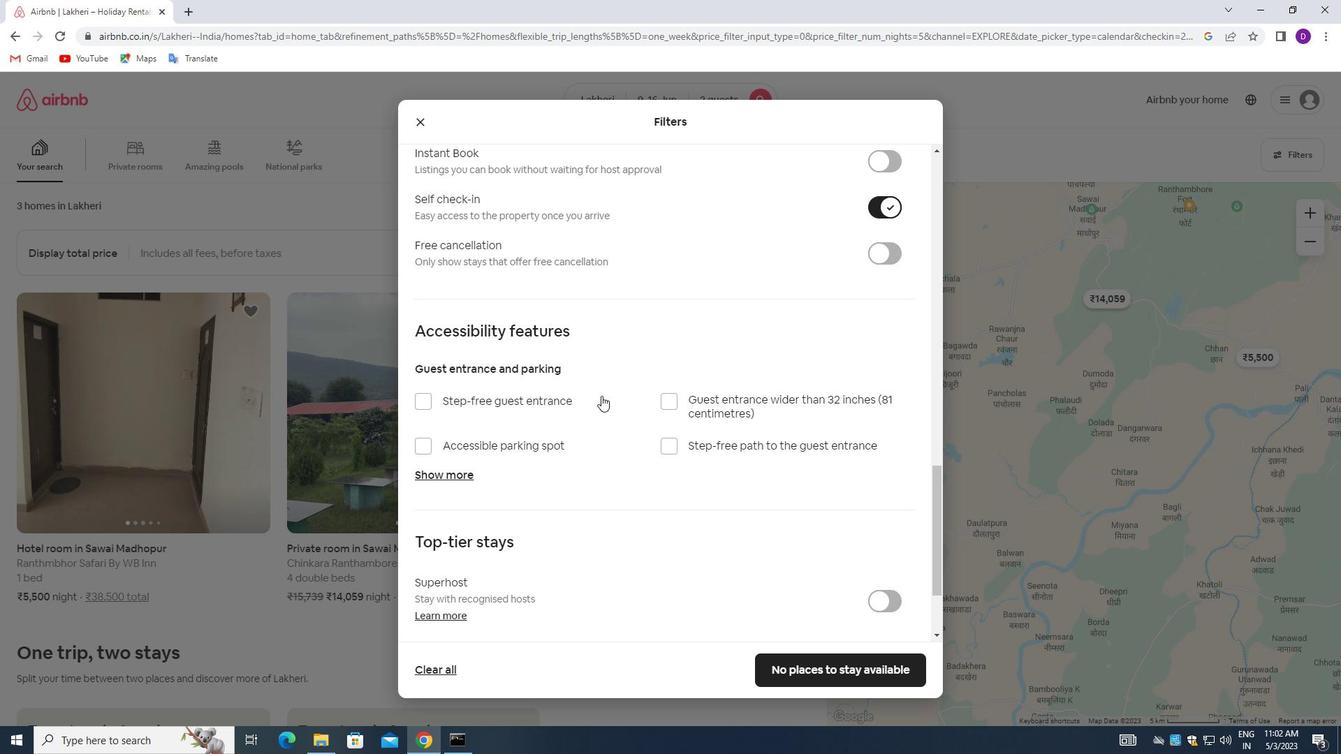 
Action: Mouse moved to (569, 482)
Screenshot: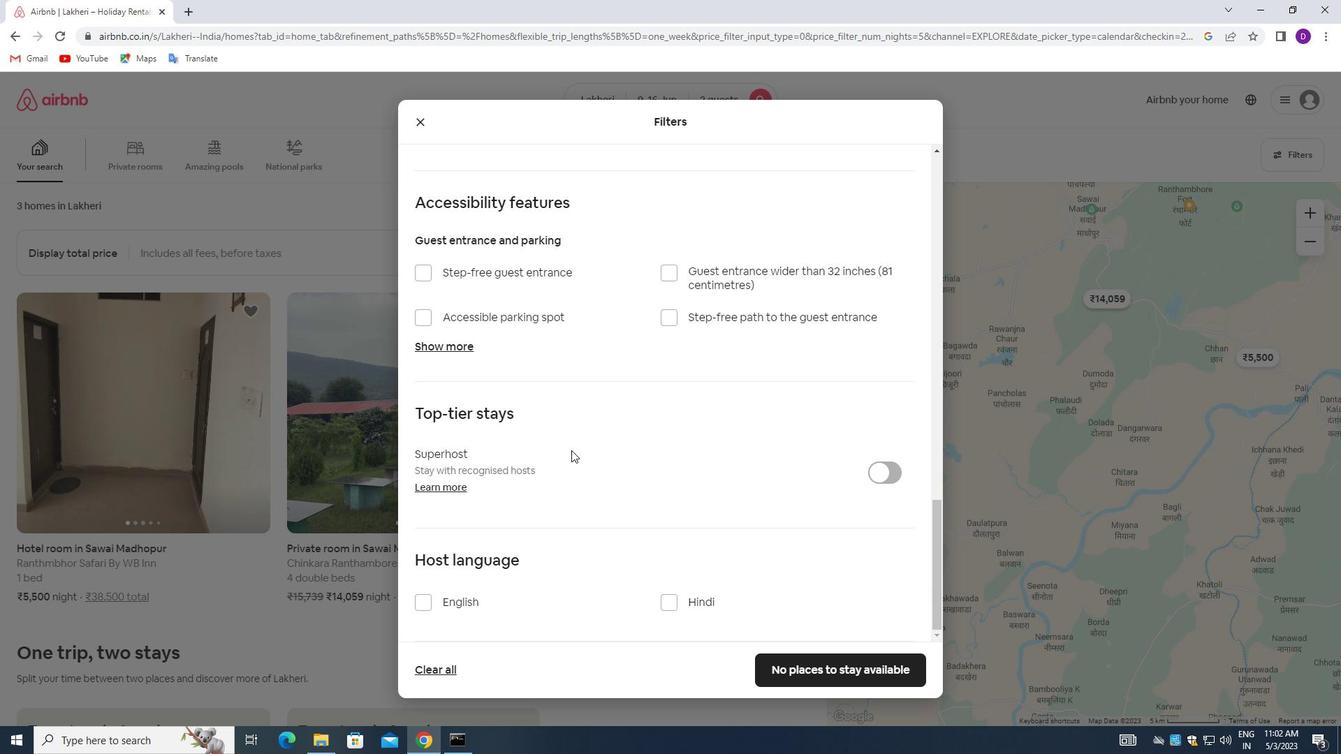
Action: Mouse scrolled (569, 481) with delta (0, 0)
Screenshot: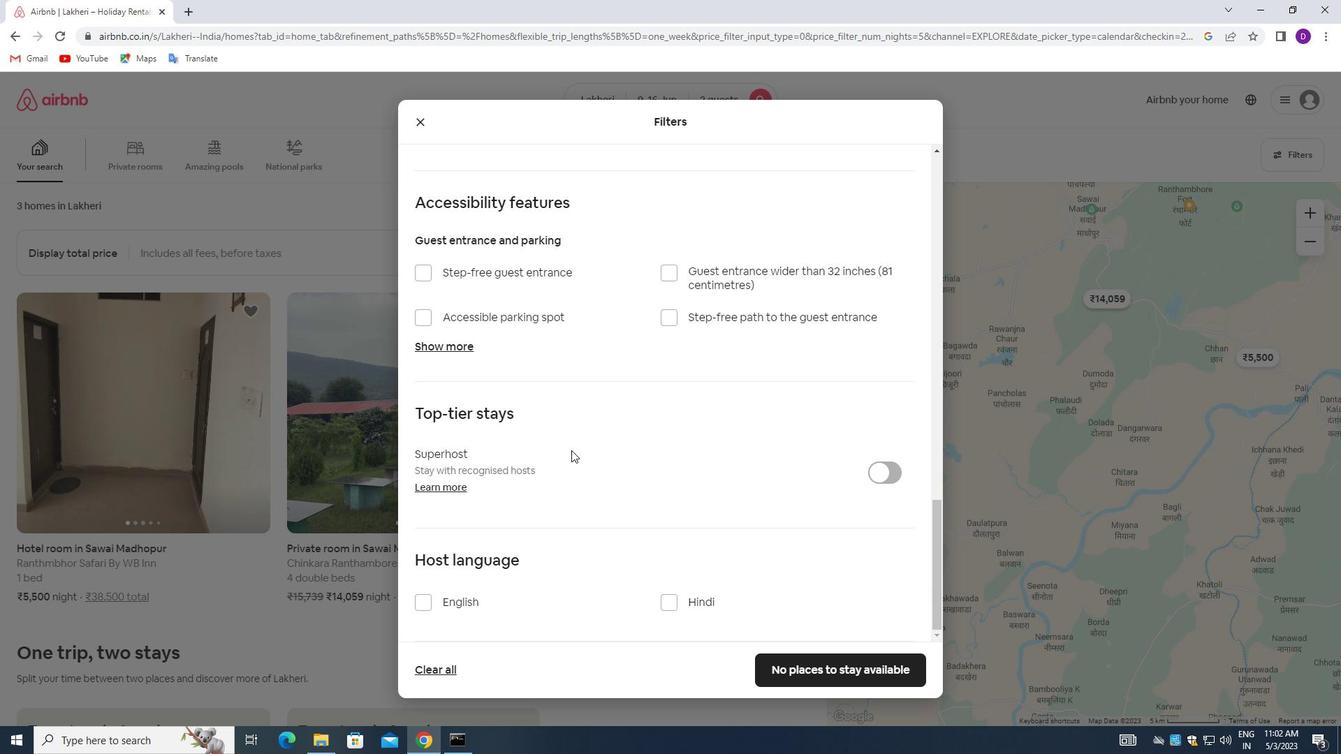 
Action: Mouse moved to (569, 504)
Screenshot: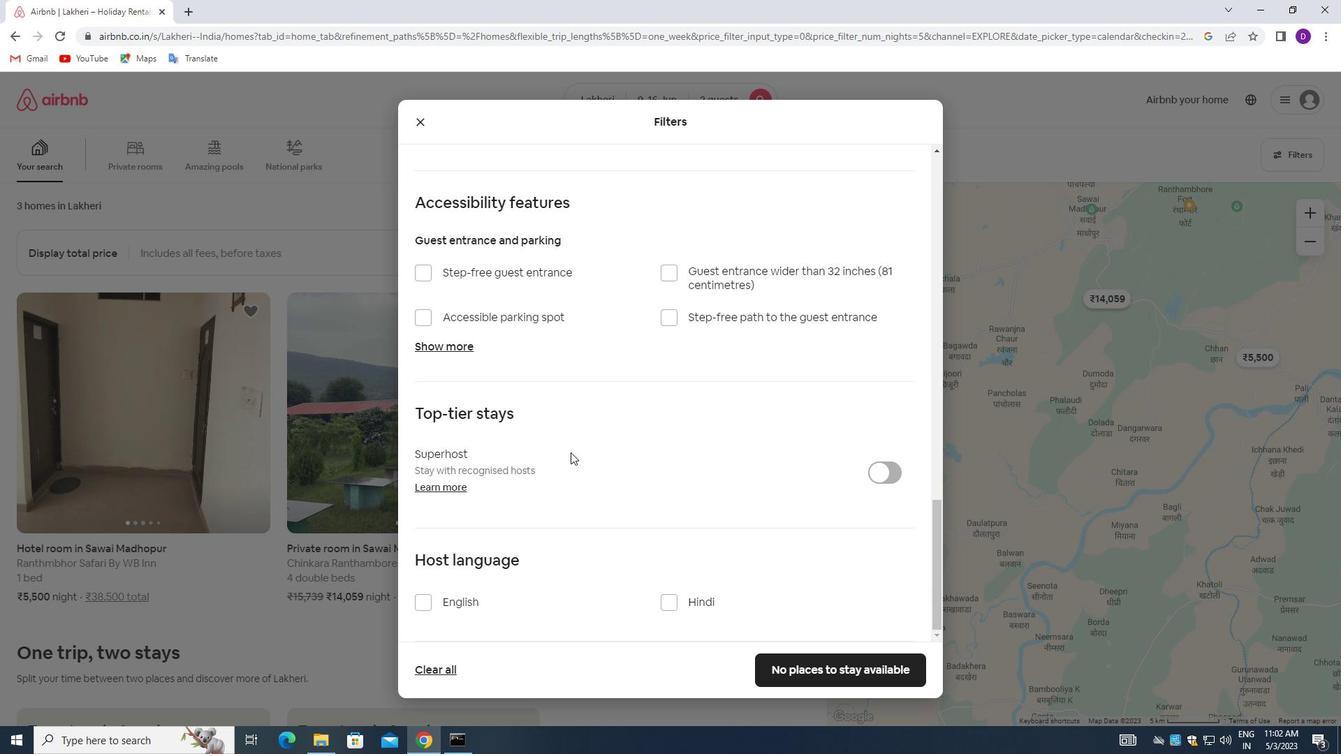 
Action: Mouse scrolled (569, 503) with delta (0, 0)
Screenshot: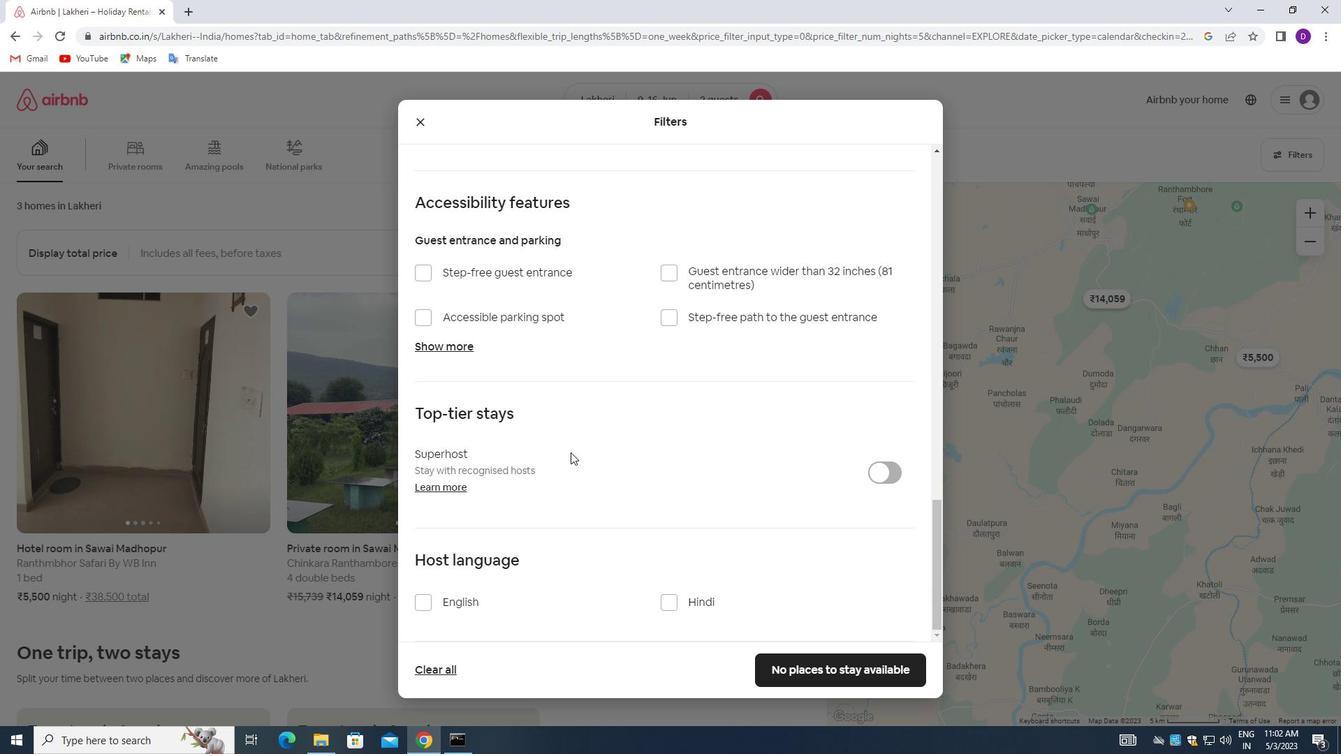 
Action: Mouse moved to (559, 517)
Screenshot: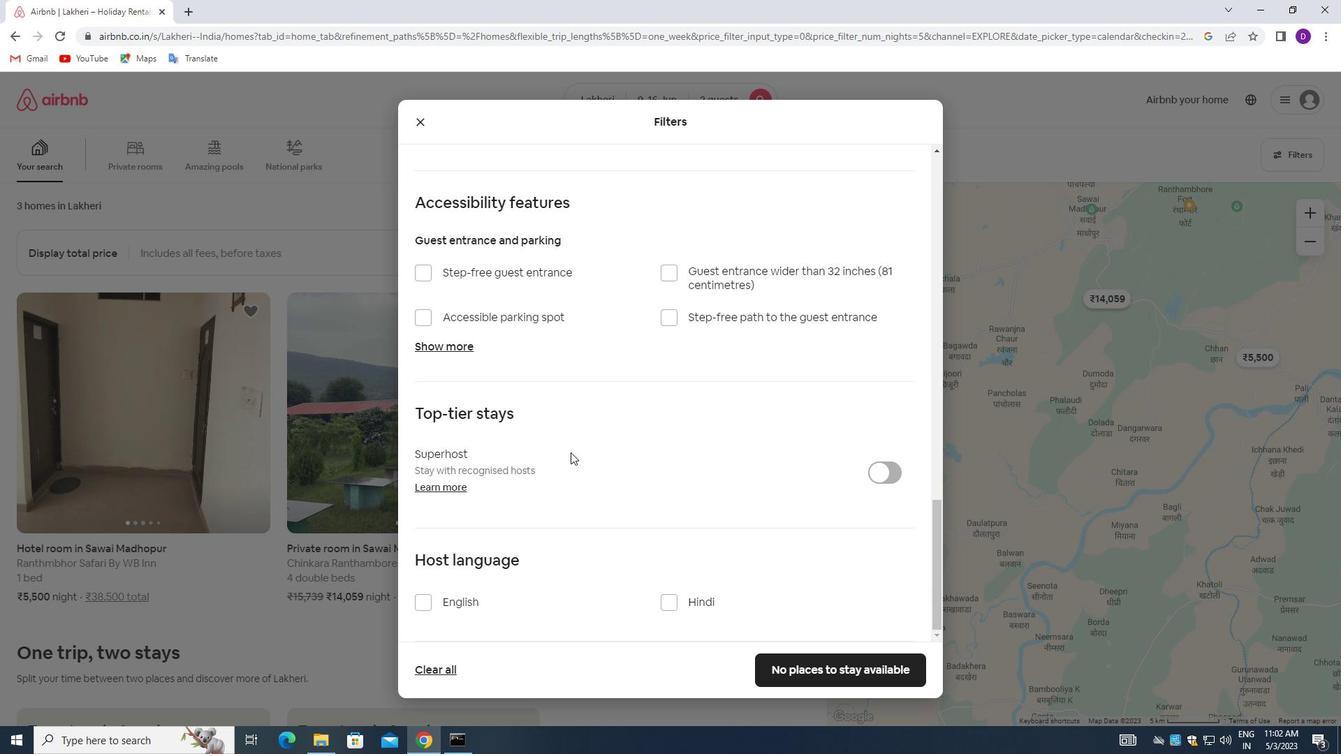 
Action: Mouse scrolled (559, 517) with delta (0, 0)
Screenshot: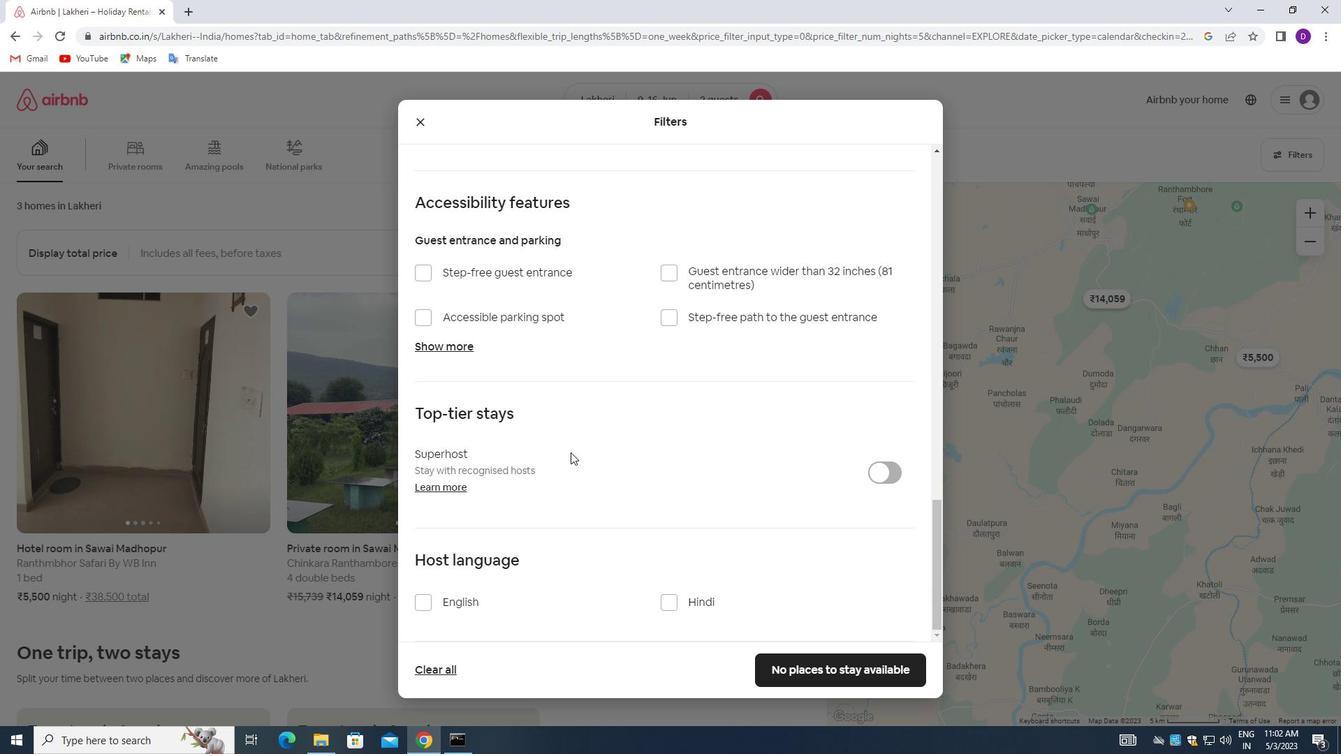 
Action: Mouse moved to (422, 604)
Screenshot: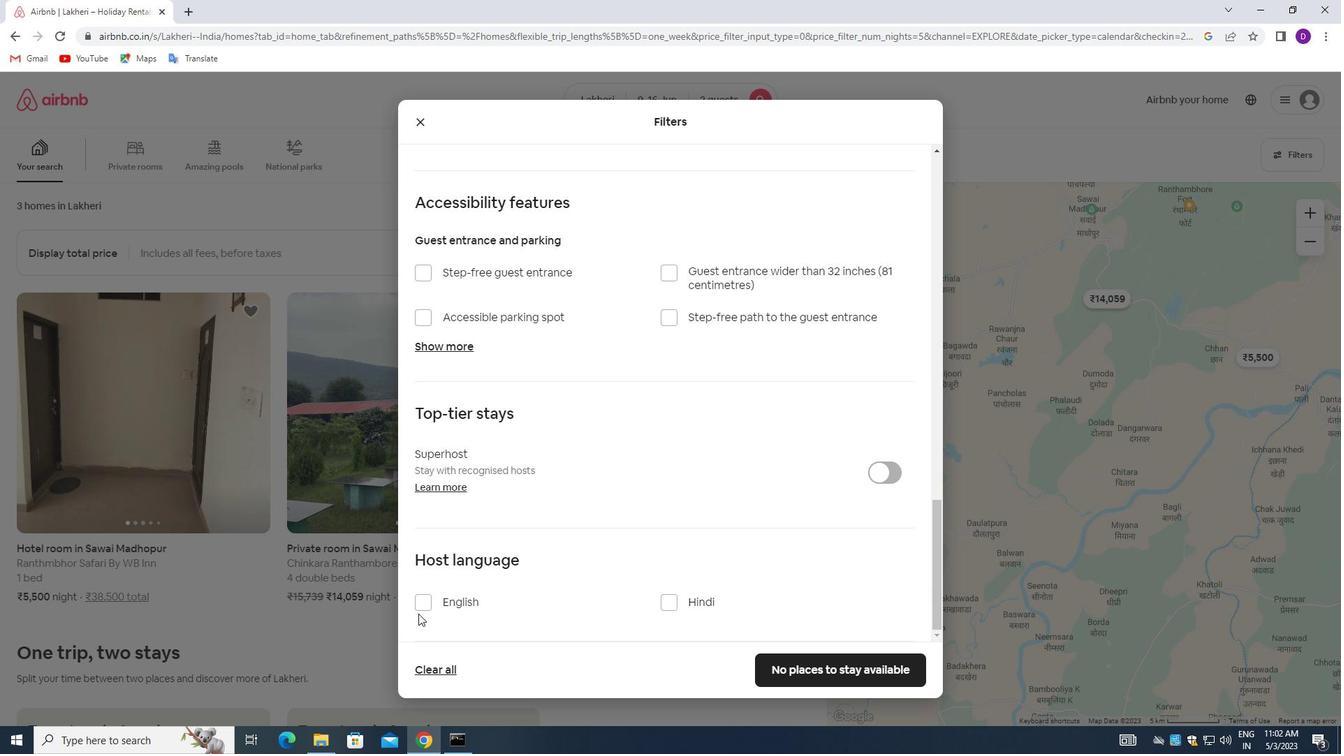 
Action: Mouse pressed left at (422, 604)
Screenshot: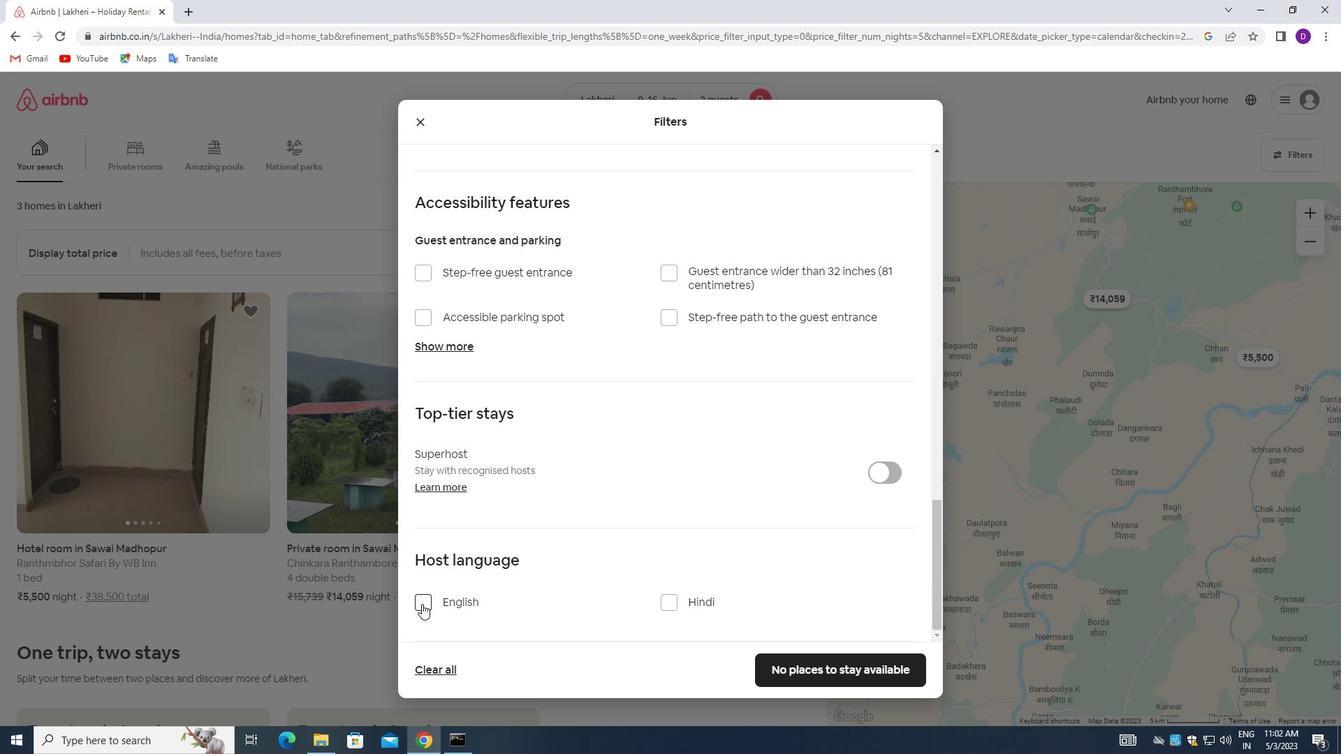 
Action: Mouse moved to (784, 670)
Screenshot: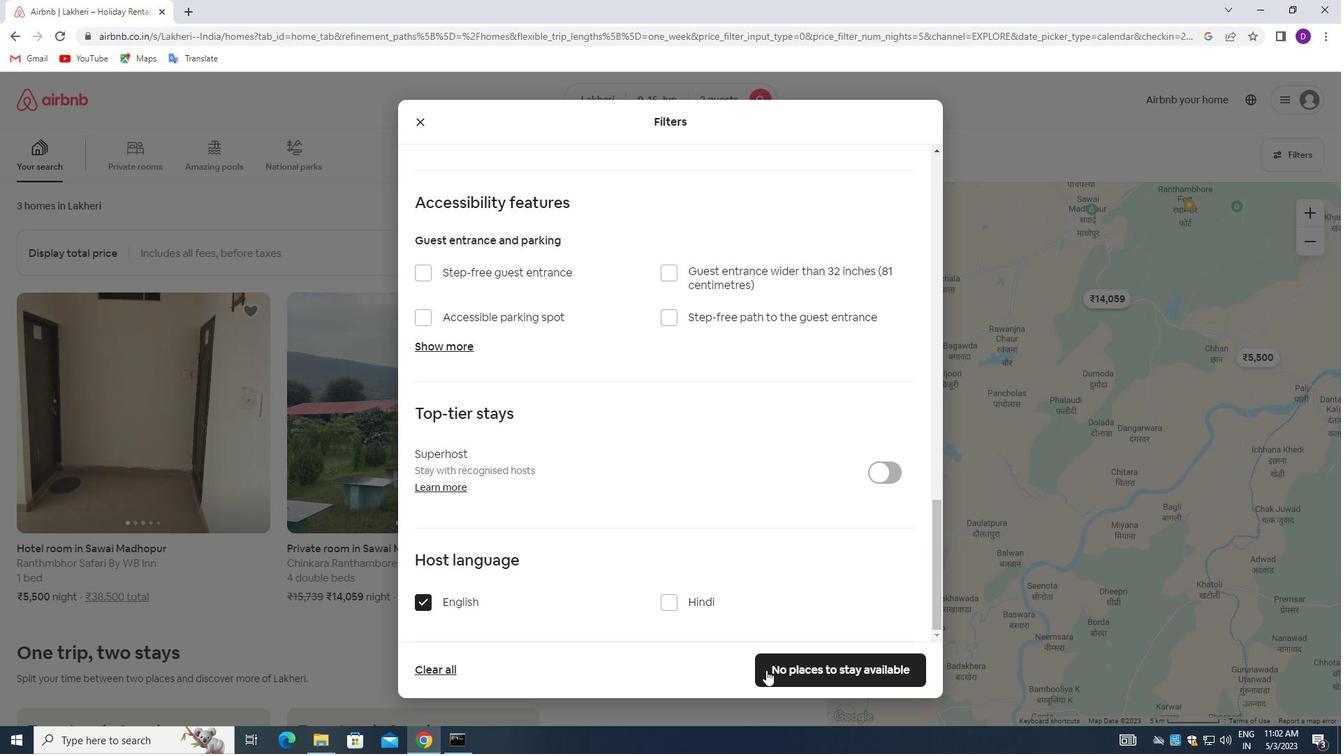 
Action: Mouse pressed left at (784, 670)
Screenshot: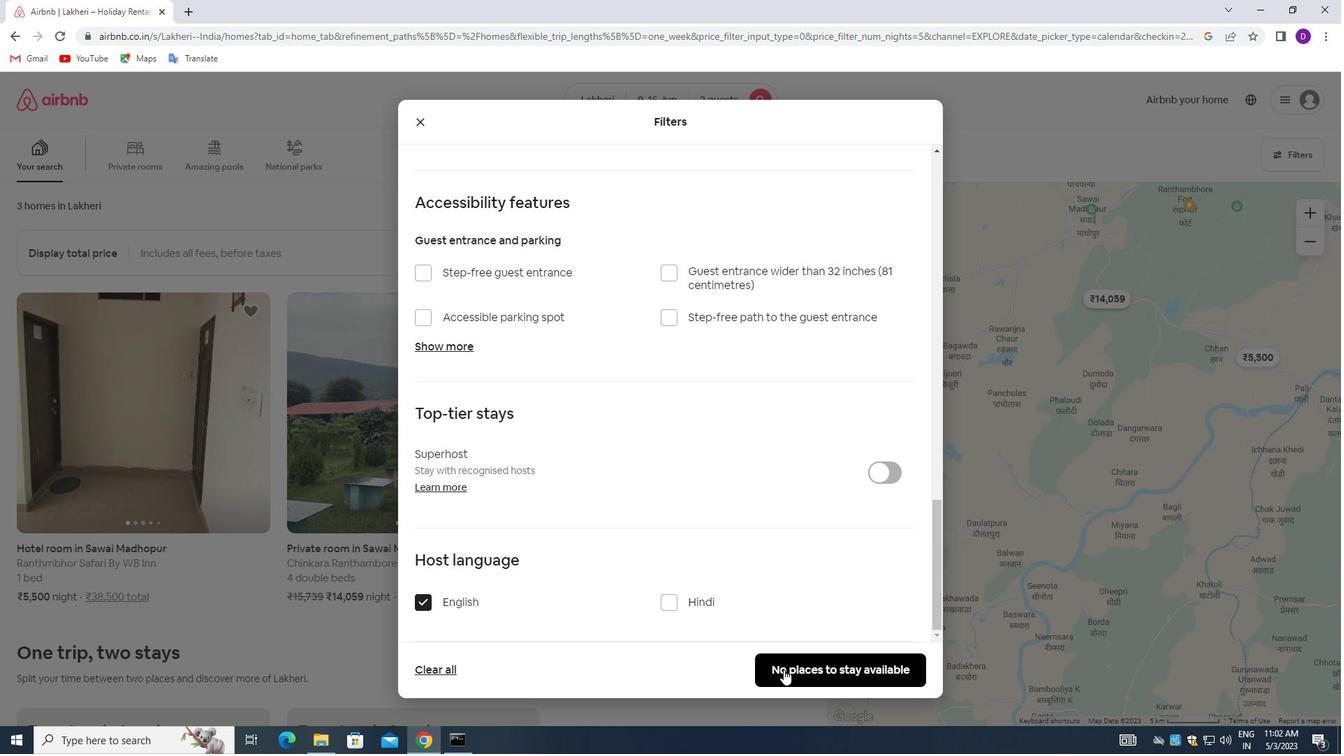 
Action: Mouse moved to (917, 481)
Screenshot: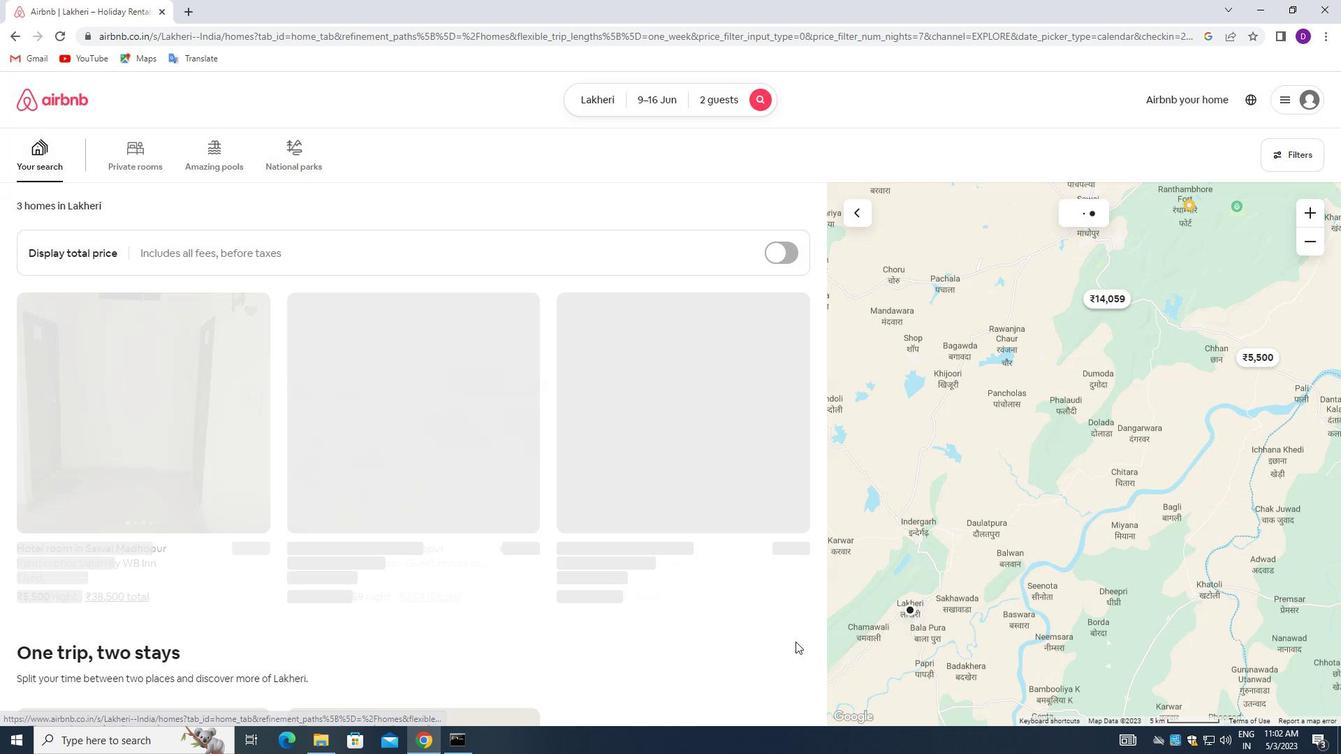 
